Task: Open a Modern Writer Template save the file as budget.epub Remove the following  from template: 'Address' Change the date  '20 May, 2023' change Dear Ms Reader to   Hello. Add body to the letter "I hope this letter finds you in good health and high spirits. I wanted to express my gratitude for your kind assistance during my recent visit. Your hospitality and warmth made my stay truly memorable. I look forward to returning the favor someday. Take care and stay well."Add Name  'Jim'. Insert watermark  Confidential  Apply Font Style in watermark Arial; font size  111and place the watermark  Diagonally 
Action: Mouse moved to (933, 125)
Screenshot: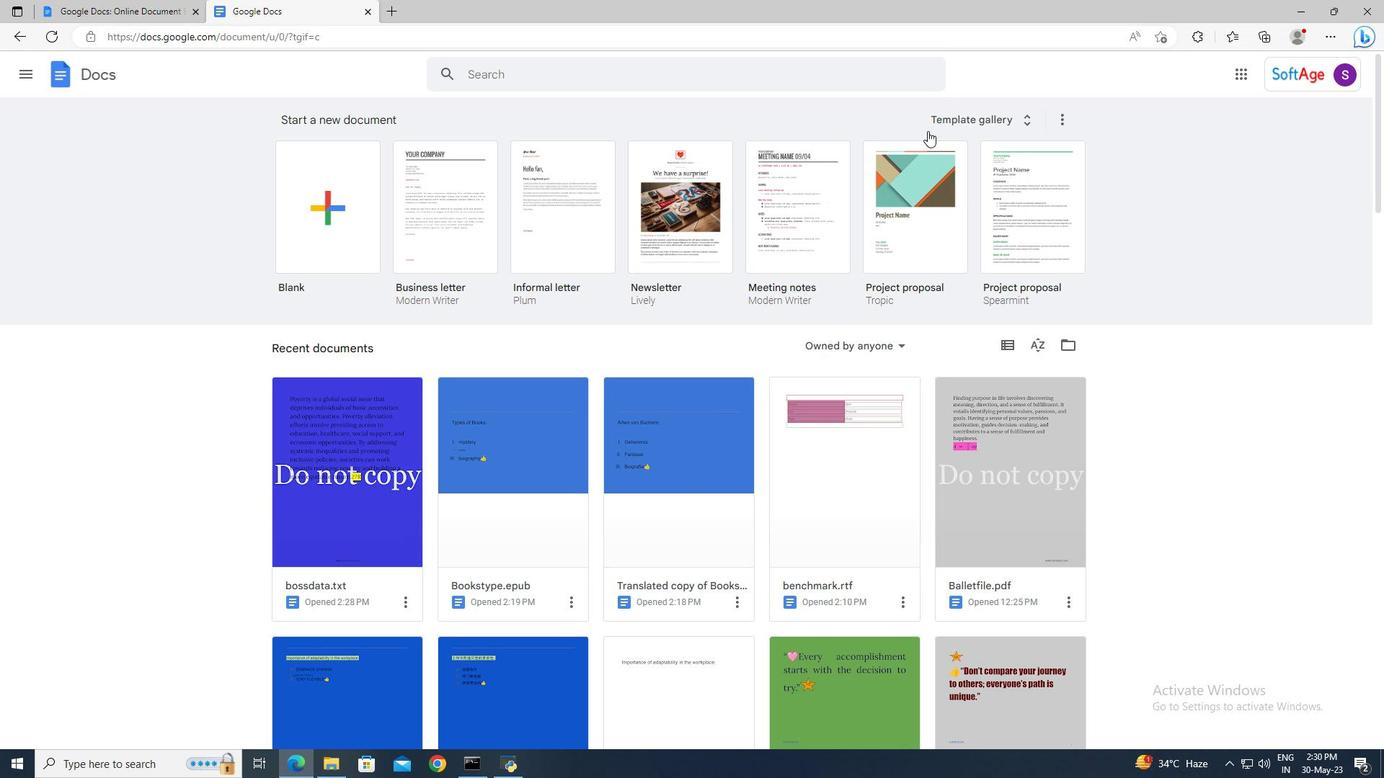 
Action: Mouse pressed left at (933, 125)
Screenshot: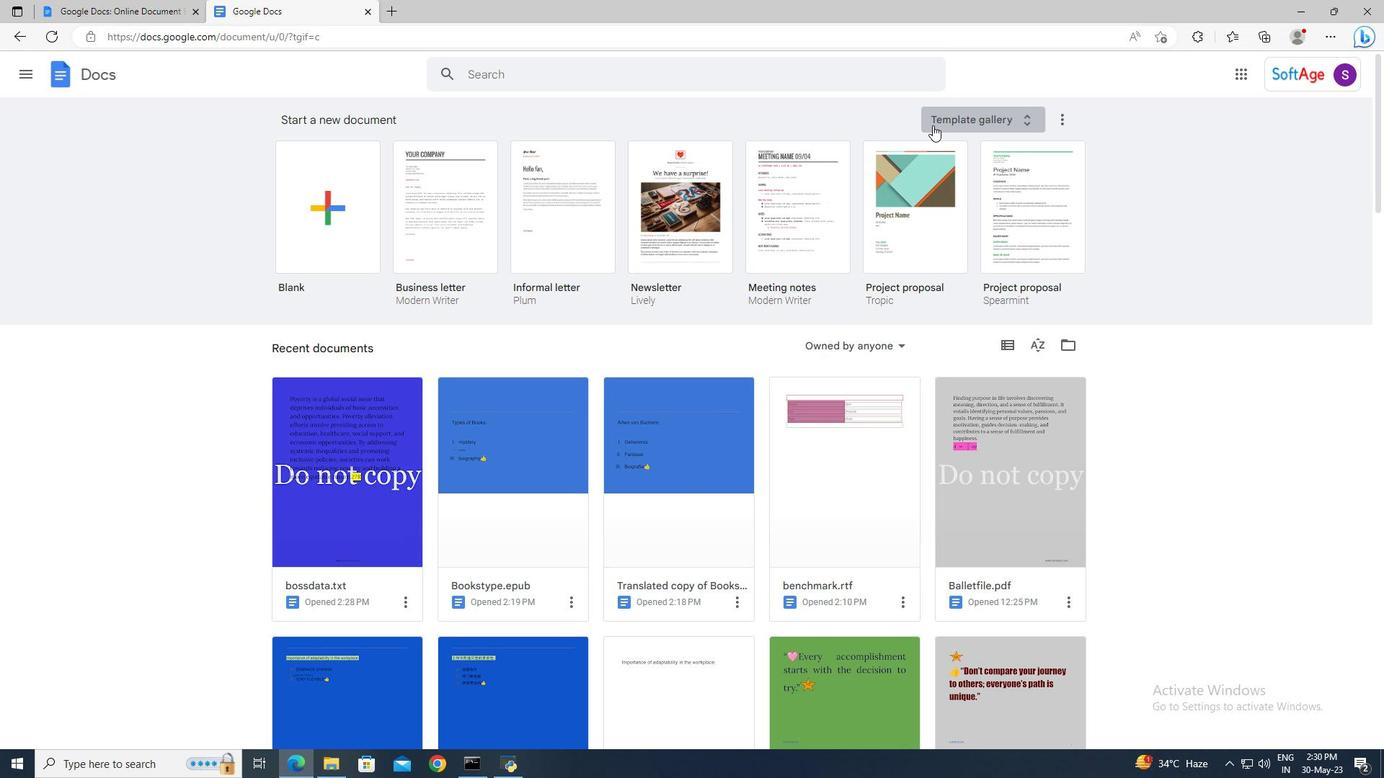 
Action: Mouse moved to (823, 250)
Screenshot: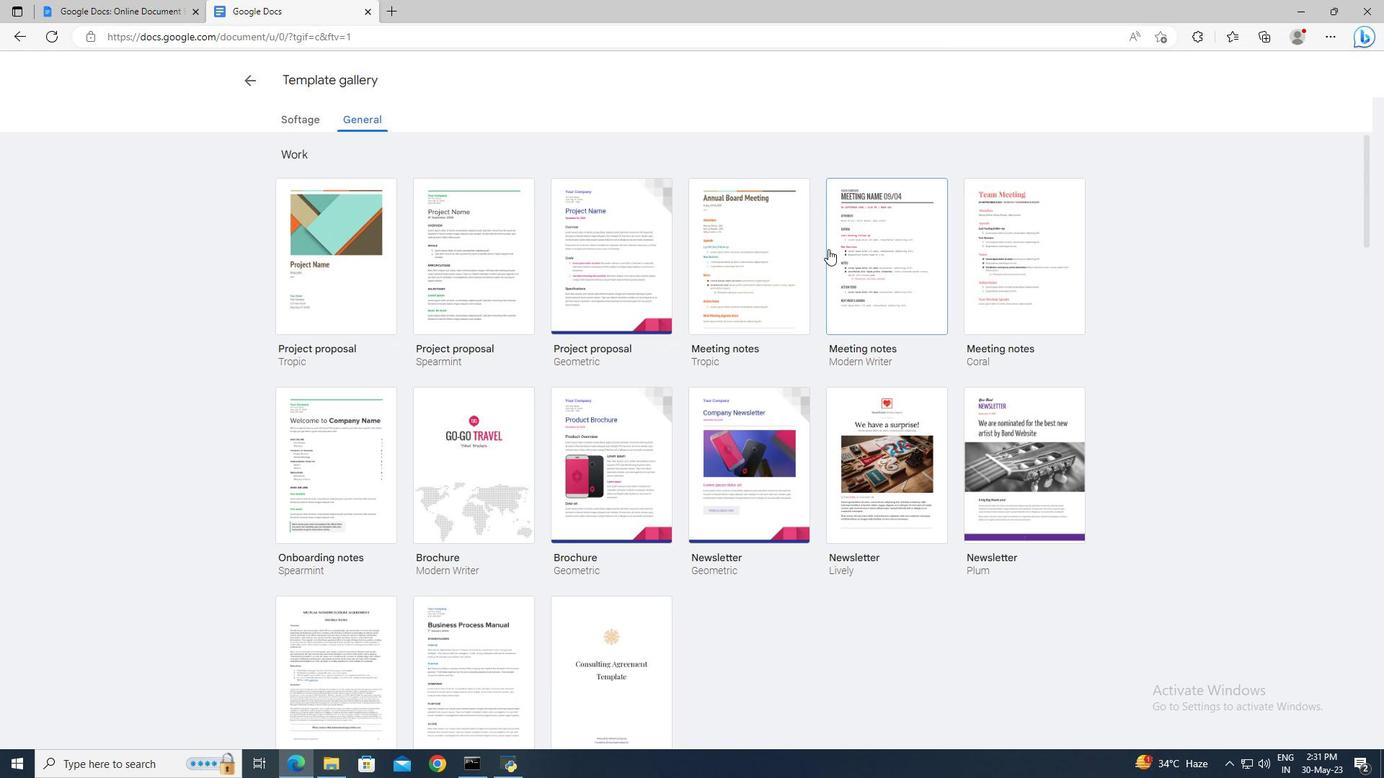 
Action: Mouse scrolled (823, 250) with delta (0, 0)
Screenshot: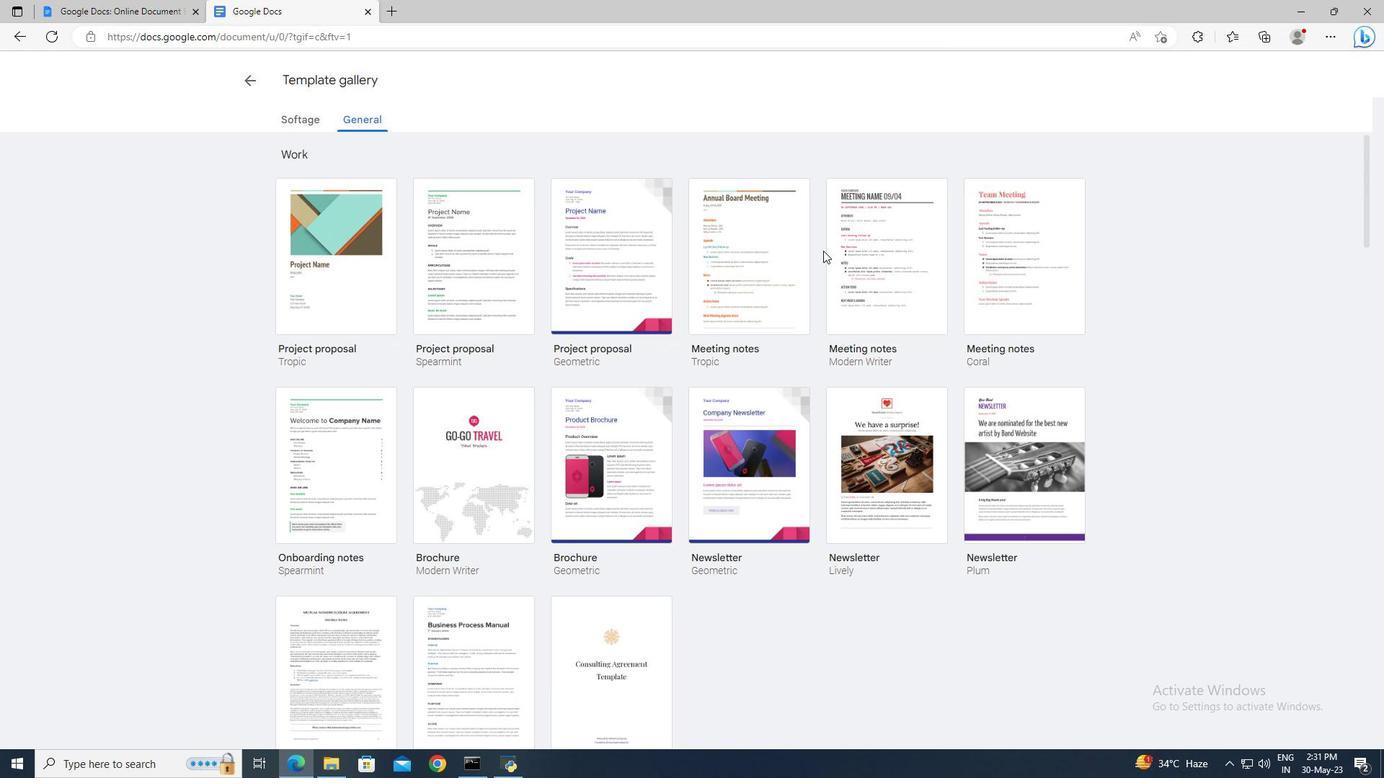 
Action: Mouse scrolled (823, 250) with delta (0, 0)
Screenshot: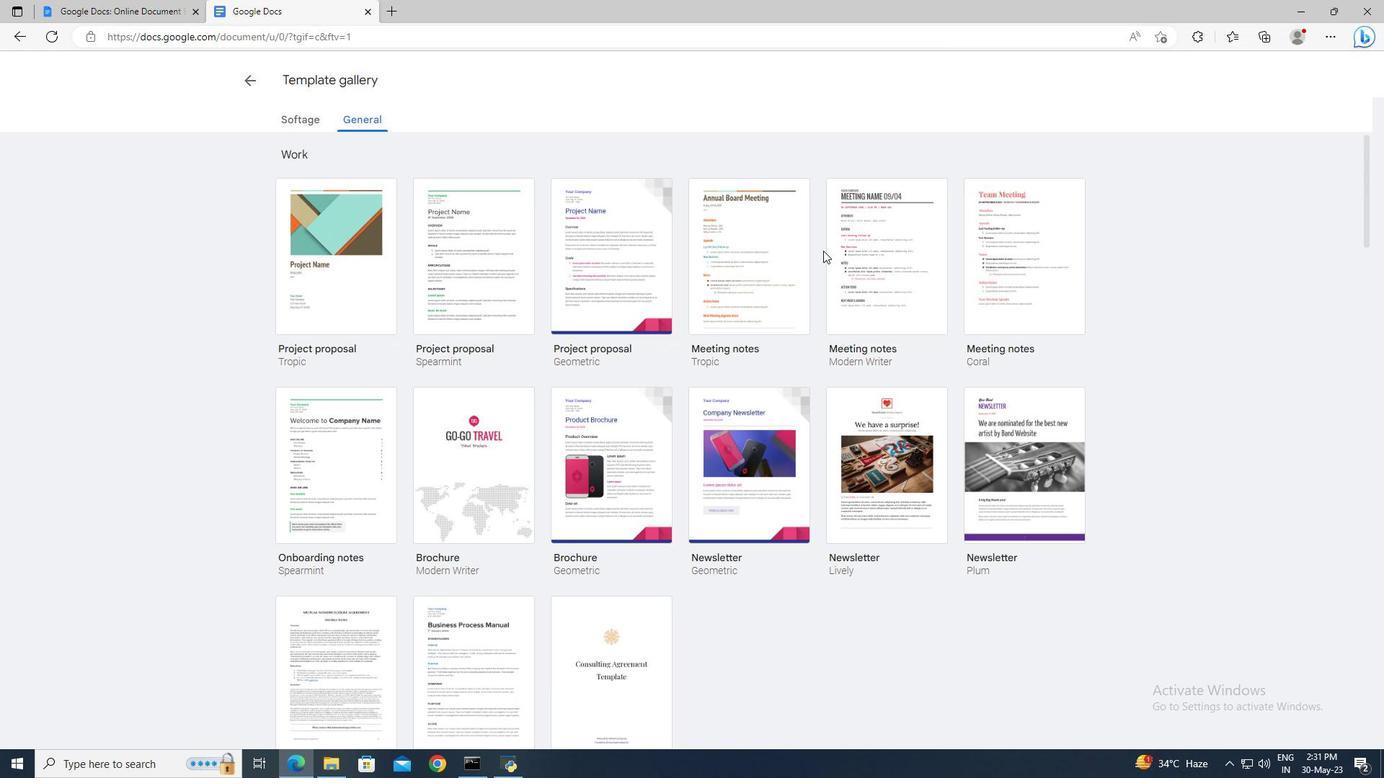
Action: Mouse scrolled (823, 250) with delta (0, 0)
Screenshot: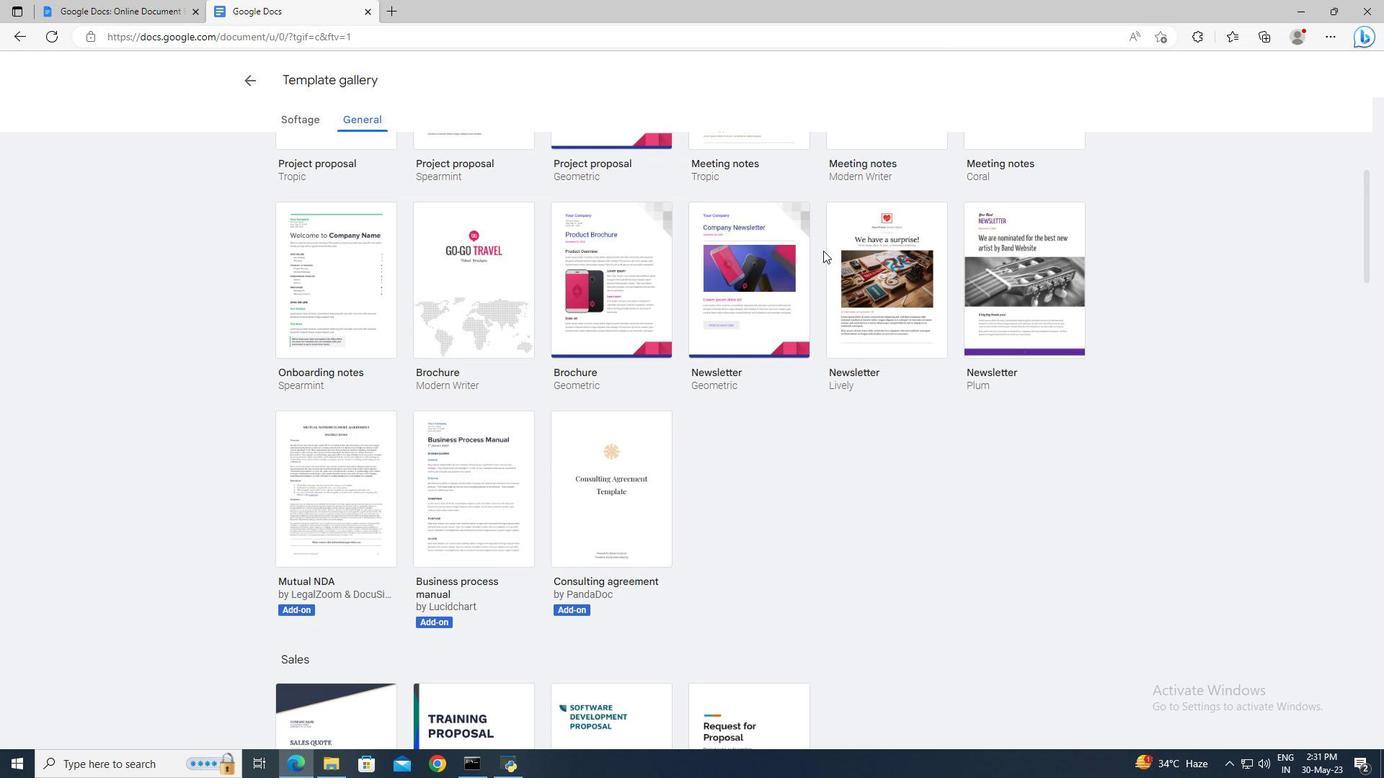 
Action: Mouse scrolled (823, 250) with delta (0, 0)
Screenshot: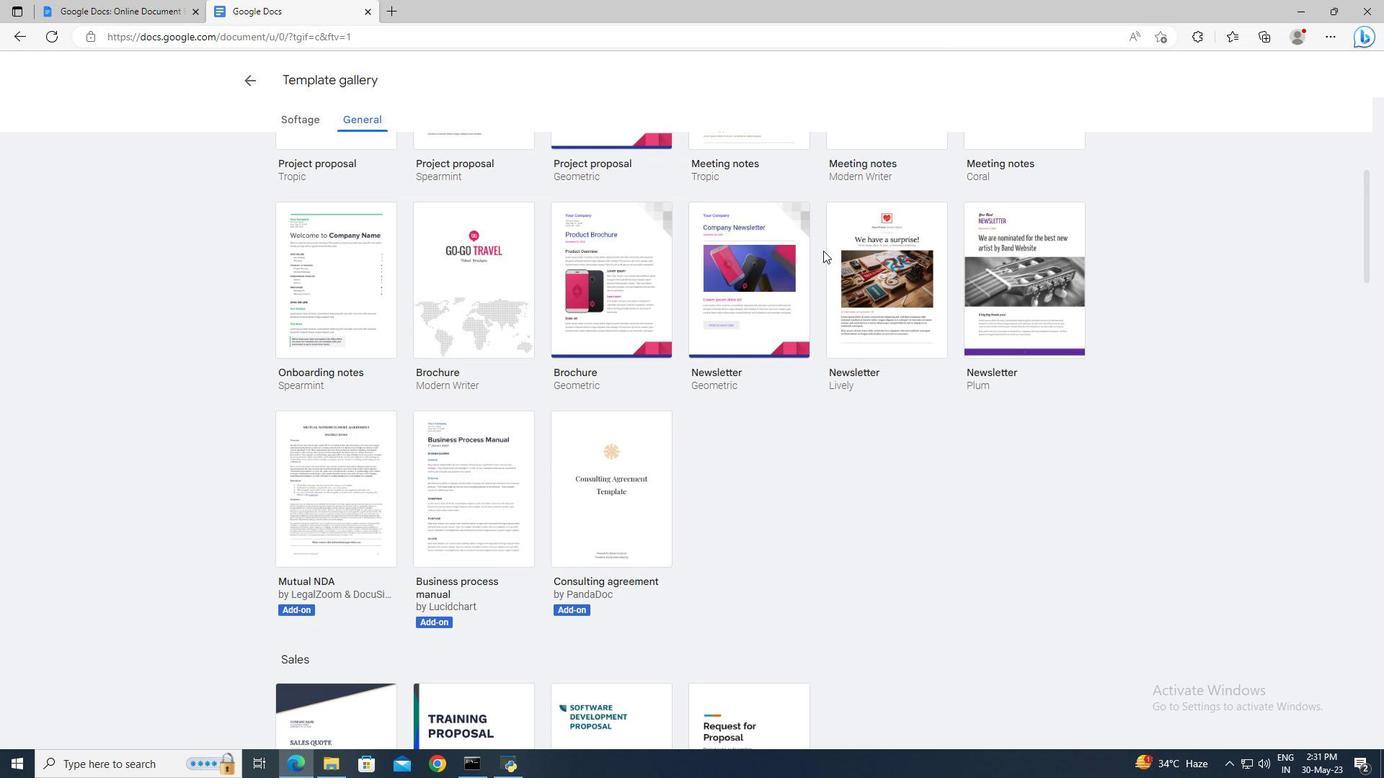 
Action: Mouse scrolled (823, 250) with delta (0, 0)
Screenshot: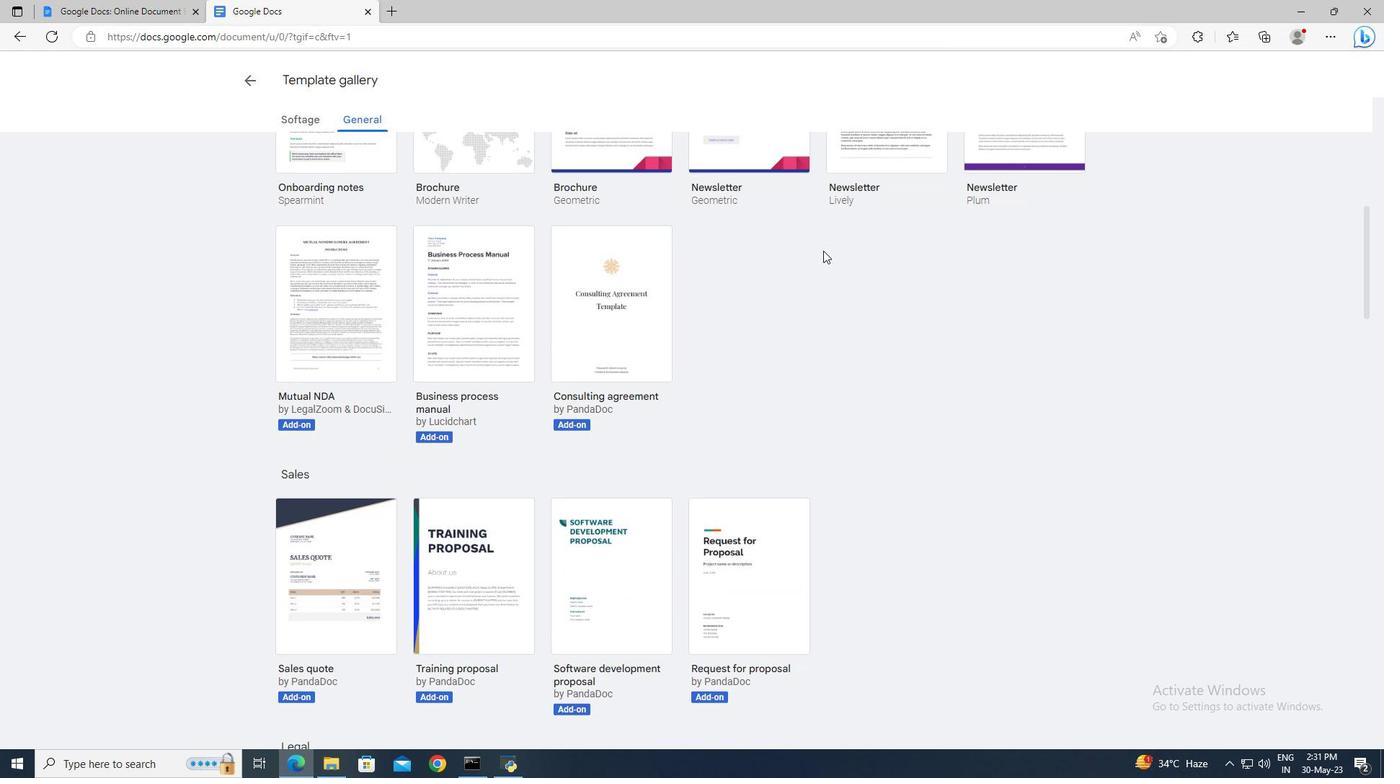 
Action: Mouse scrolled (823, 250) with delta (0, 0)
Screenshot: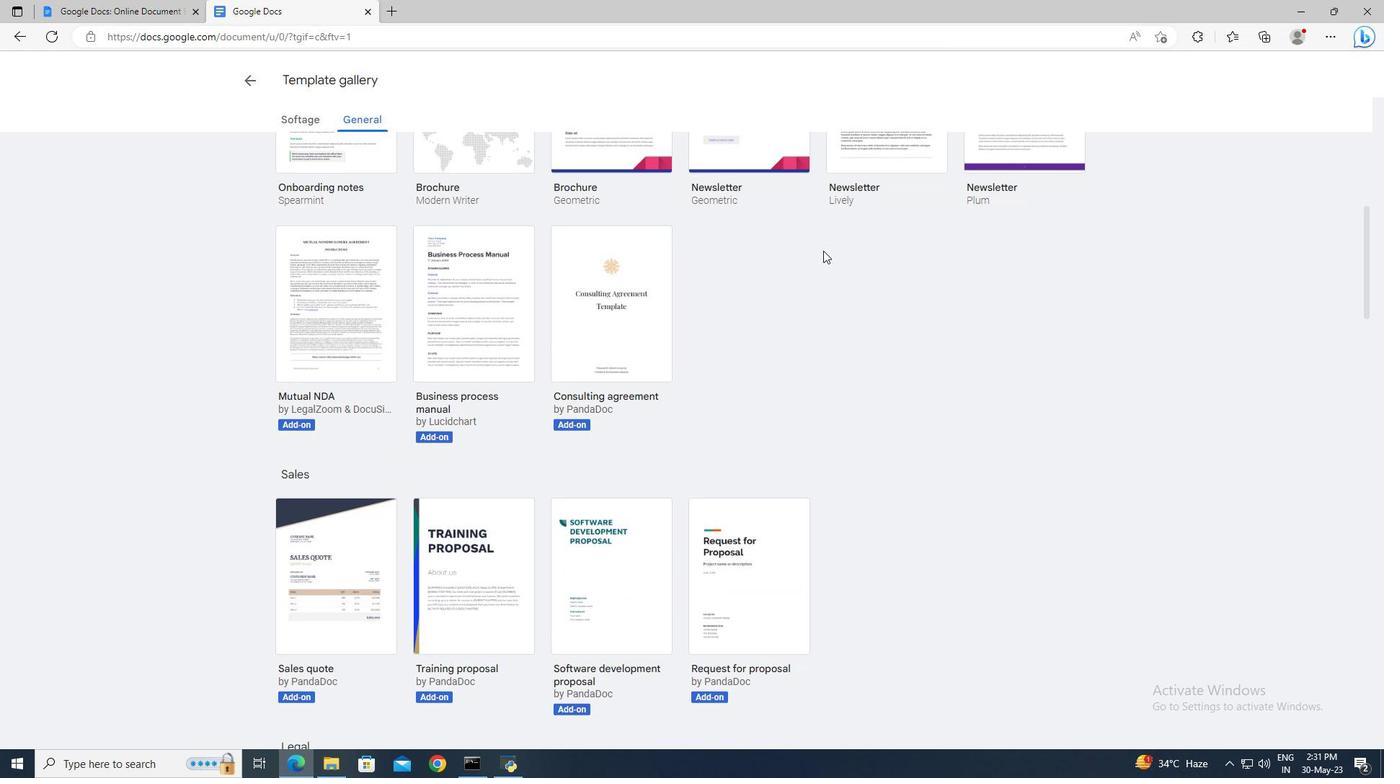 
Action: Mouse scrolled (823, 250) with delta (0, 0)
Screenshot: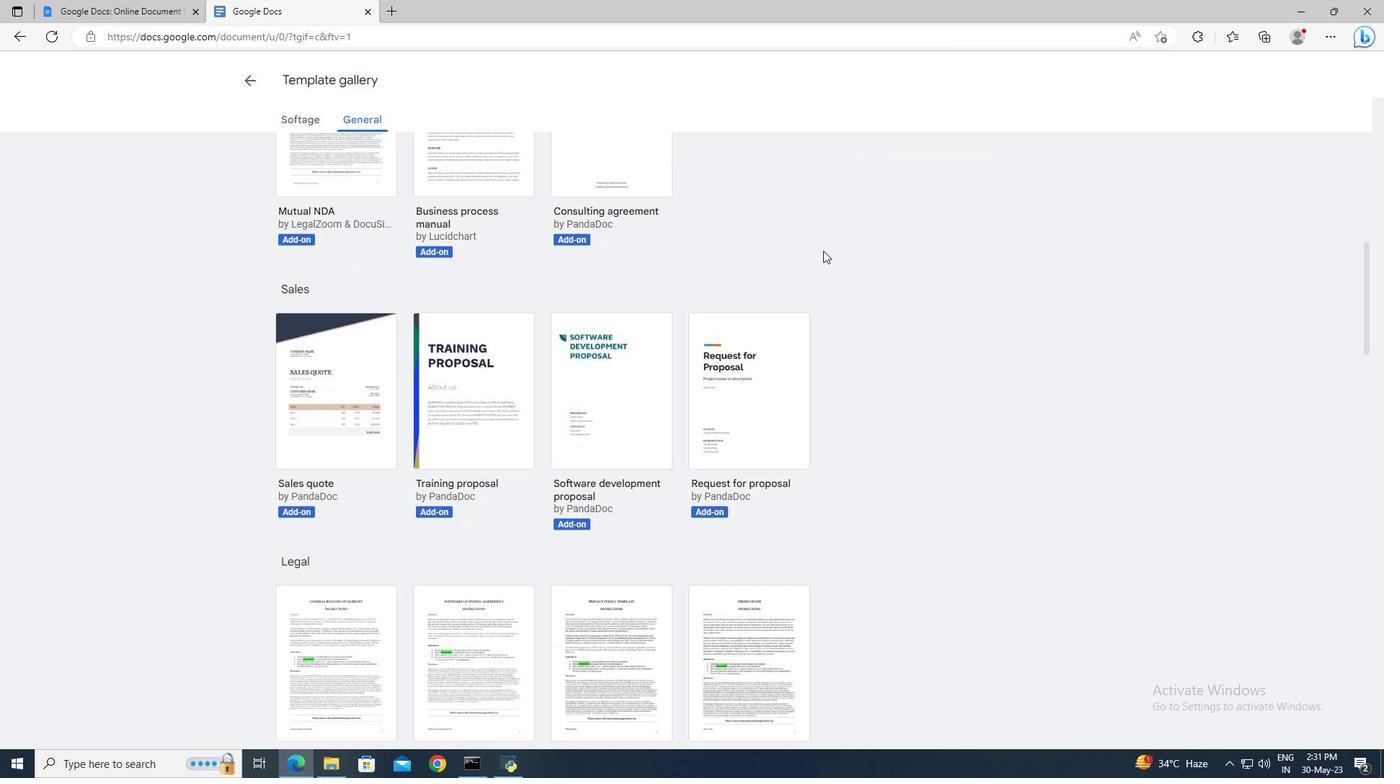 
Action: Mouse scrolled (823, 250) with delta (0, 0)
Screenshot: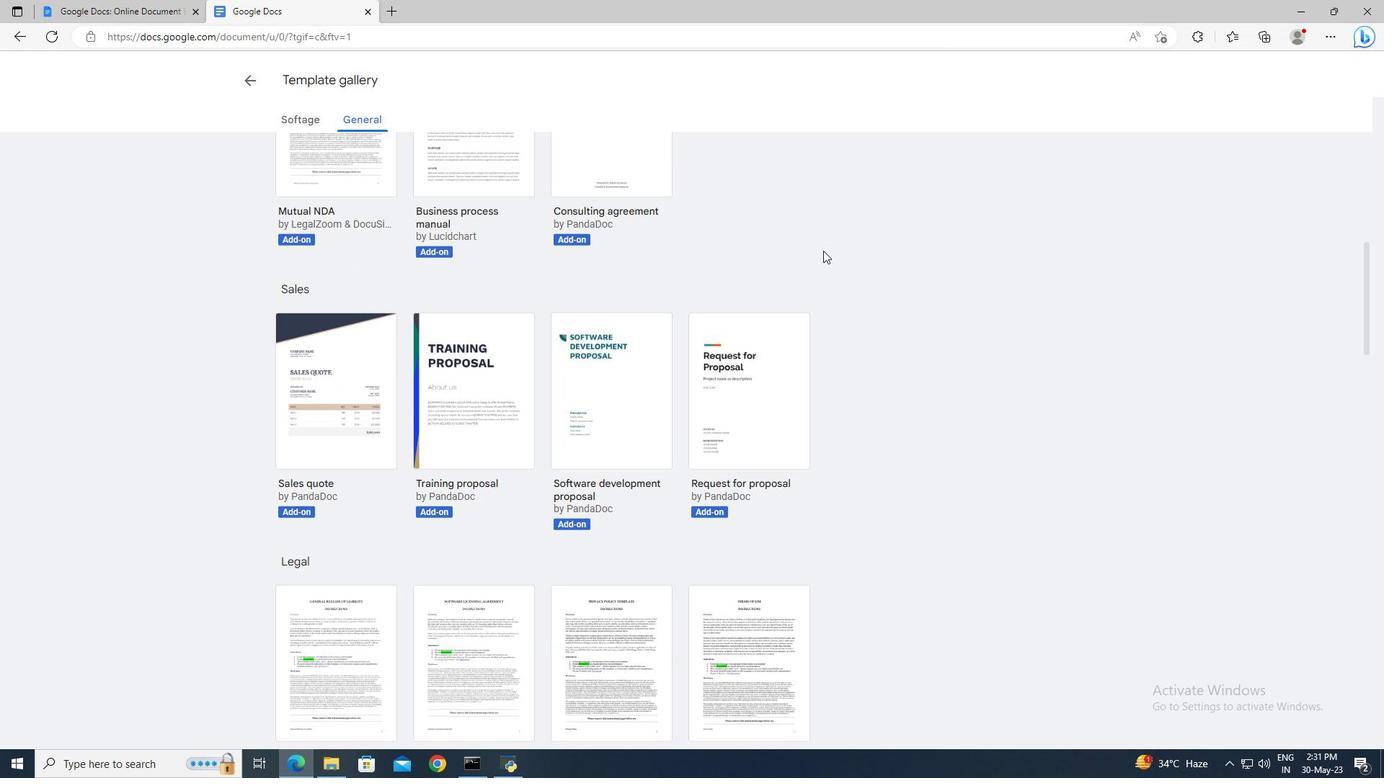 
Action: Mouse scrolled (823, 250) with delta (0, 0)
Screenshot: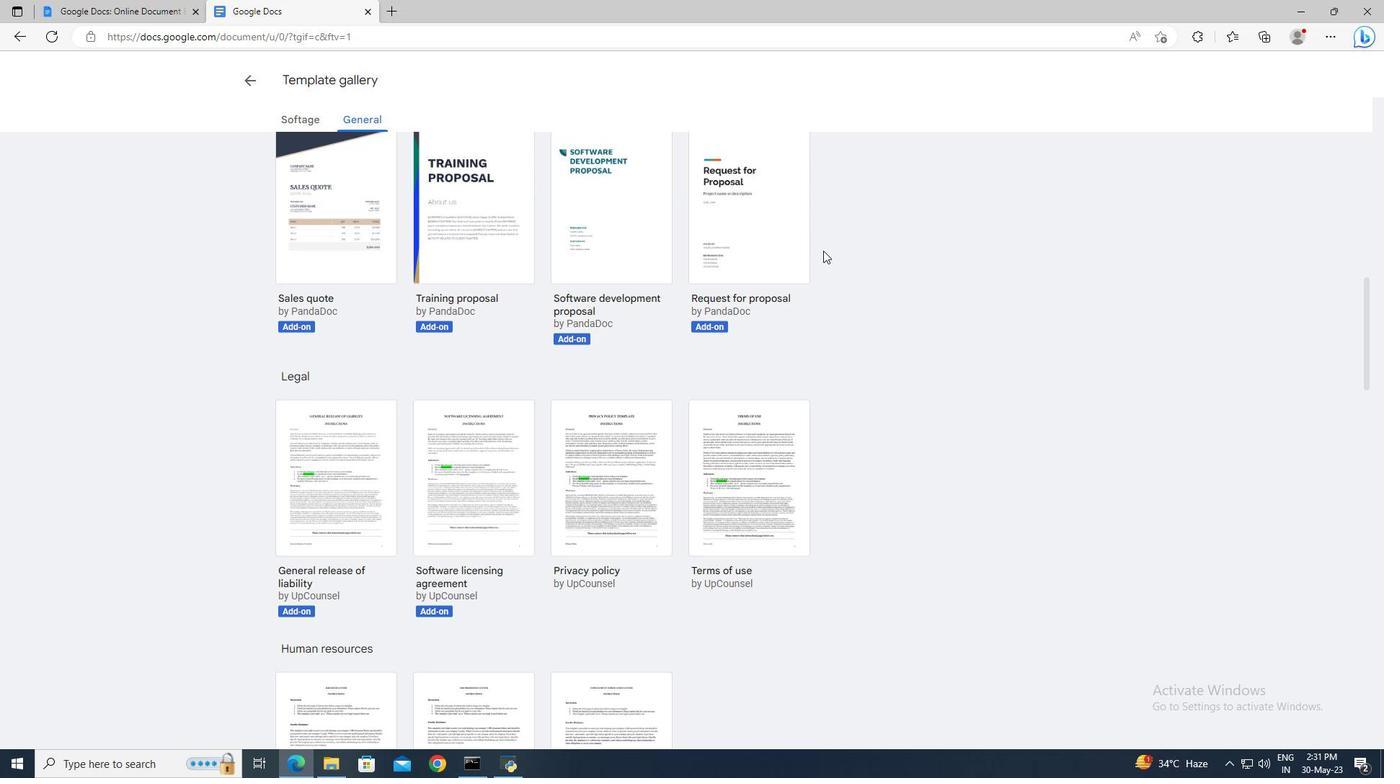 
Action: Mouse scrolled (823, 250) with delta (0, 0)
Screenshot: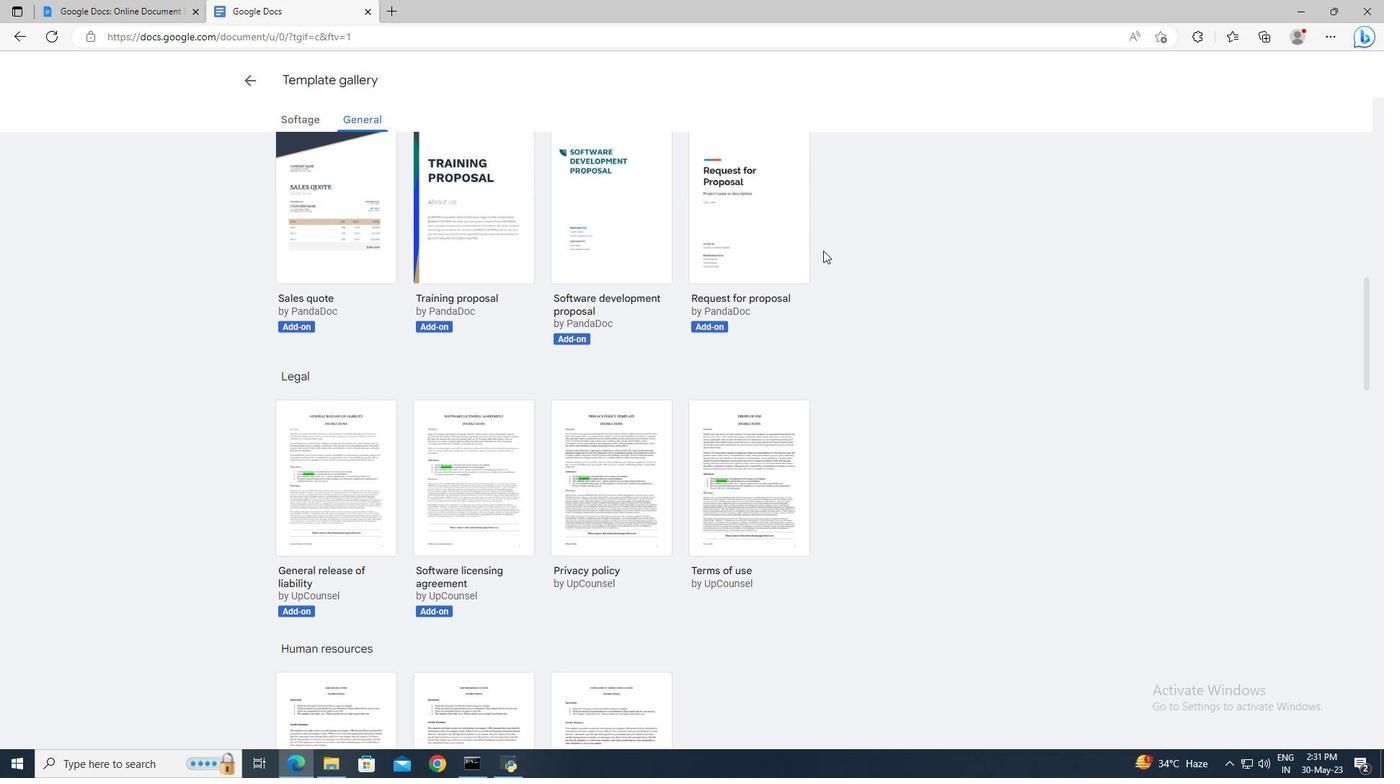 
Action: Mouse scrolled (823, 250) with delta (0, 0)
Screenshot: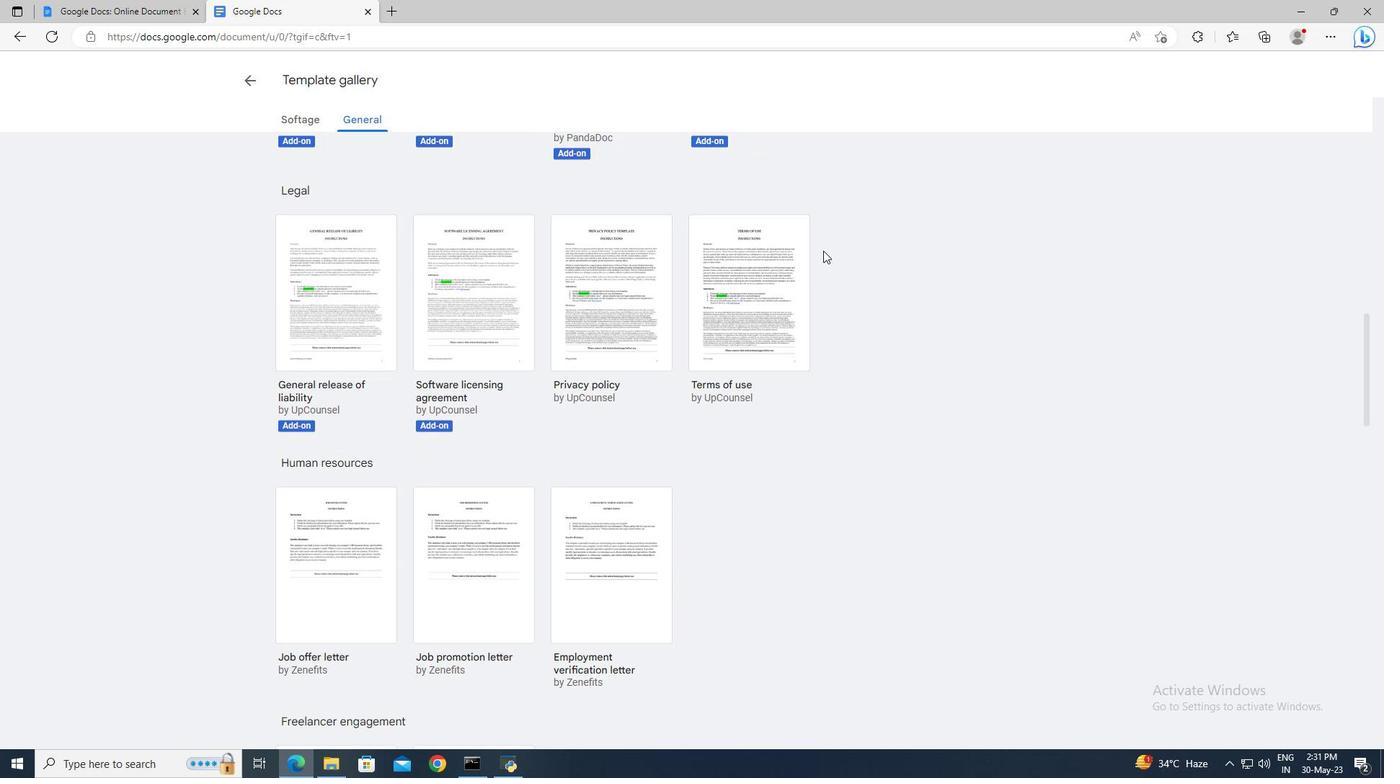 
Action: Mouse scrolled (823, 250) with delta (0, 0)
Screenshot: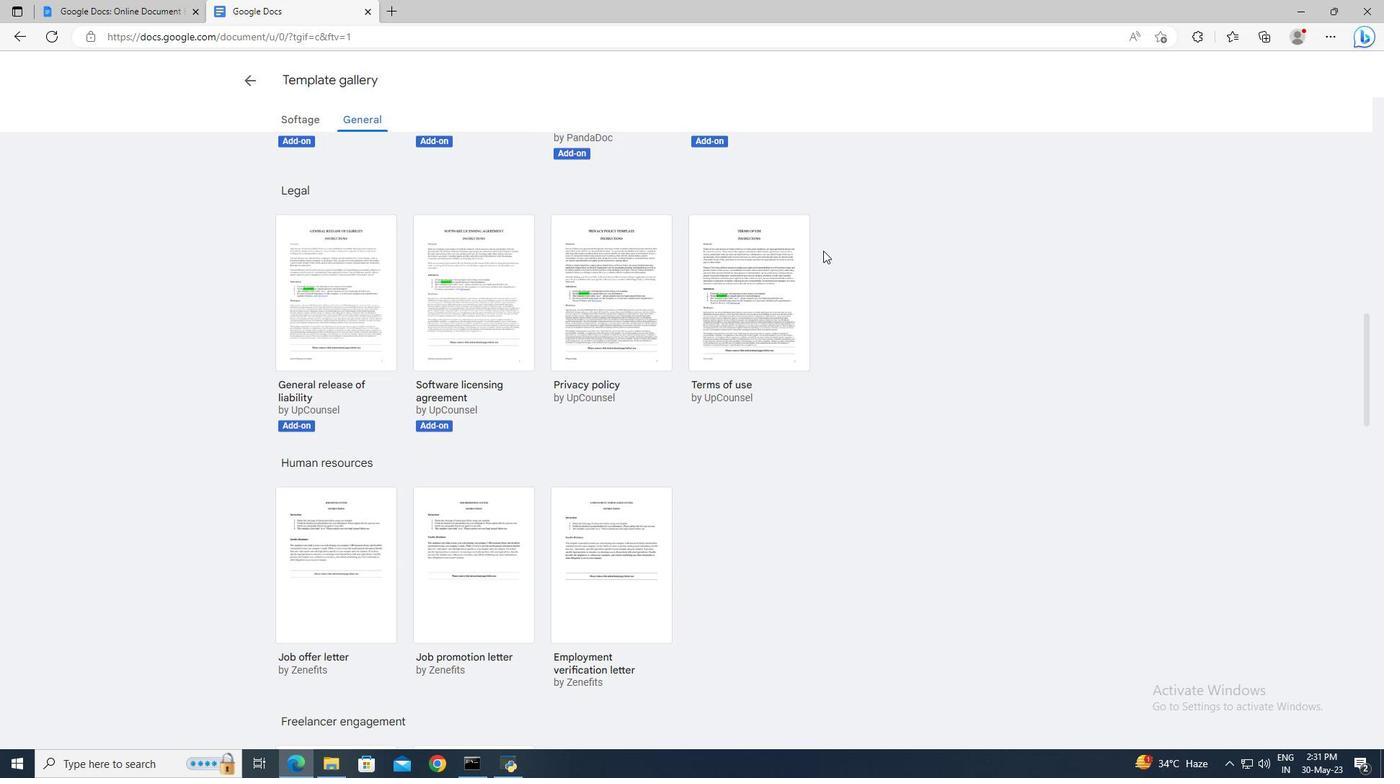 
Action: Mouse scrolled (823, 250) with delta (0, 0)
Screenshot: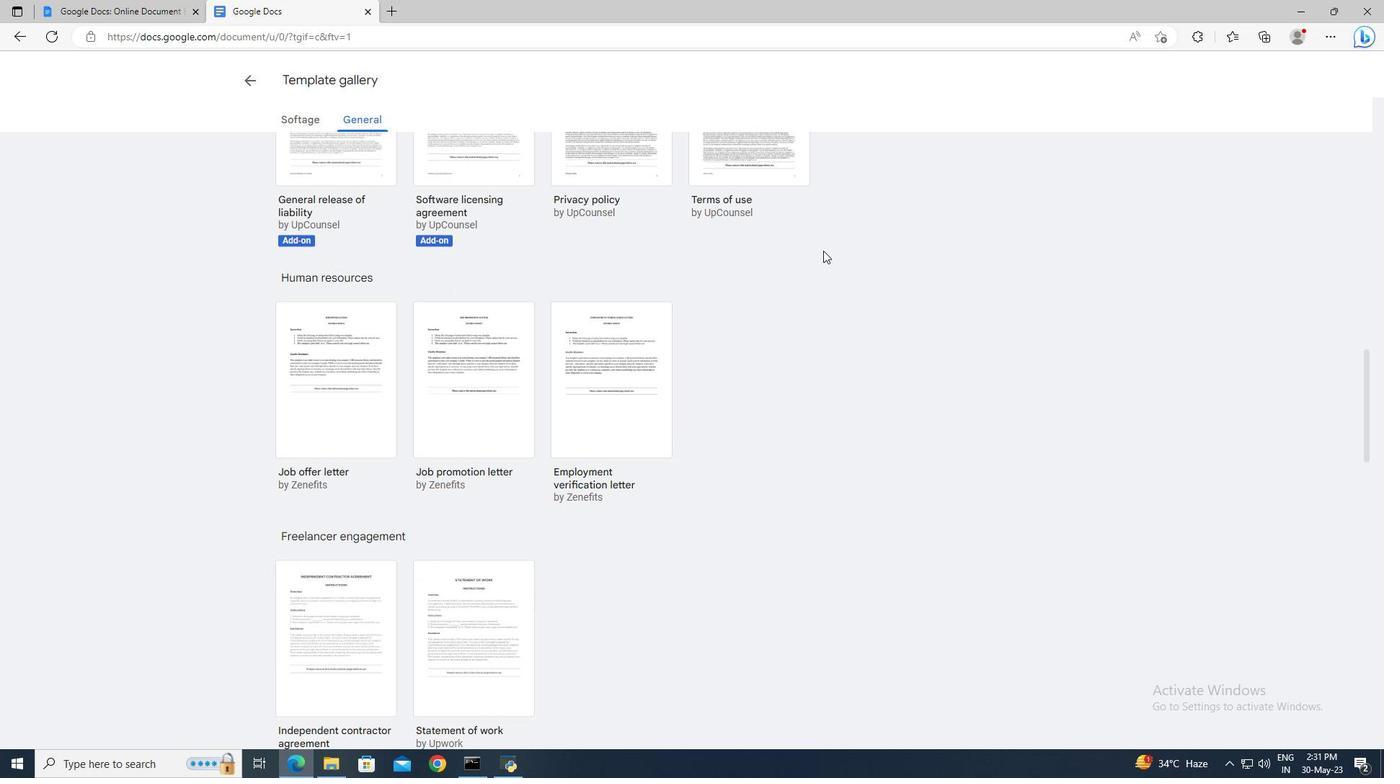 
Action: Mouse scrolled (823, 250) with delta (0, 0)
Screenshot: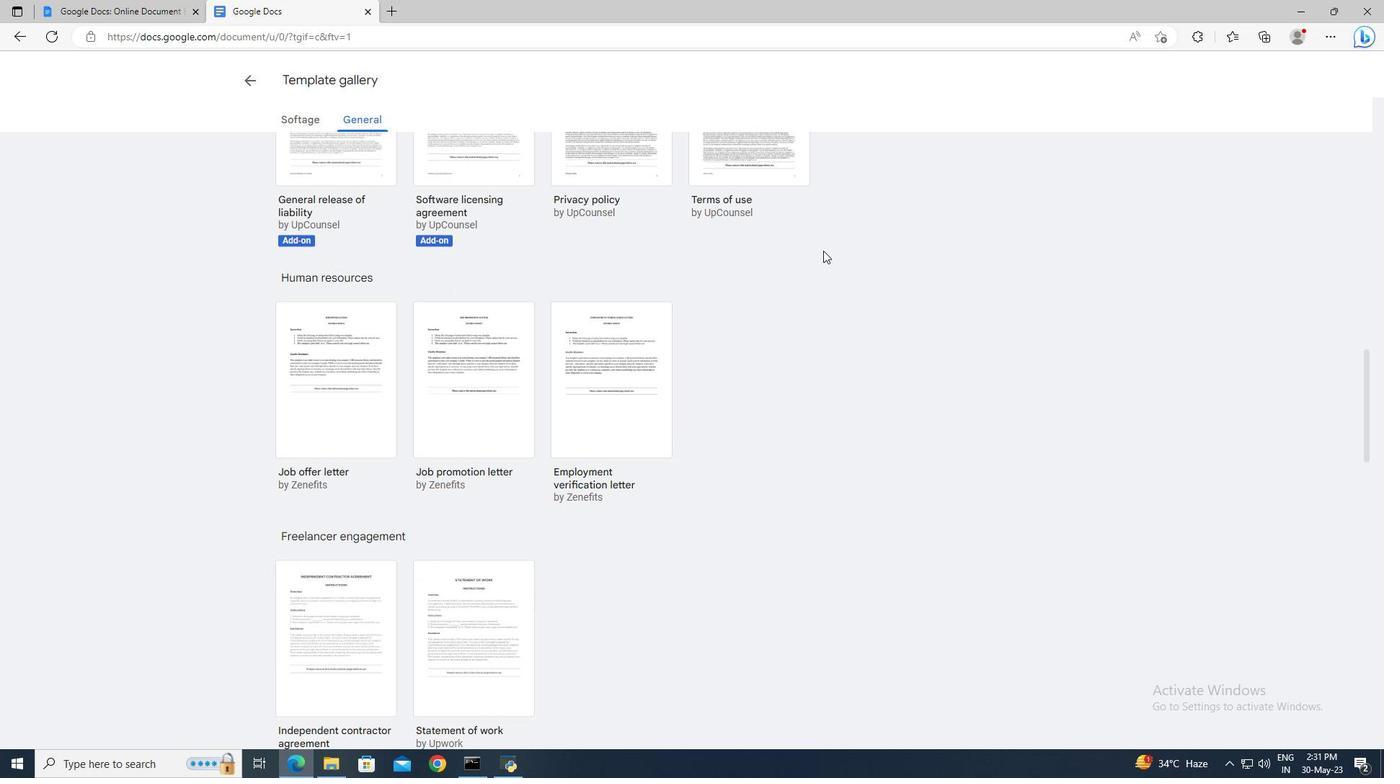 
Action: Mouse scrolled (823, 250) with delta (0, 0)
Screenshot: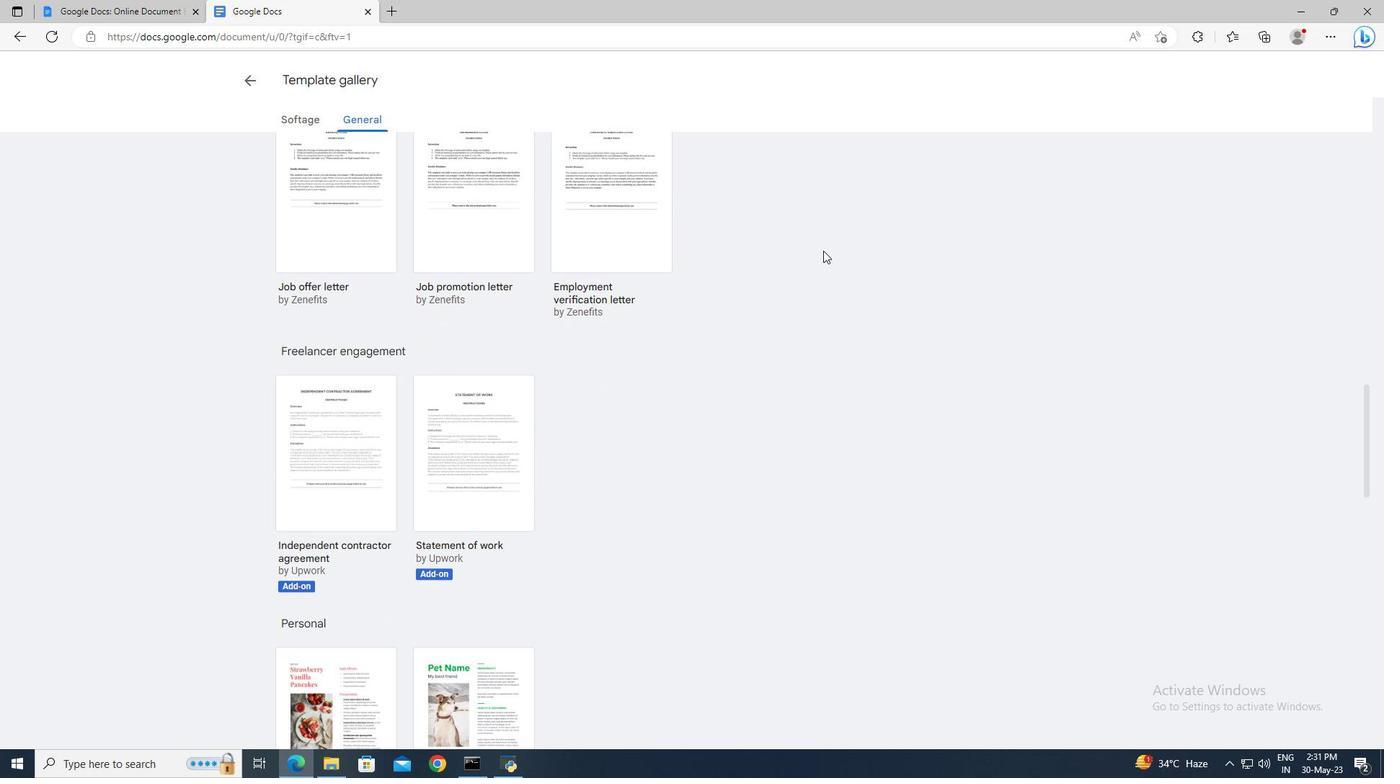 
Action: Mouse scrolled (823, 250) with delta (0, 0)
Screenshot: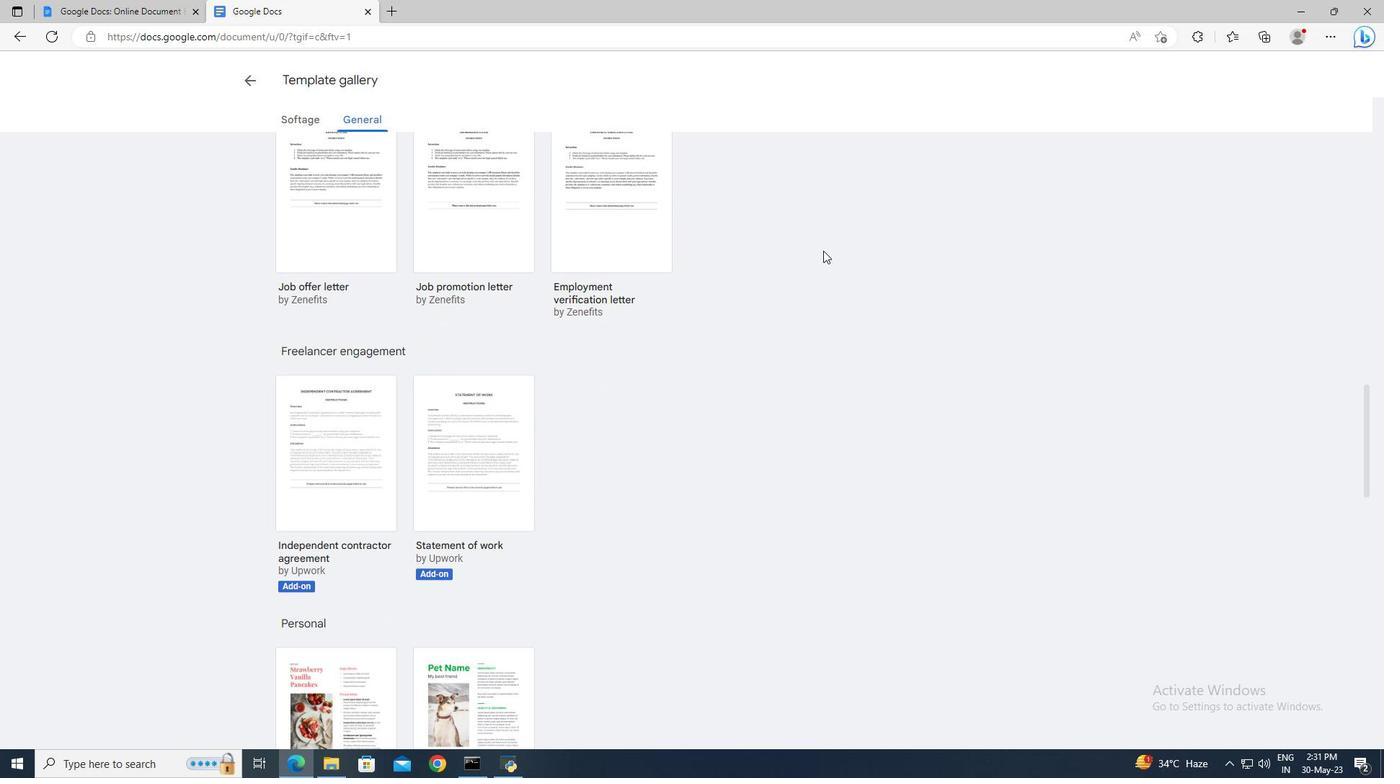 
Action: Mouse scrolled (823, 250) with delta (0, 0)
Screenshot: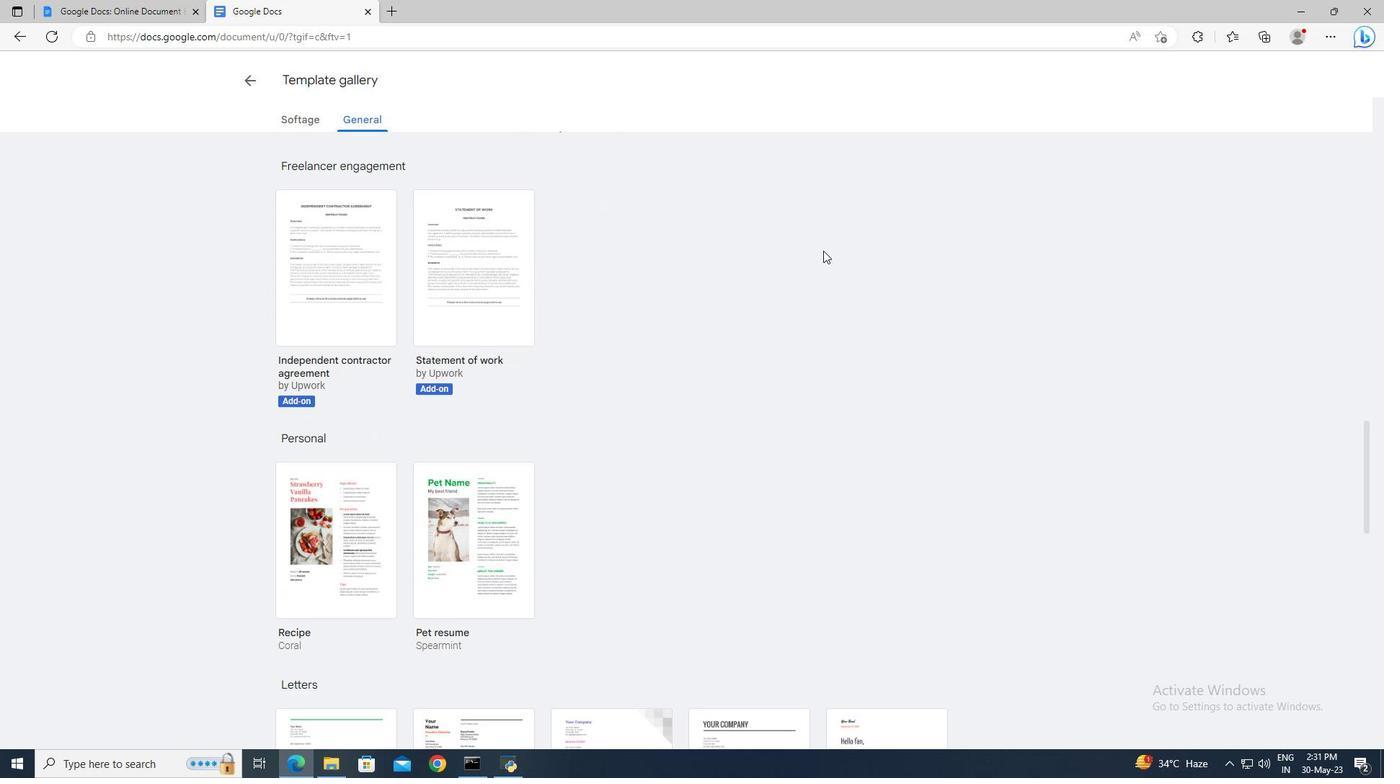 
Action: Mouse scrolled (823, 250) with delta (0, 0)
Screenshot: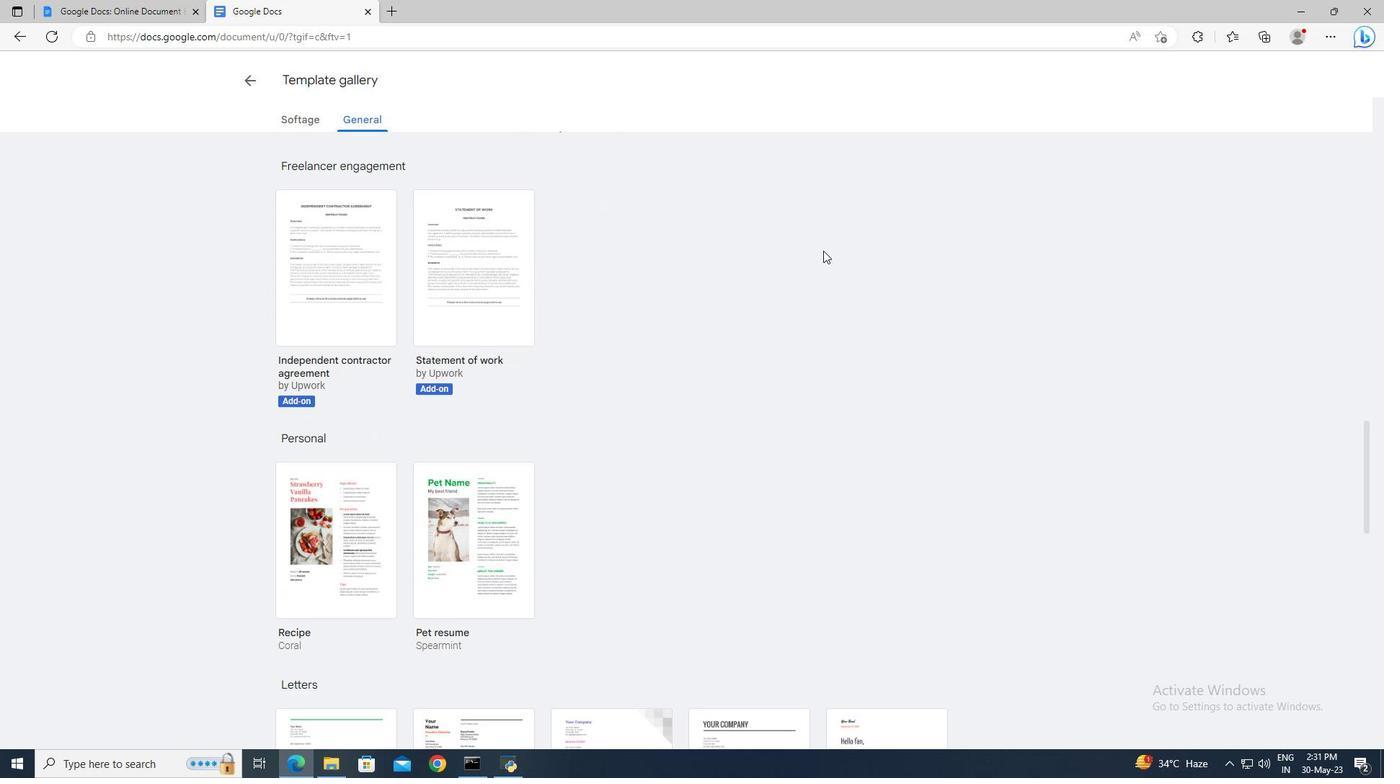 
Action: Mouse scrolled (823, 250) with delta (0, 0)
Screenshot: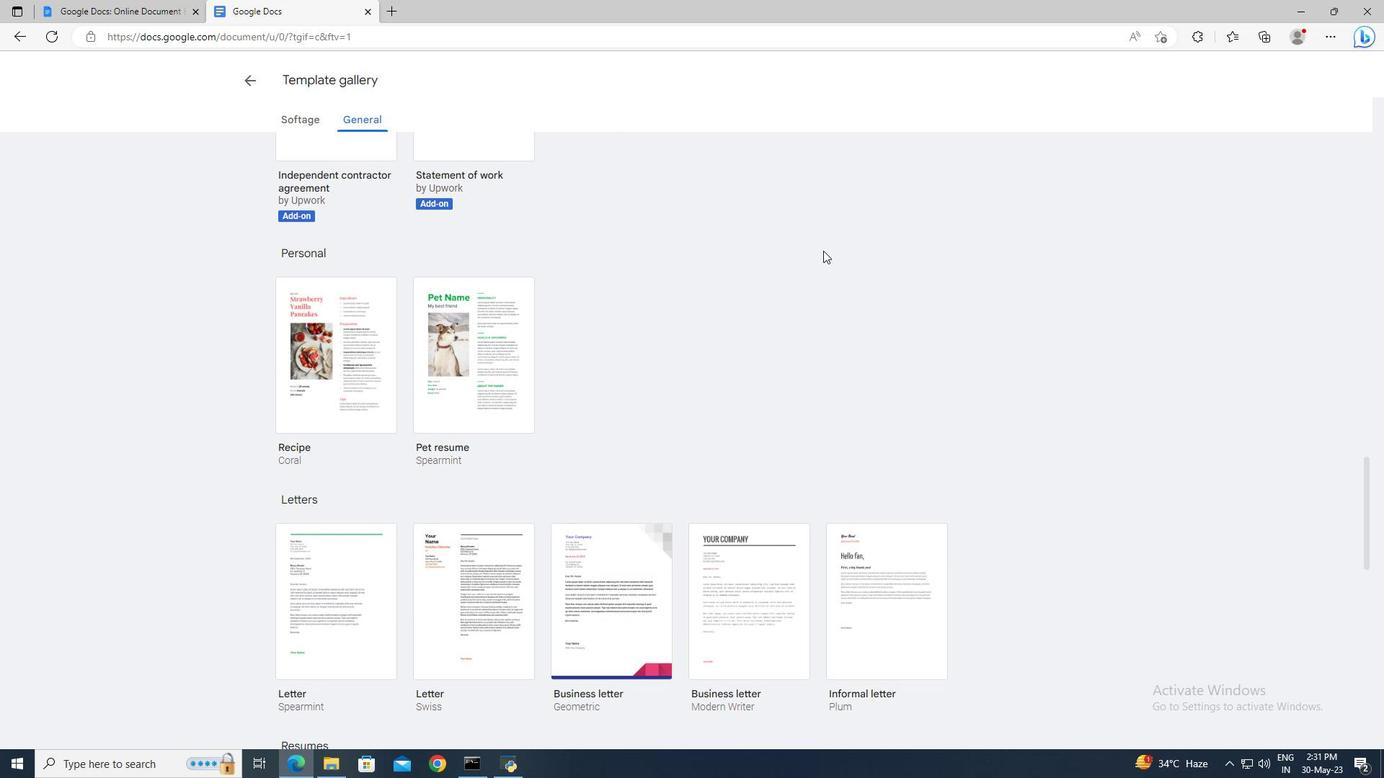 
Action: Mouse moved to (756, 504)
Screenshot: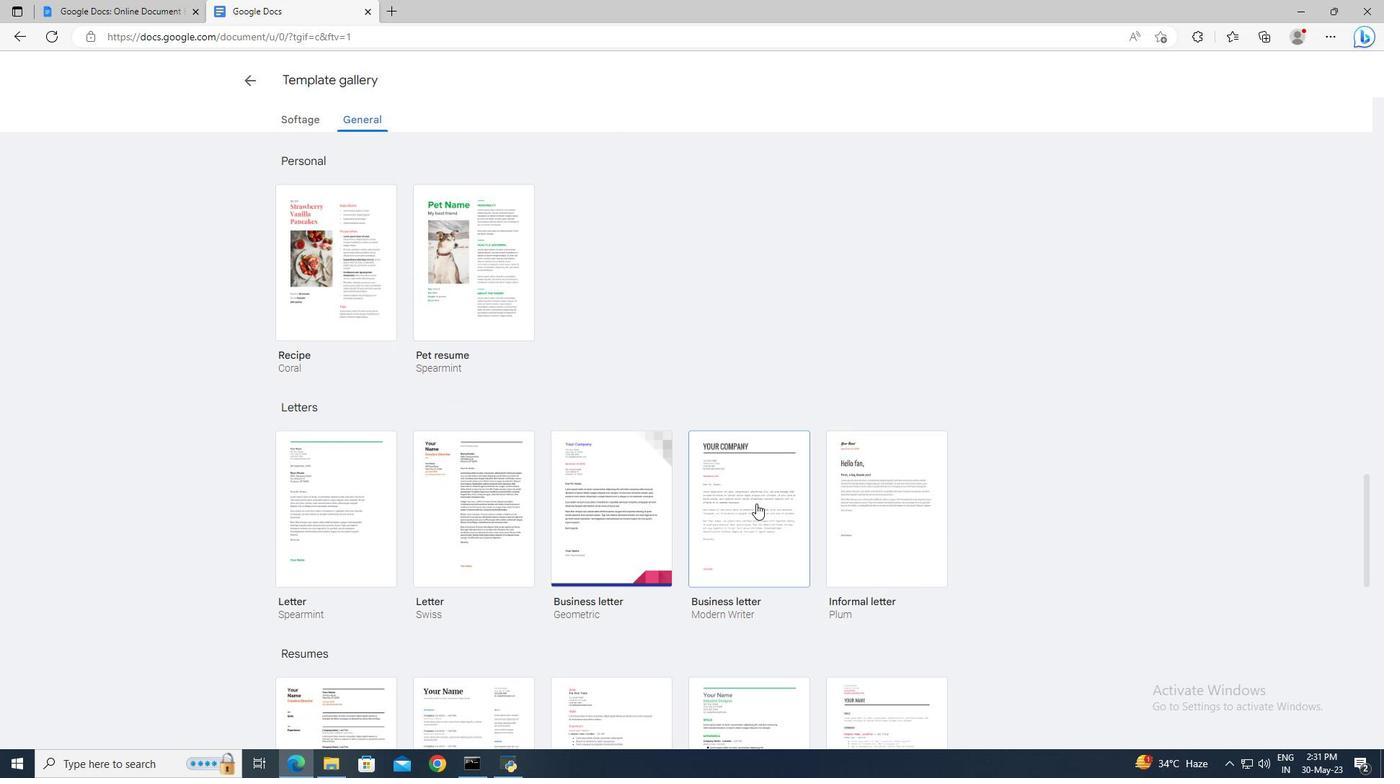 
Action: Mouse pressed left at (756, 504)
Screenshot: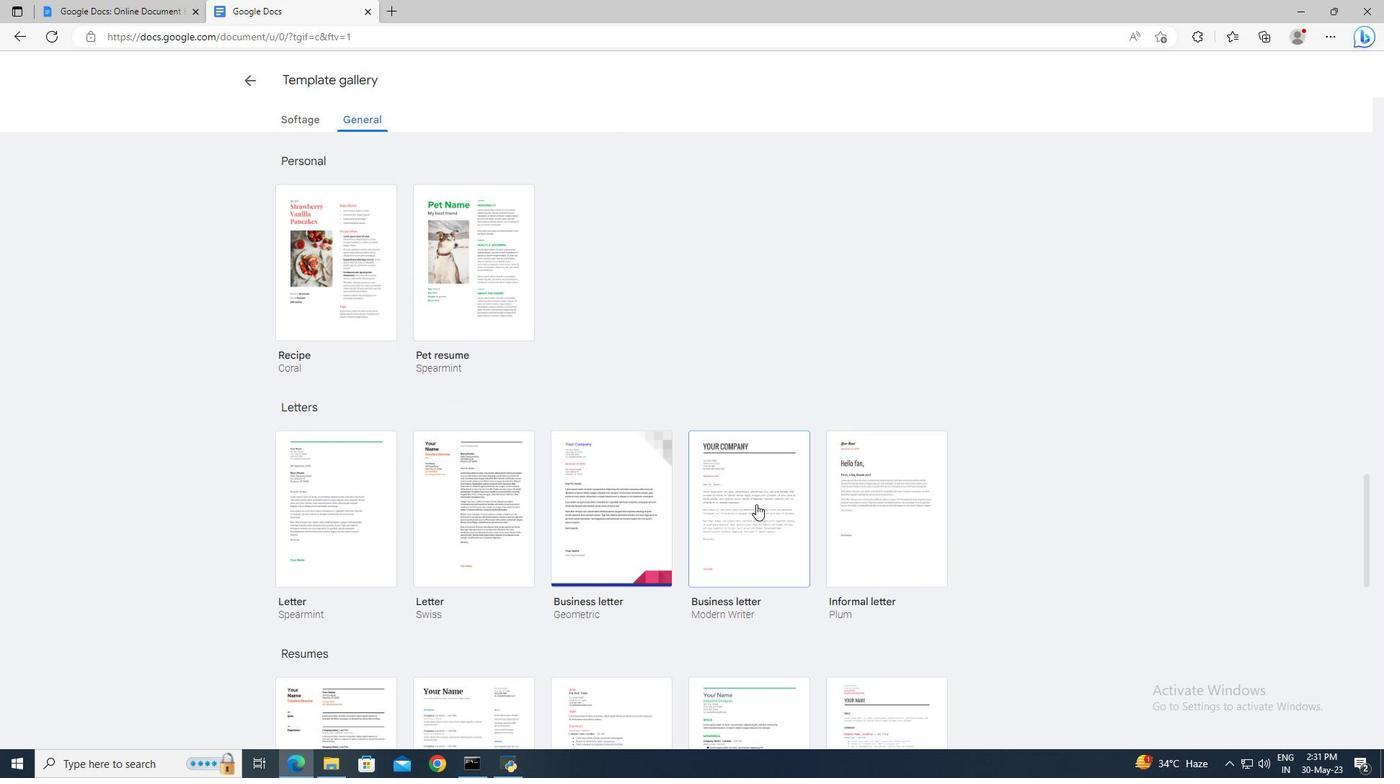 
Action: Mouse moved to (114, 62)
Screenshot: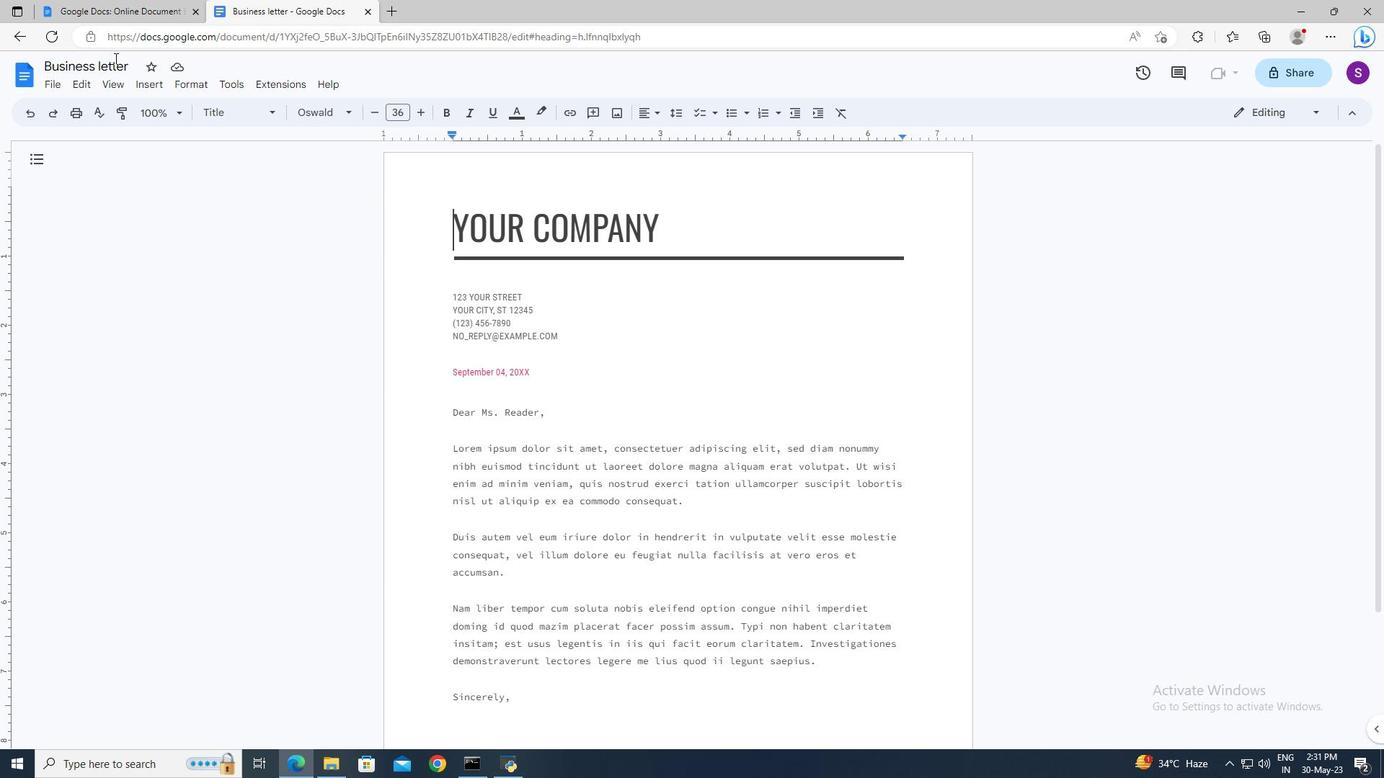 
Action: Mouse pressed left at (114, 62)
Screenshot: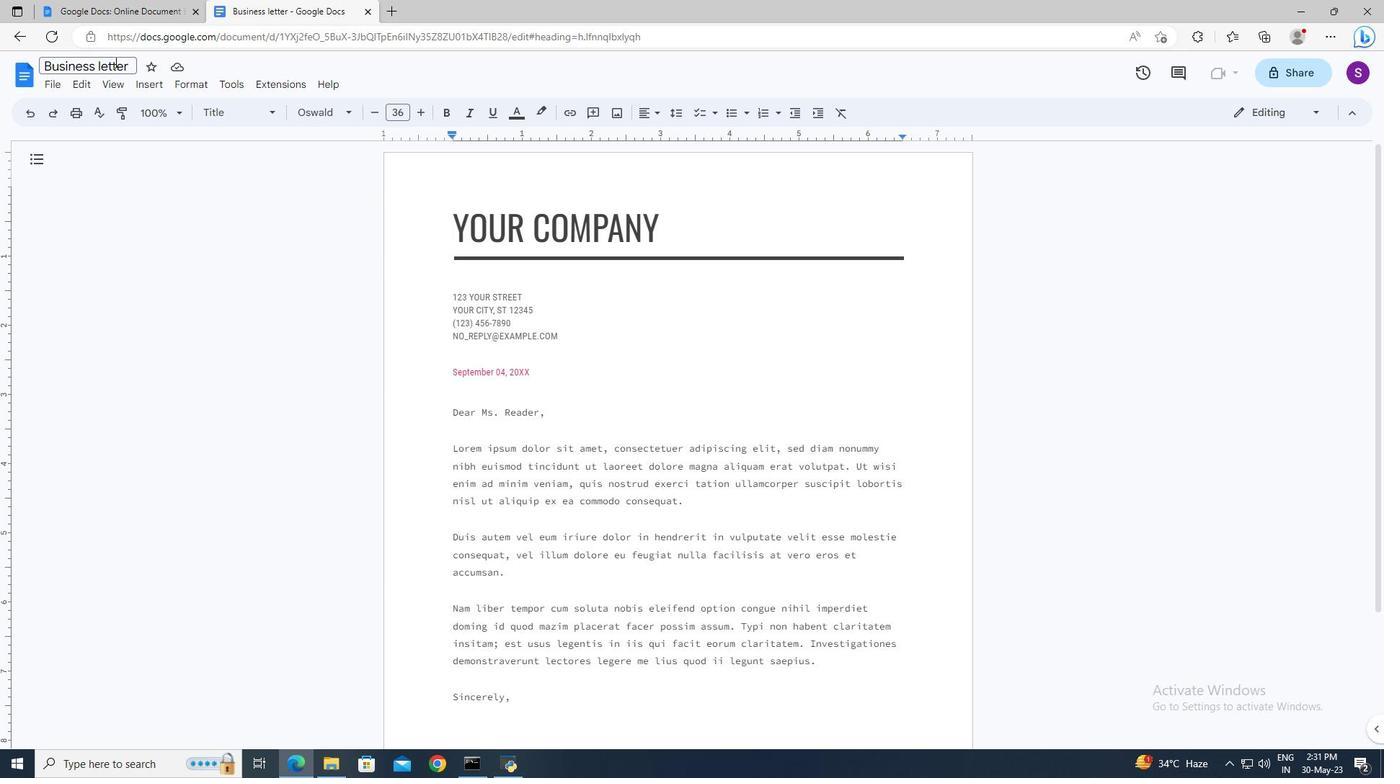 
Action: Key pressed ctrl+A<Key.delete>budget.epub<Key.enter>
Screenshot: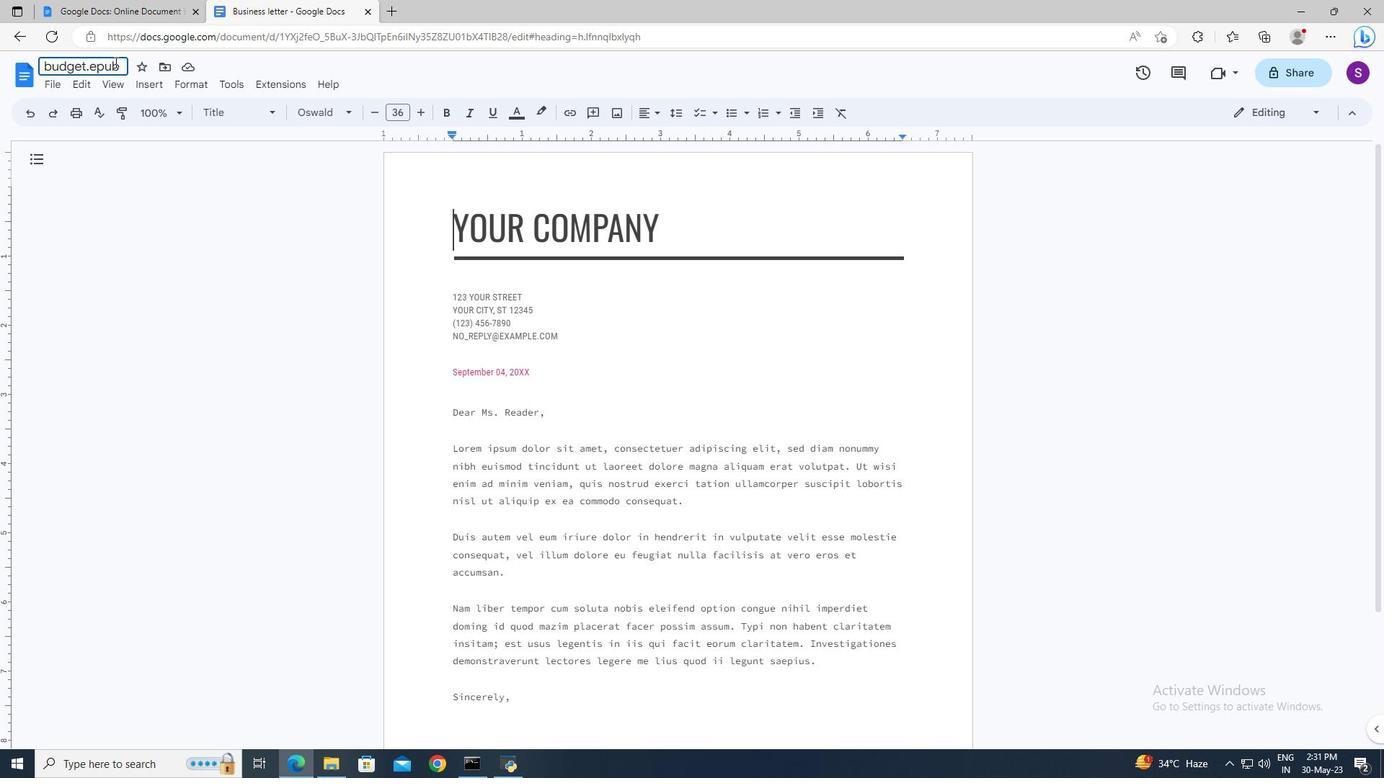 
Action: Mouse moved to (450, 307)
Screenshot: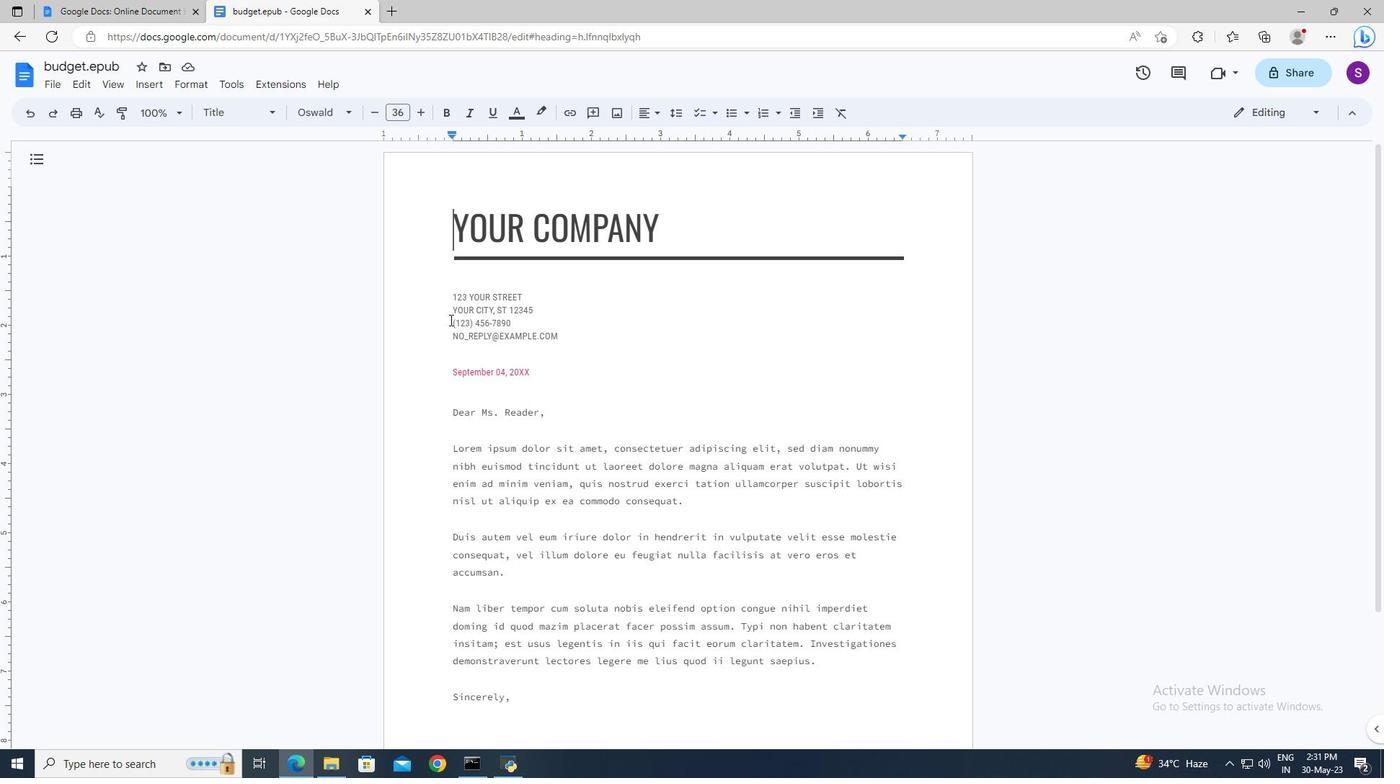 
Action: Mouse pressed left at (450, 307)
Screenshot: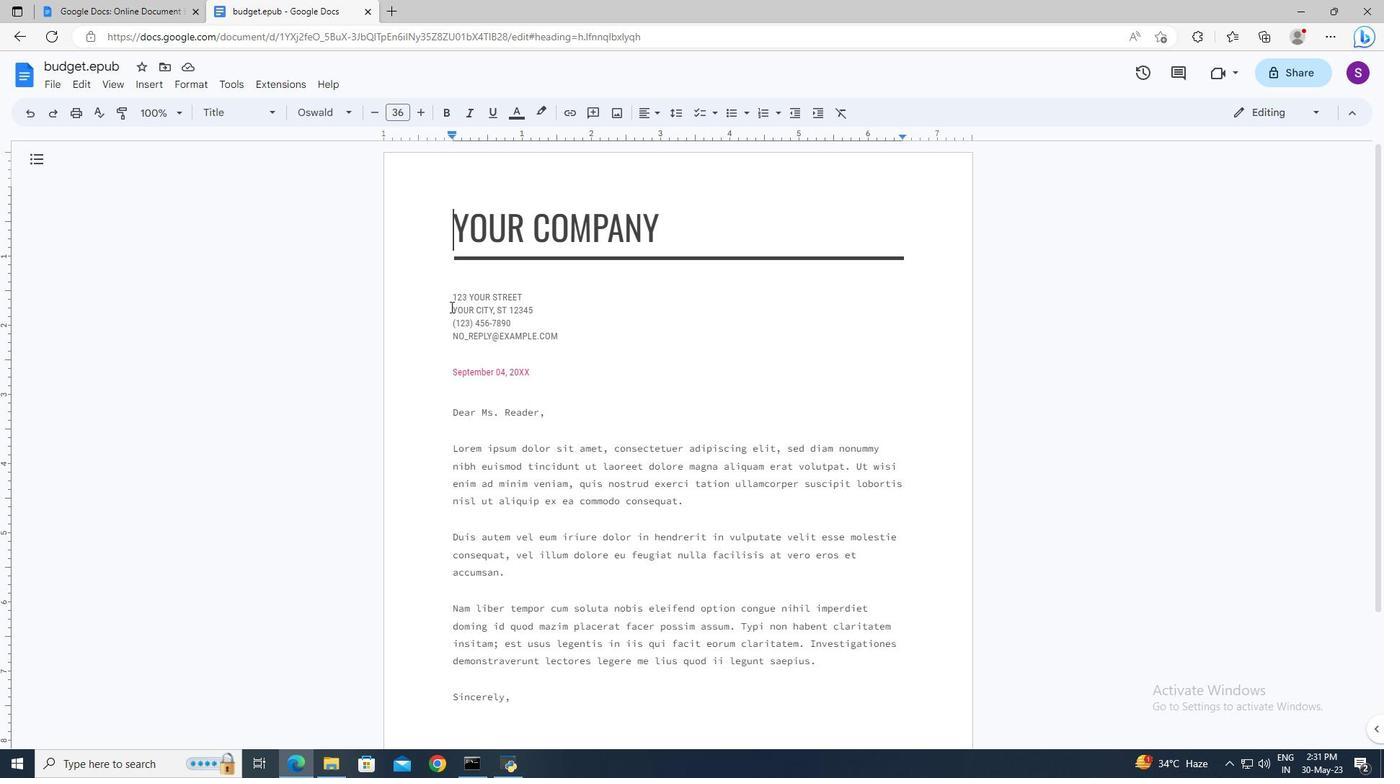 
Action: Mouse moved to (450, 307)
Screenshot: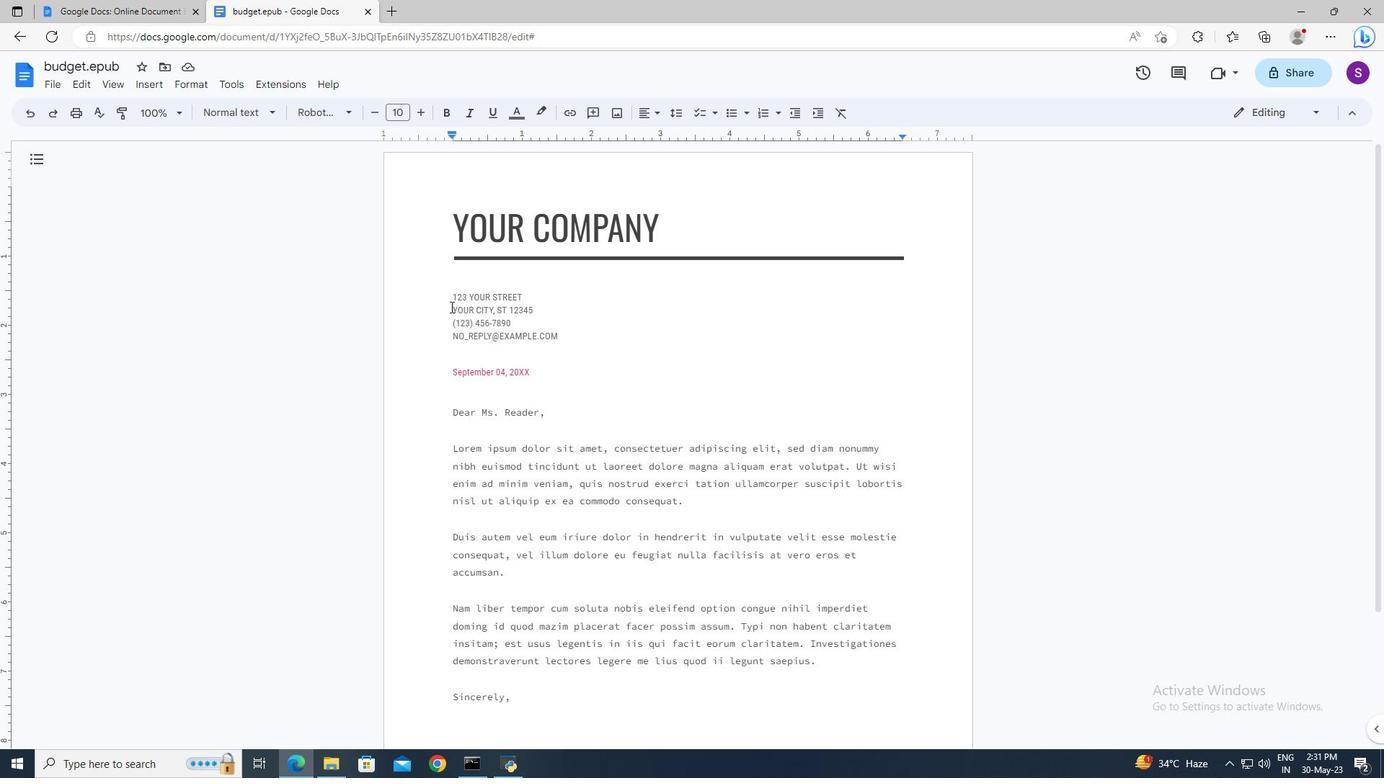 
Action: Key pressed <Key.up><Key.shift><Key.down><Key.down><Key.down><Key.down><Key.delete>
Screenshot: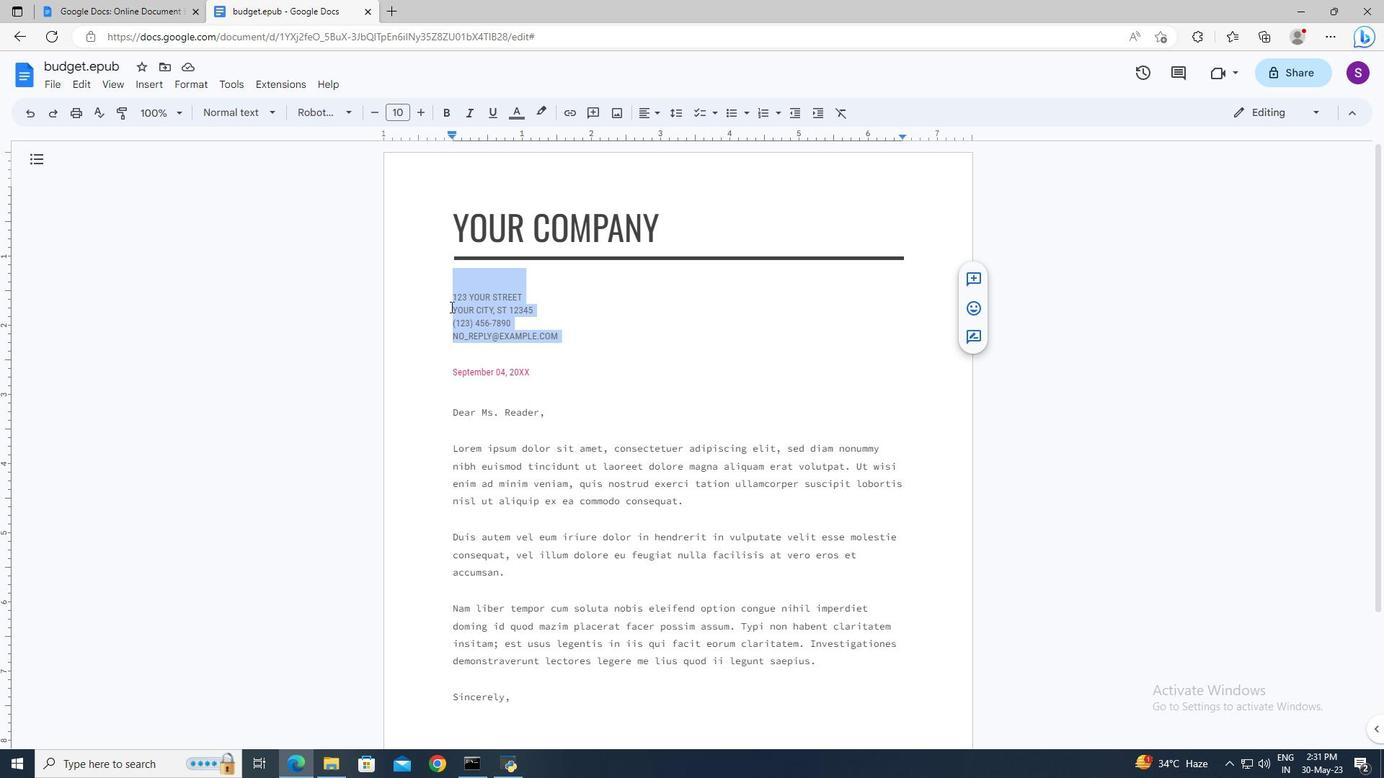 
Action: Mouse moved to (450, 302)
Screenshot: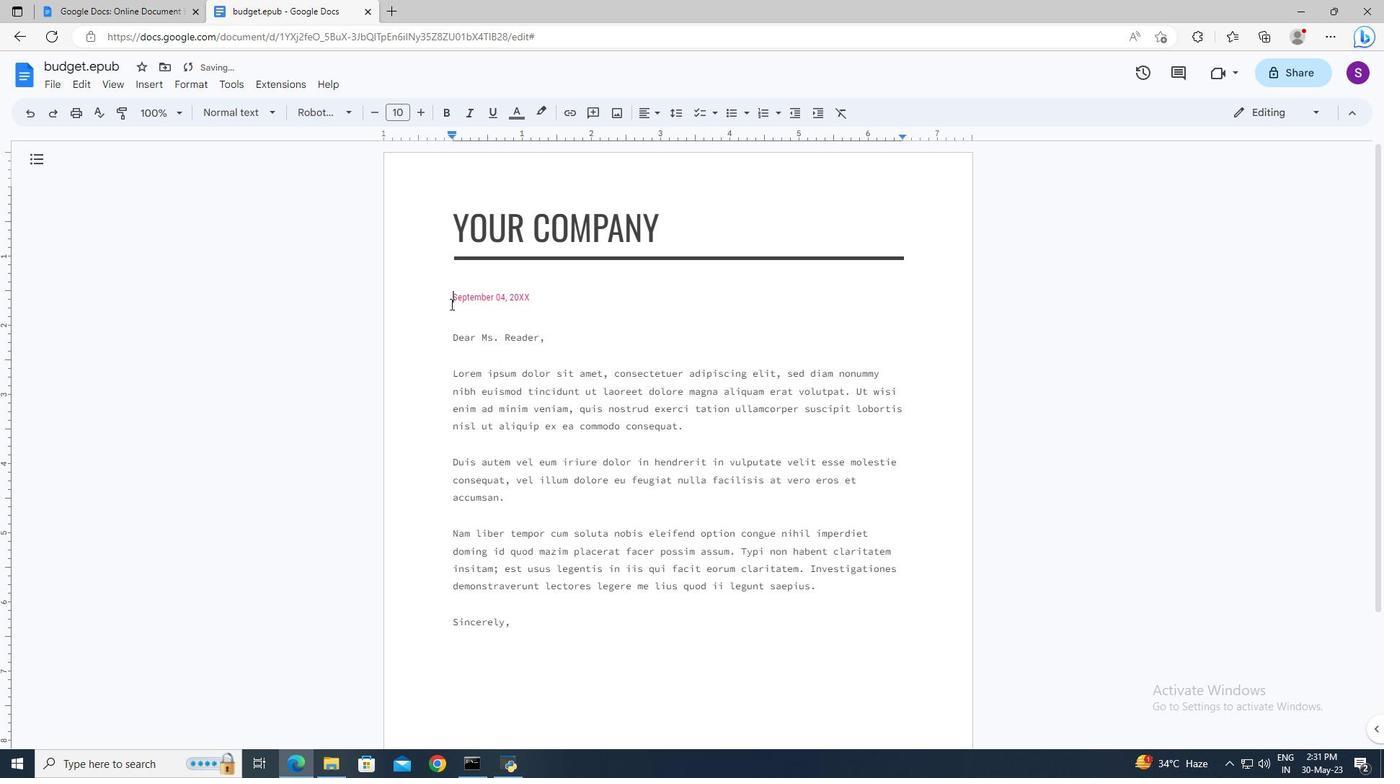 
Action: Mouse pressed left at (450, 302)
Screenshot: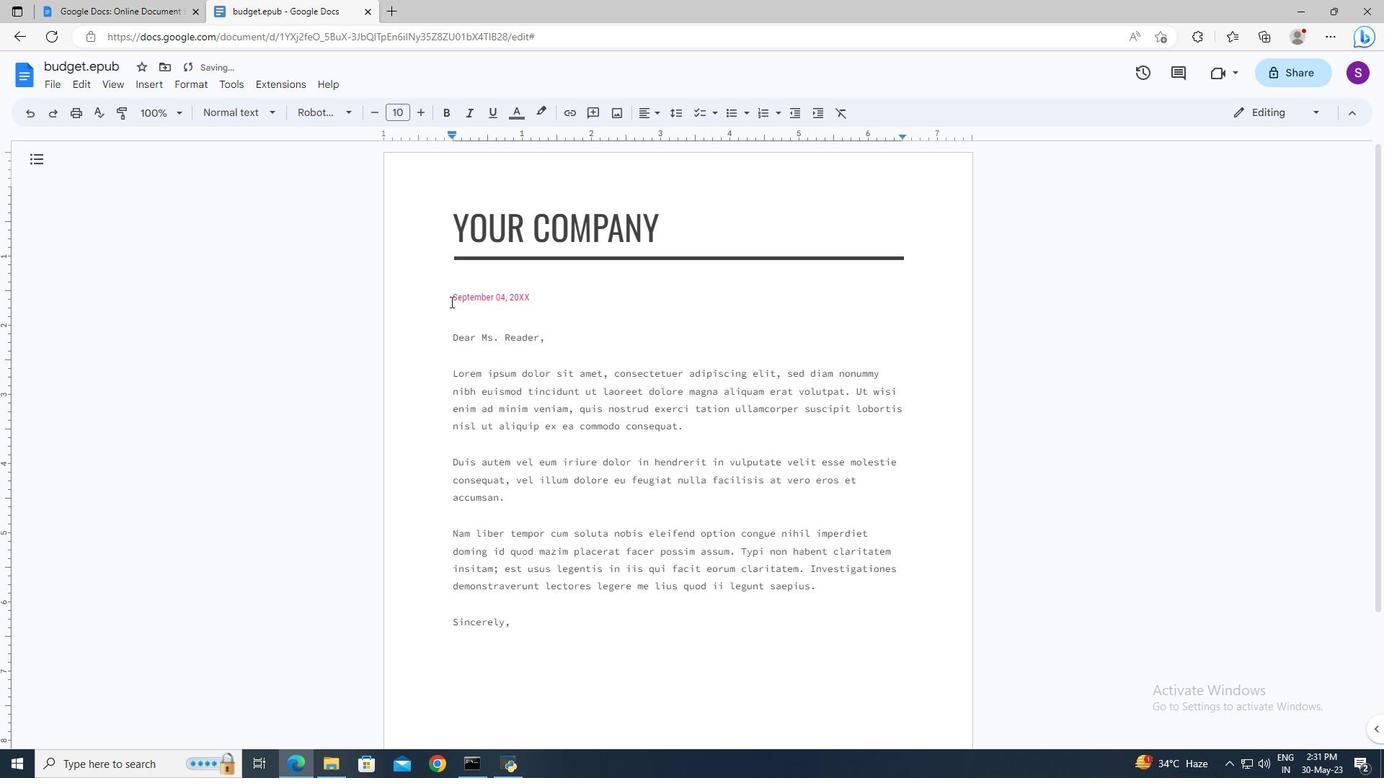 
Action: Key pressed <Key.shift><Key.right><Key.right><Key.right><Key.right>20<Key.space><Key.shift>May,<Key.space>2023
Screenshot: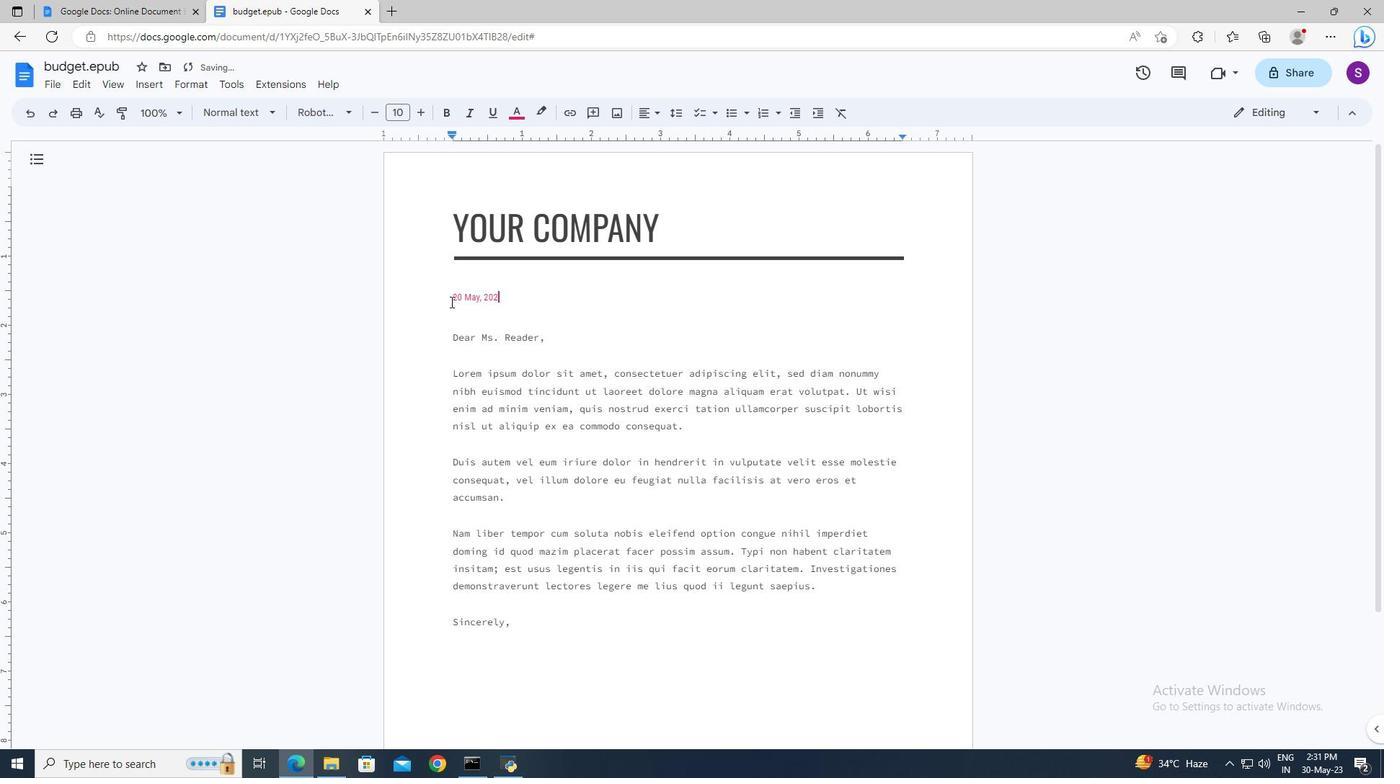 
Action: Mouse moved to (449, 338)
Screenshot: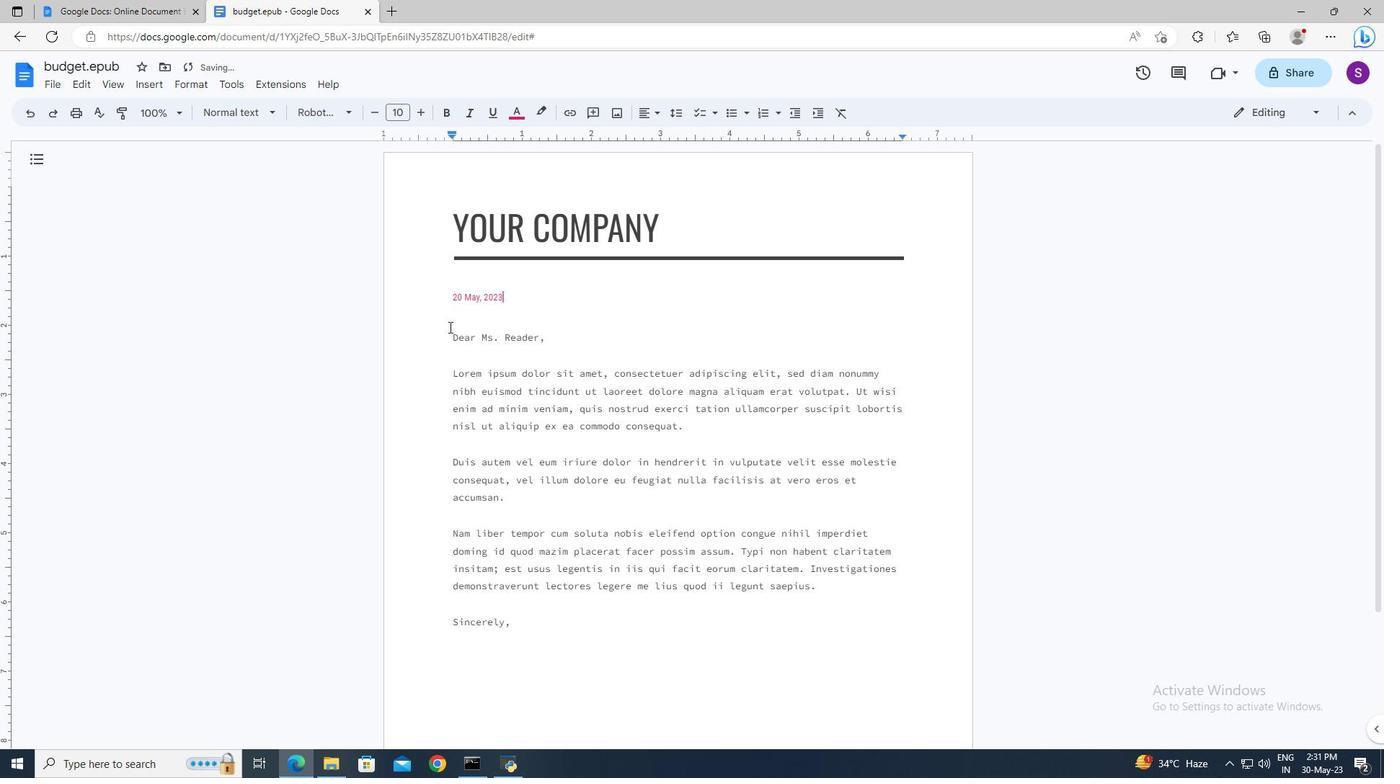 
Action: Mouse pressed left at (449, 338)
Screenshot: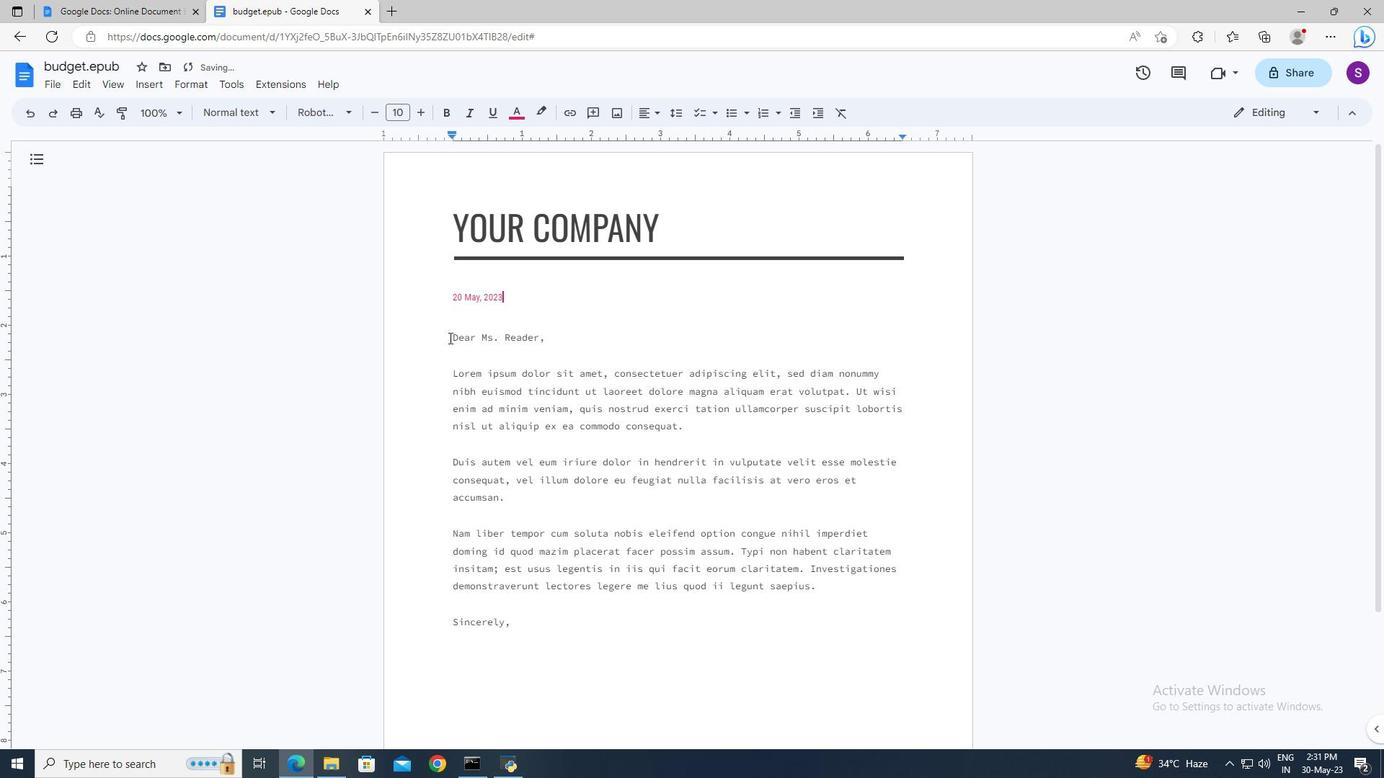 
Action: Key pressed <Key.shift><Key.right><Key.right><Key.right><Key.right><Key.delete><Key.shift>Hello
Screenshot: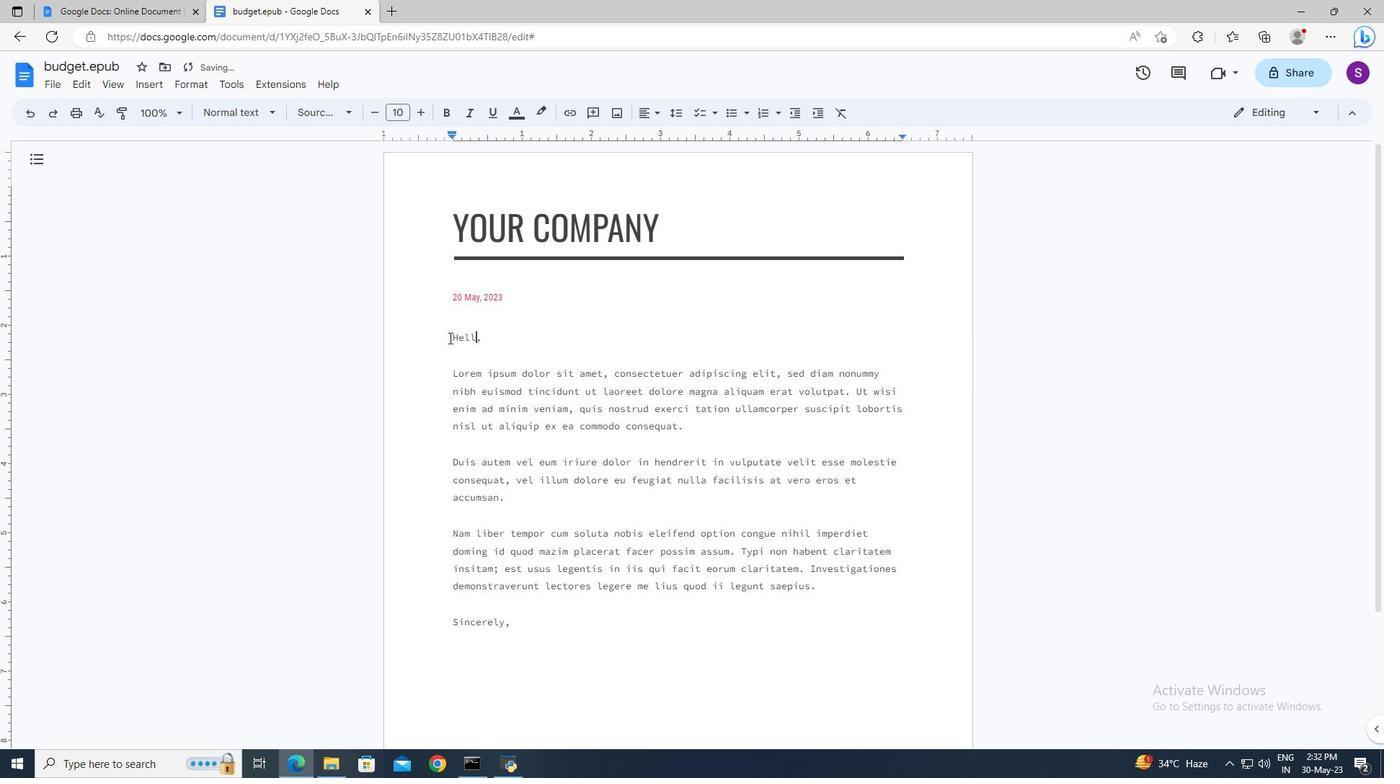 
Action: Mouse moved to (454, 377)
Screenshot: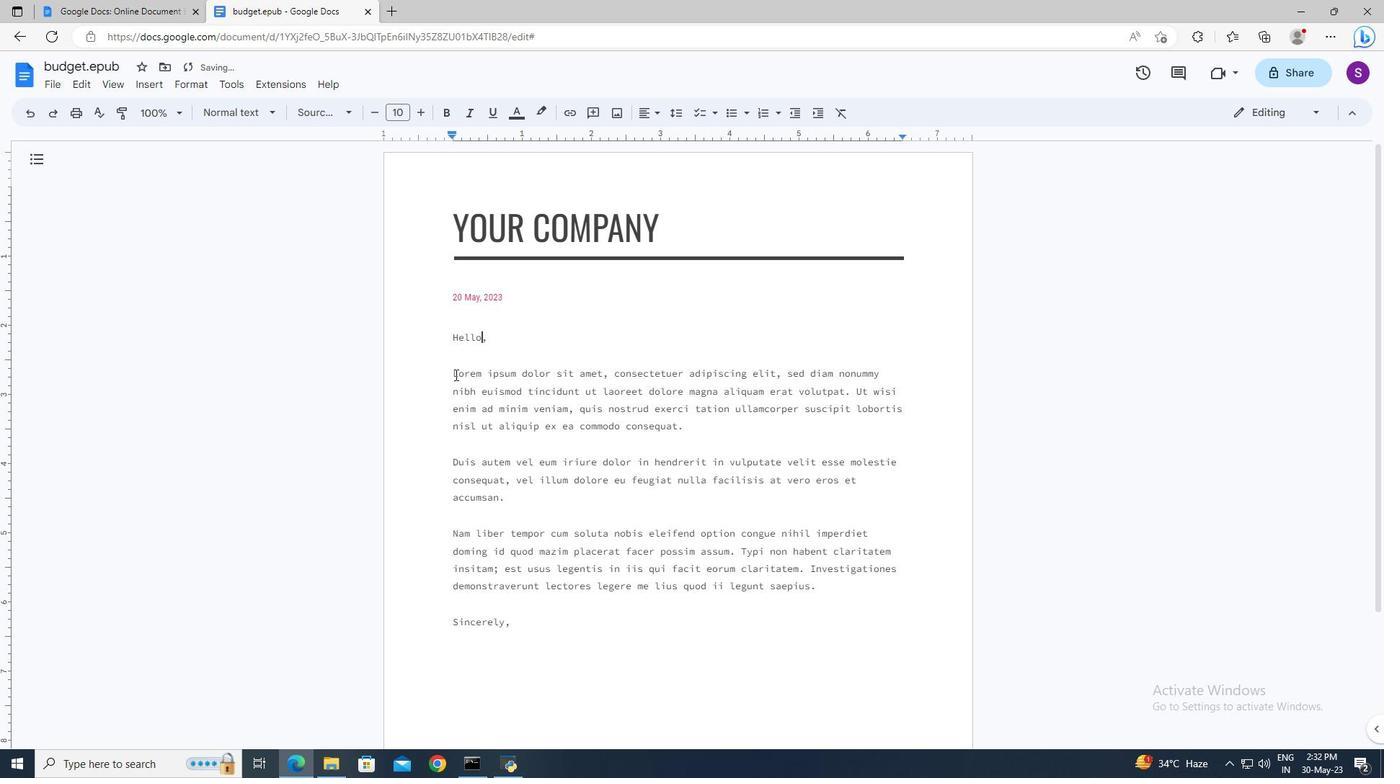 
Action: Mouse pressed left at (454, 377)
Screenshot: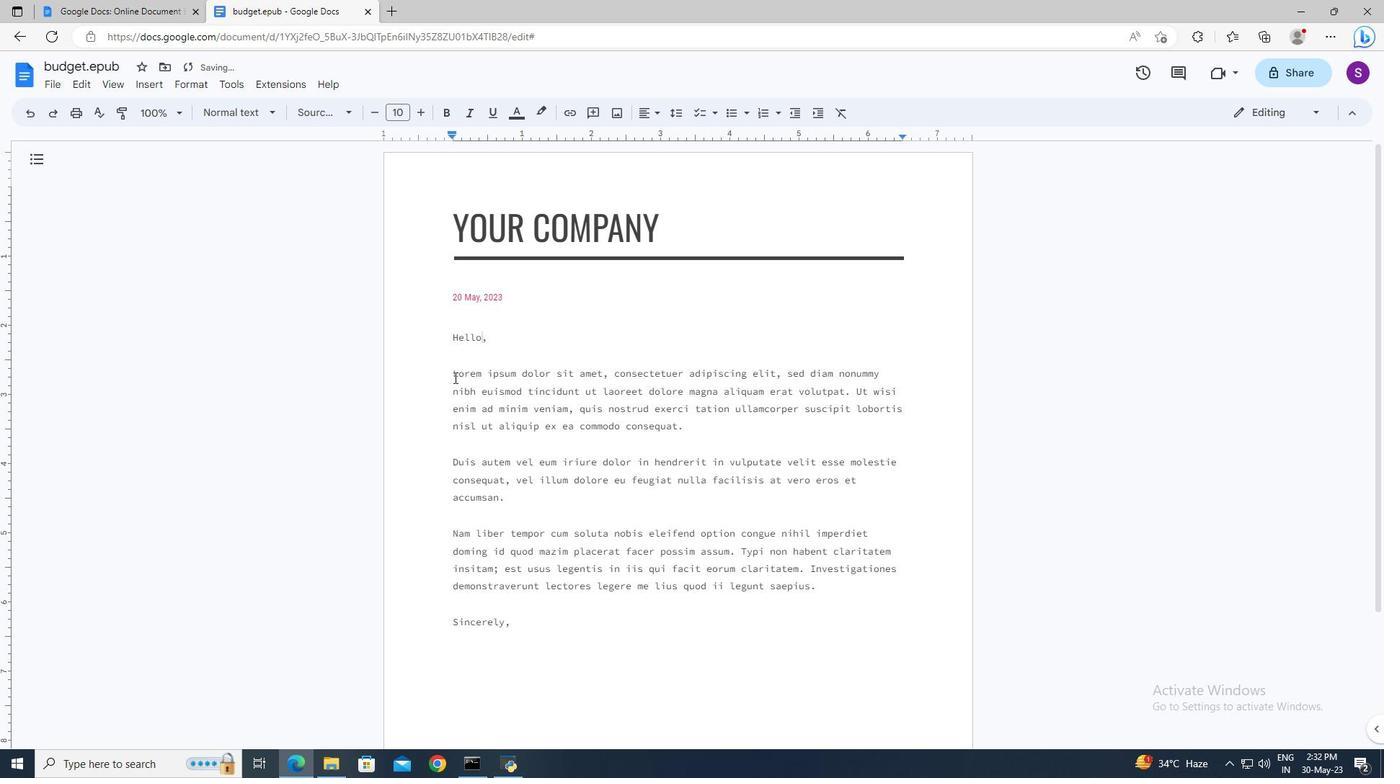 
Action: Key pressed <Key.shift><Key.down><Key.down><Key.down><Key.delete><Key.up><Key.down><Key.enter><Key.up><Key.shift>I<Key.space>
Screenshot: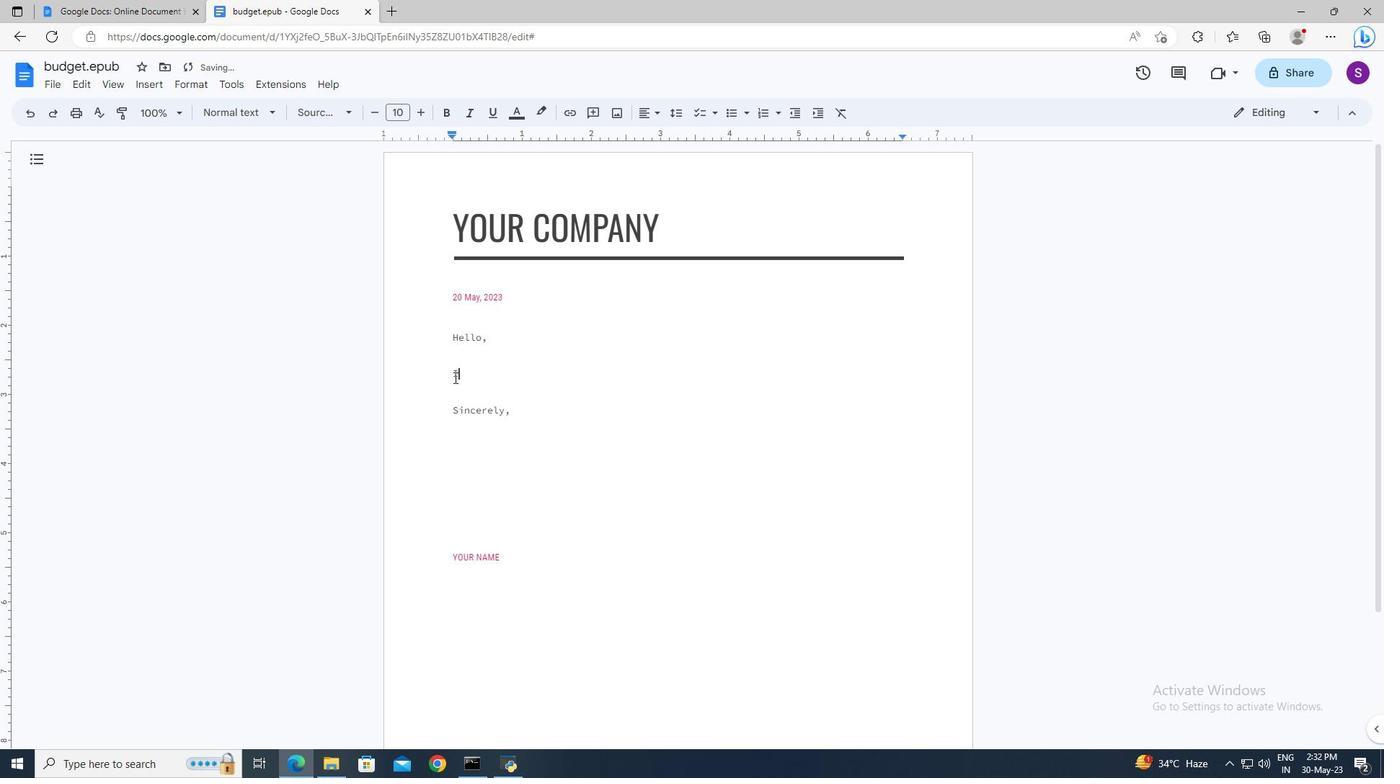 
Action: Mouse moved to (686, 405)
Screenshot: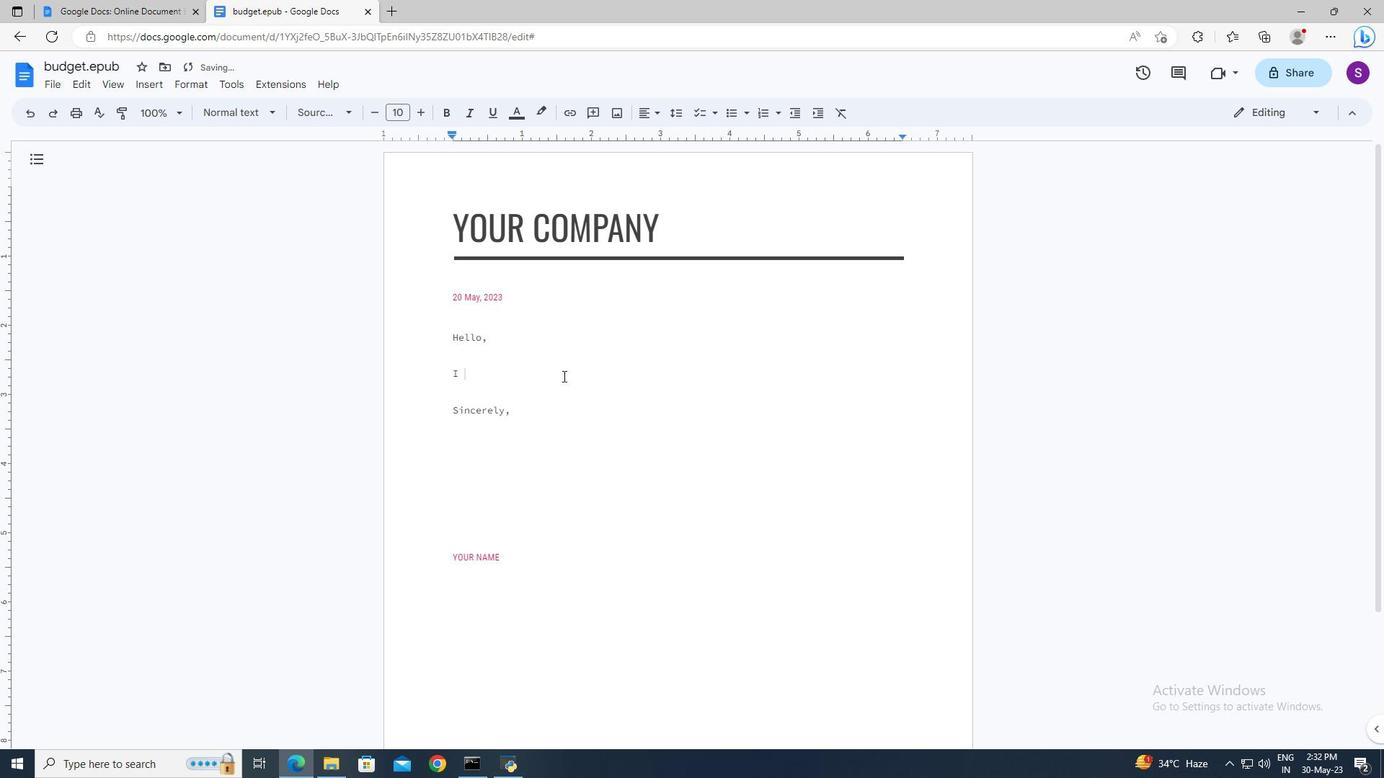 
Action: Key pressed hope<Key.space>this<Key.space>letter<Key.space>finds<Key.space>you<Key.space>in<Key.space>good<Key.space>health<Key.space>and<Key.space>high<Key.space>ss<Key.backspace>pirits.<Key.space><Key.shift>I<Key.space>wanted<Key.space>to<Key.space>express<Key.space>my<Key.space>gratitude<Key.space>for<Key.space>your<Key.space>kind<Key.space>assistance<Key.space>during<Key.space>my<Key.space>recent<Key.space>visit.<Key.space><Key.shift>Yourho<Key.backspace><Key.backspace><Key.space>hospitality<Key.space>and<Key.space><Key.space>\<Key.backspace><Key.backspace>warmth<Key.space>made<Key.space>my<Key.space>stay<Key.space>truly<Key.space>memorable.<Key.space><Key.shift>I<Key.space>look<Key.space>forward<Key.space>to<Key.space>returning<Key.space>the<Key.space>favour<Key.space>some<Key.backspace><Key.backspace><Key.backspace><Key.backspace><Key.backspace><Key.backspace><Key.backspace>r<Key.space>someday<Key.space><Key.backspace>.<Key.space><Key.shift>Take<Key.space>care<Key.space>and<Key.space>stay<Key.space>well.
Screenshot: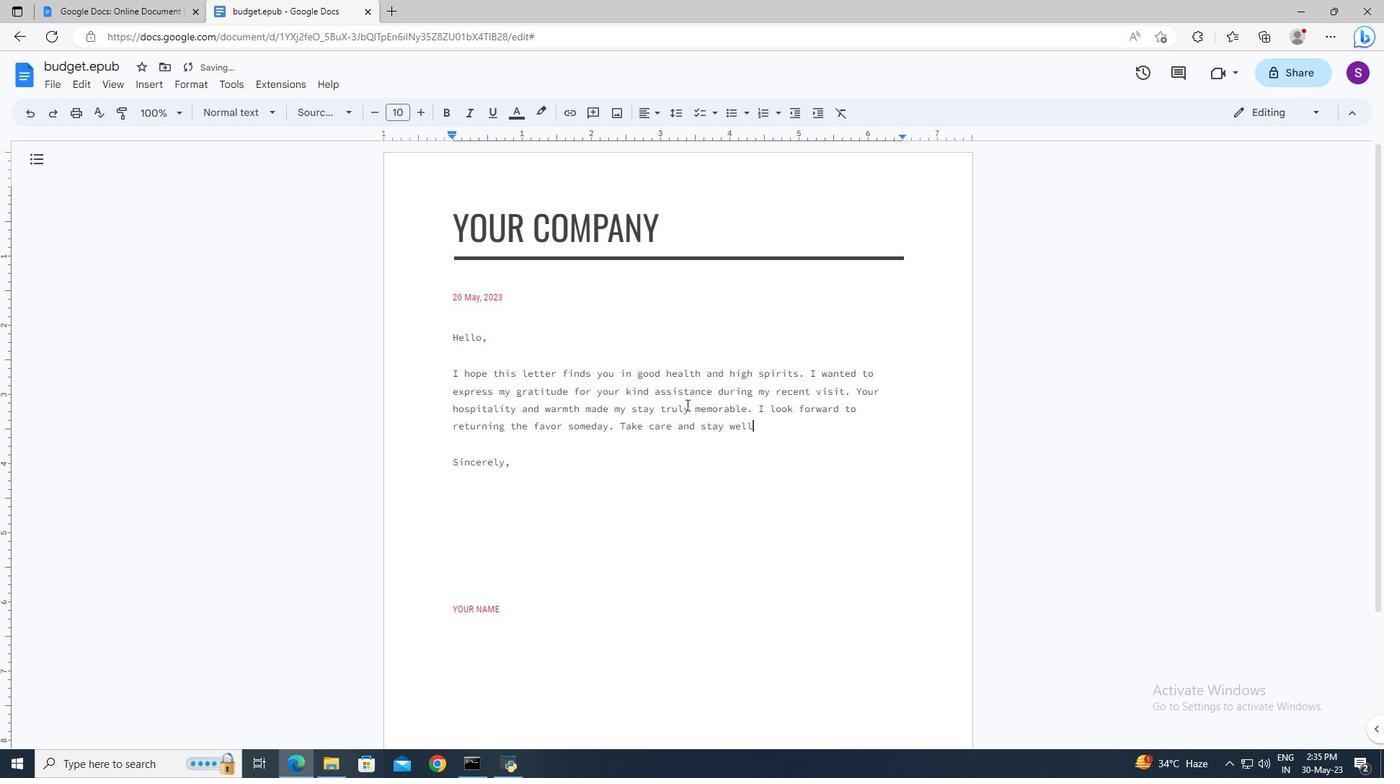 
Action: Mouse moved to (456, 604)
Screenshot: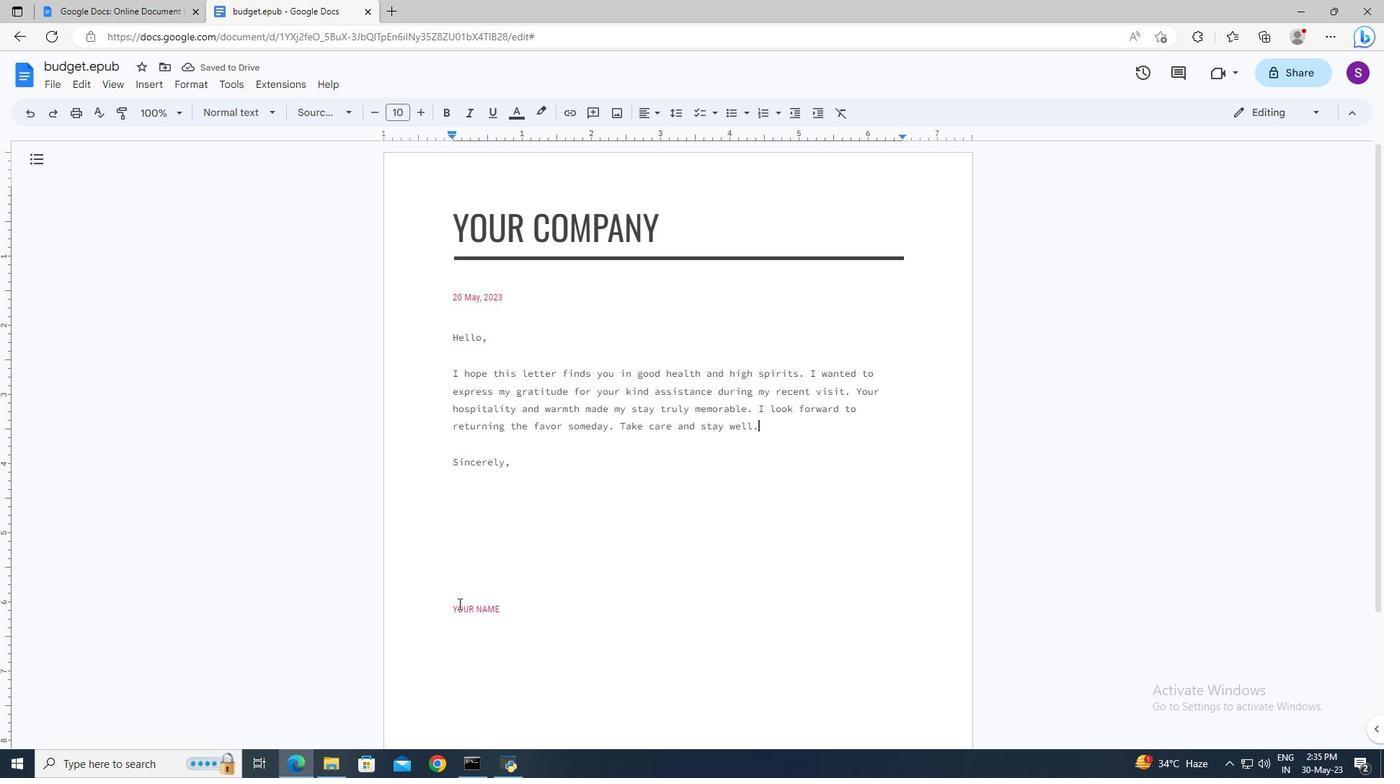 
Action: Mouse pressed left at (456, 604)
Screenshot: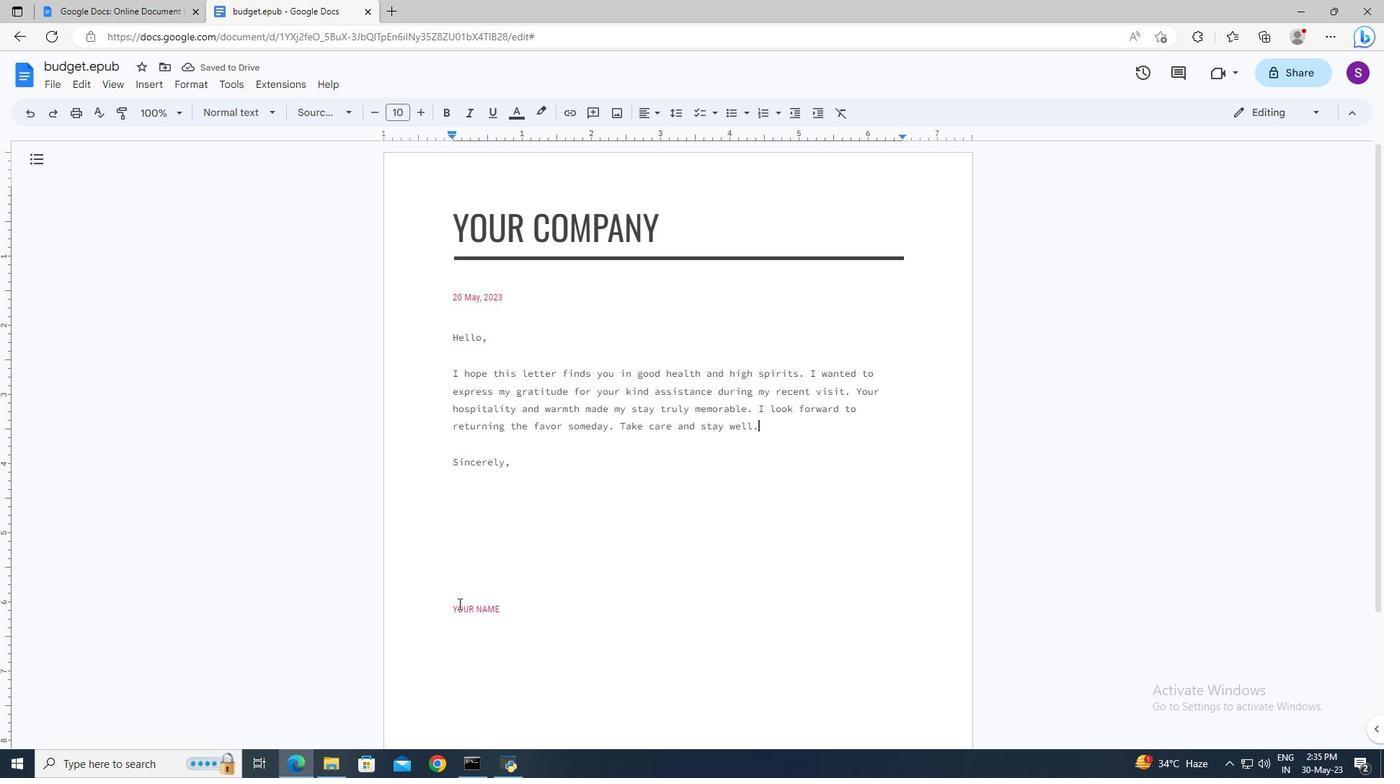 
Action: Key pressed <Key.left><Key.shift><Key.right><Key.right><Key.shift>Jim
Screenshot: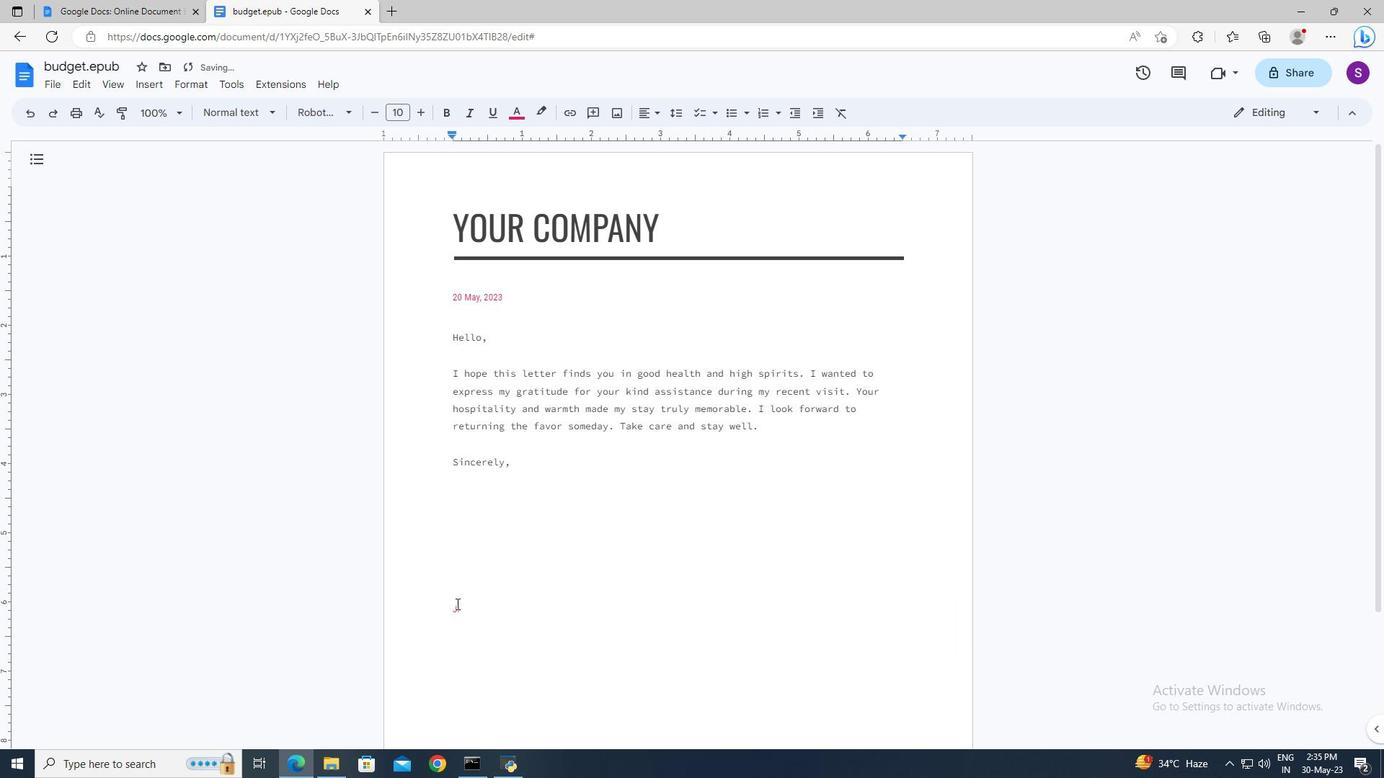 
Action: Mouse moved to (157, 85)
Screenshot: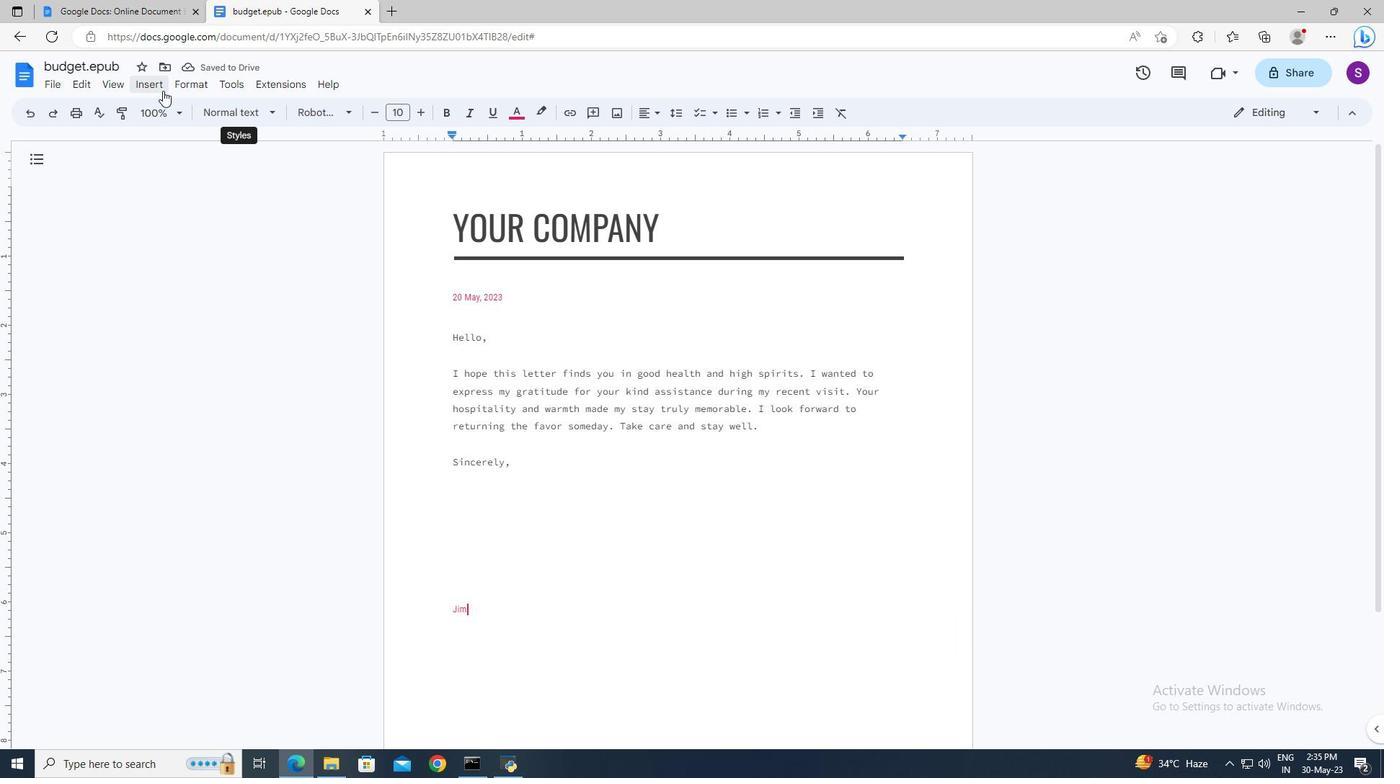 
Action: Mouse pressed left at (157, 85)
Screenshot: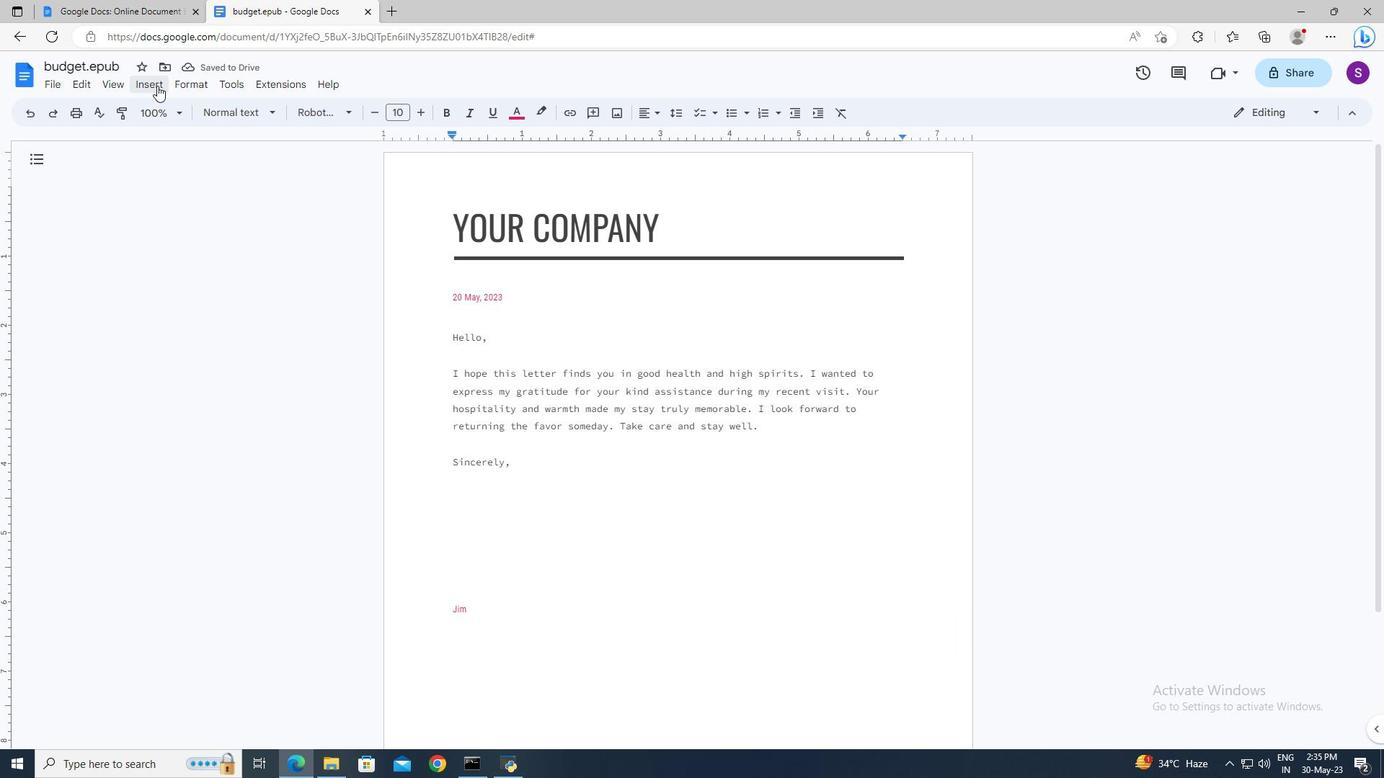 
Action: Mouse moved to (183, 415)
Screenshot: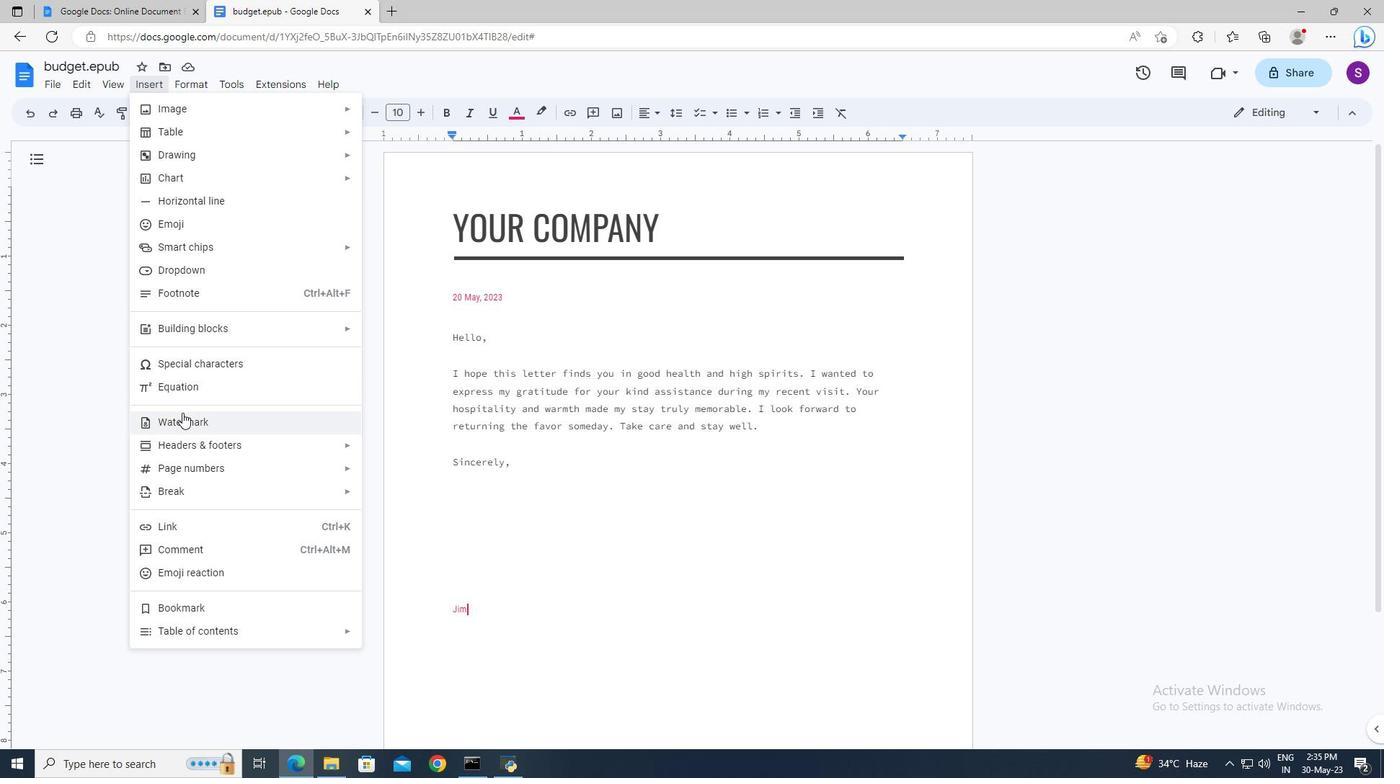 
Action: Mouse pressed left at (183, 415)
Screenshot: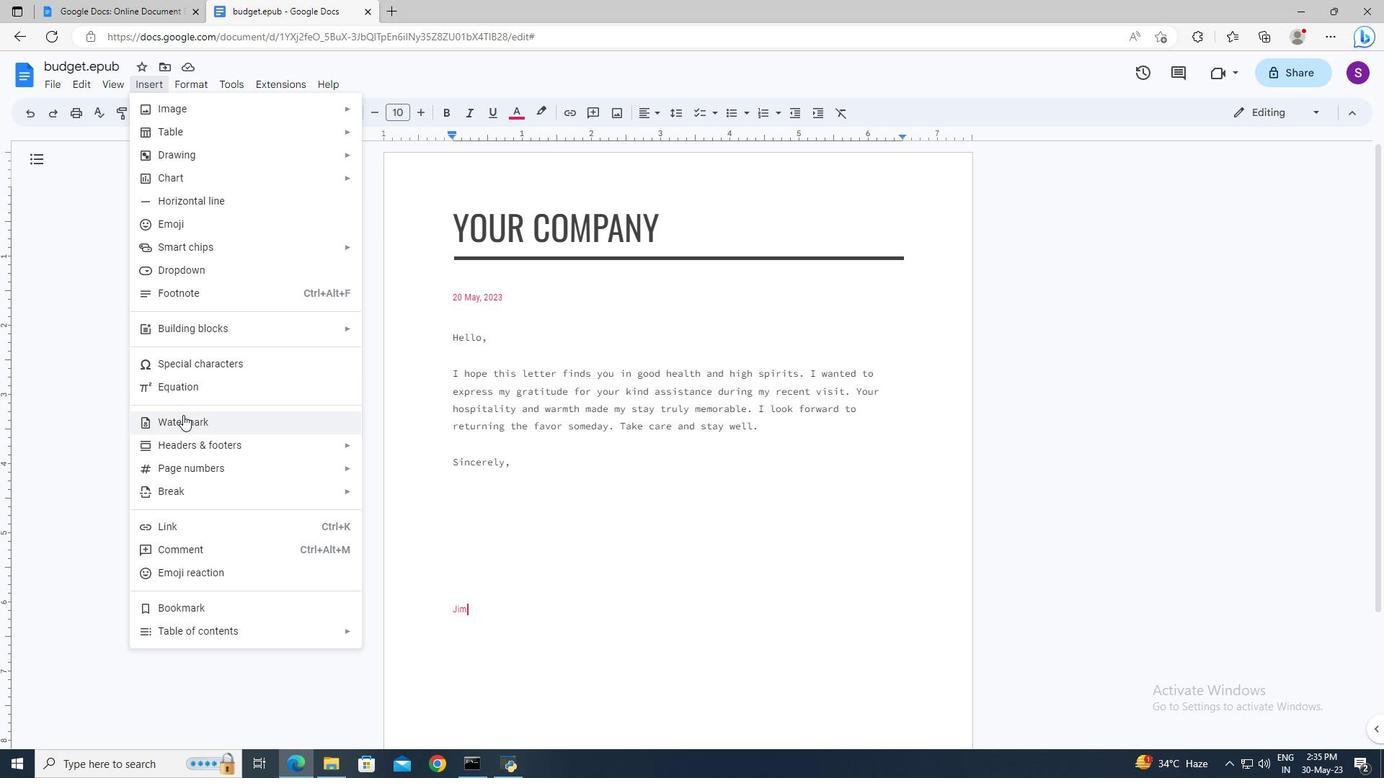 
Action: Mouse moved to (1327, 171)
Screenshot: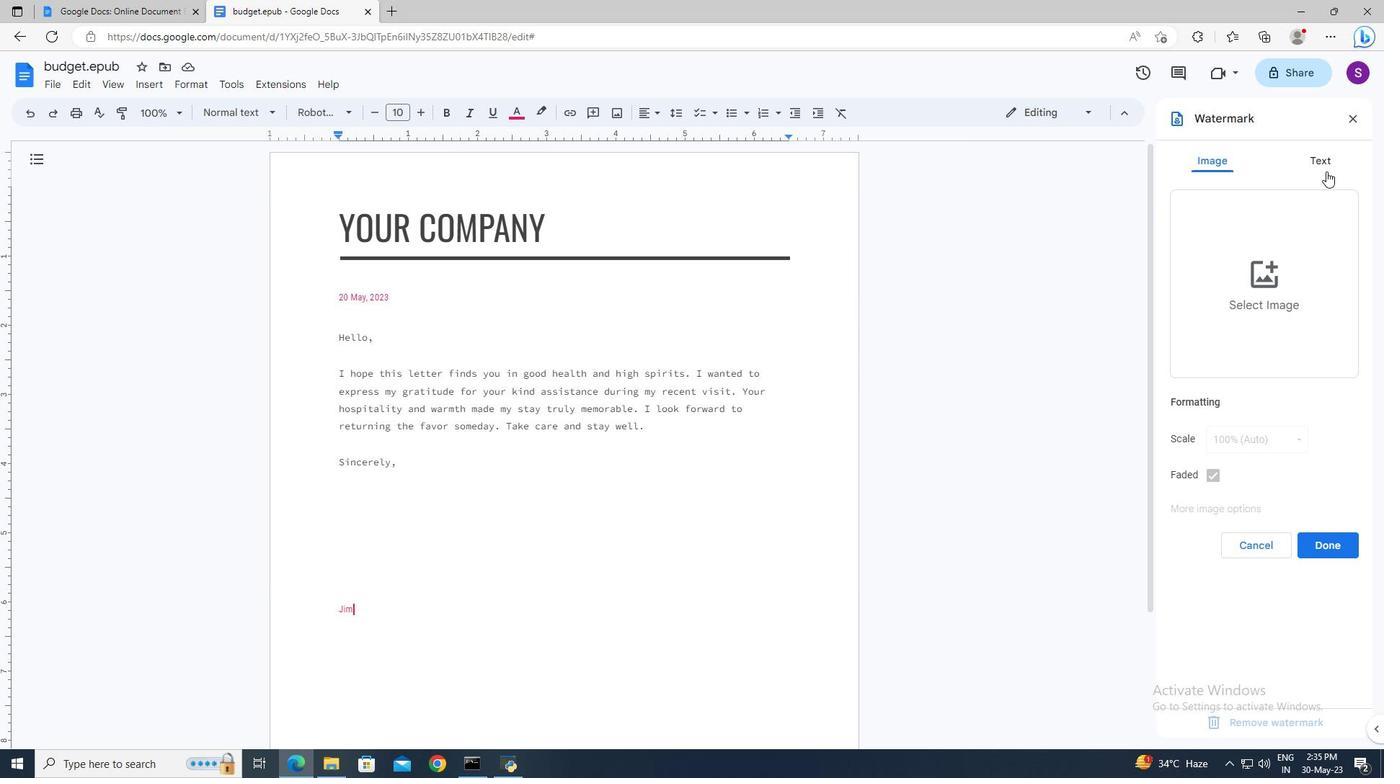 
Action: Mouse pressed left at (1327, 171)
Screenshot: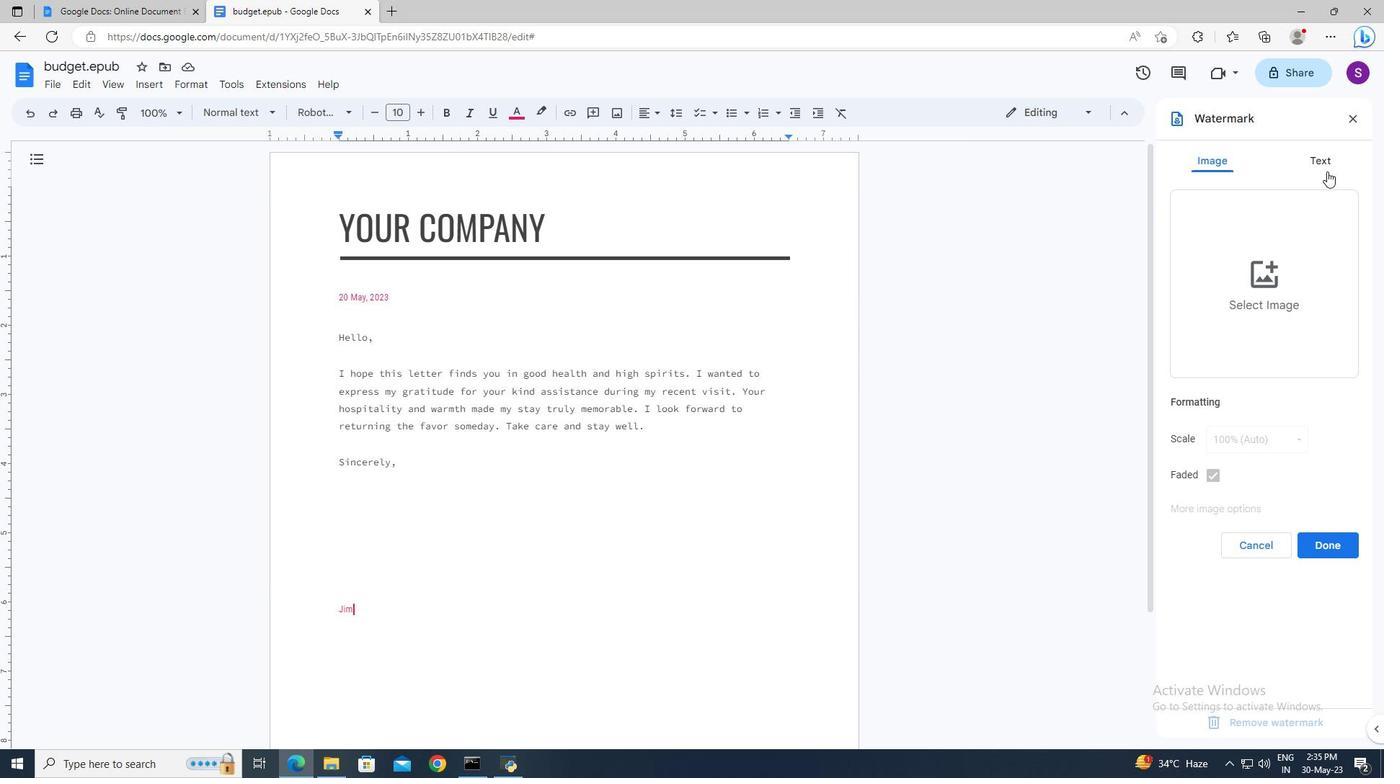 
Action: Mouse moved to (1246, 201)
Screenshot: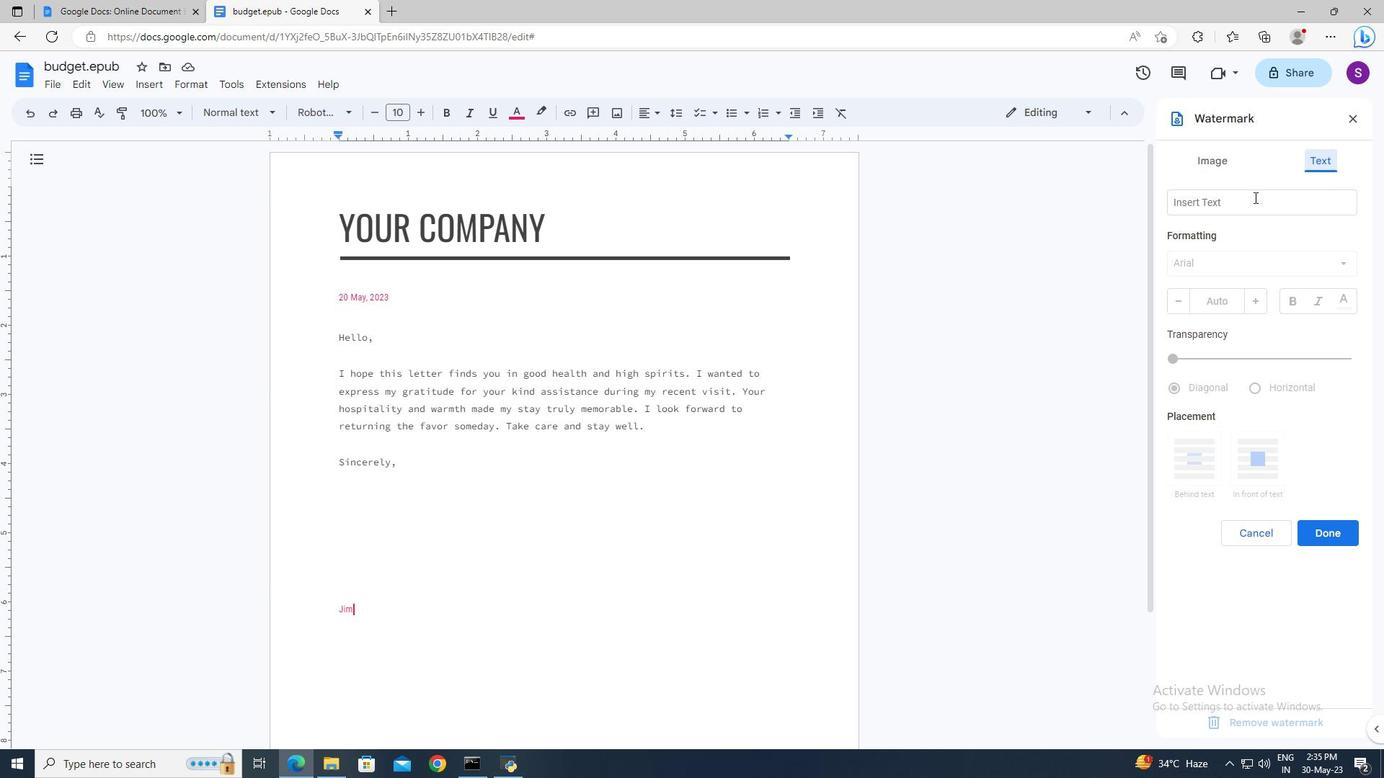 
Action: Mouse pressed left at (1246, 201)
Screenshot: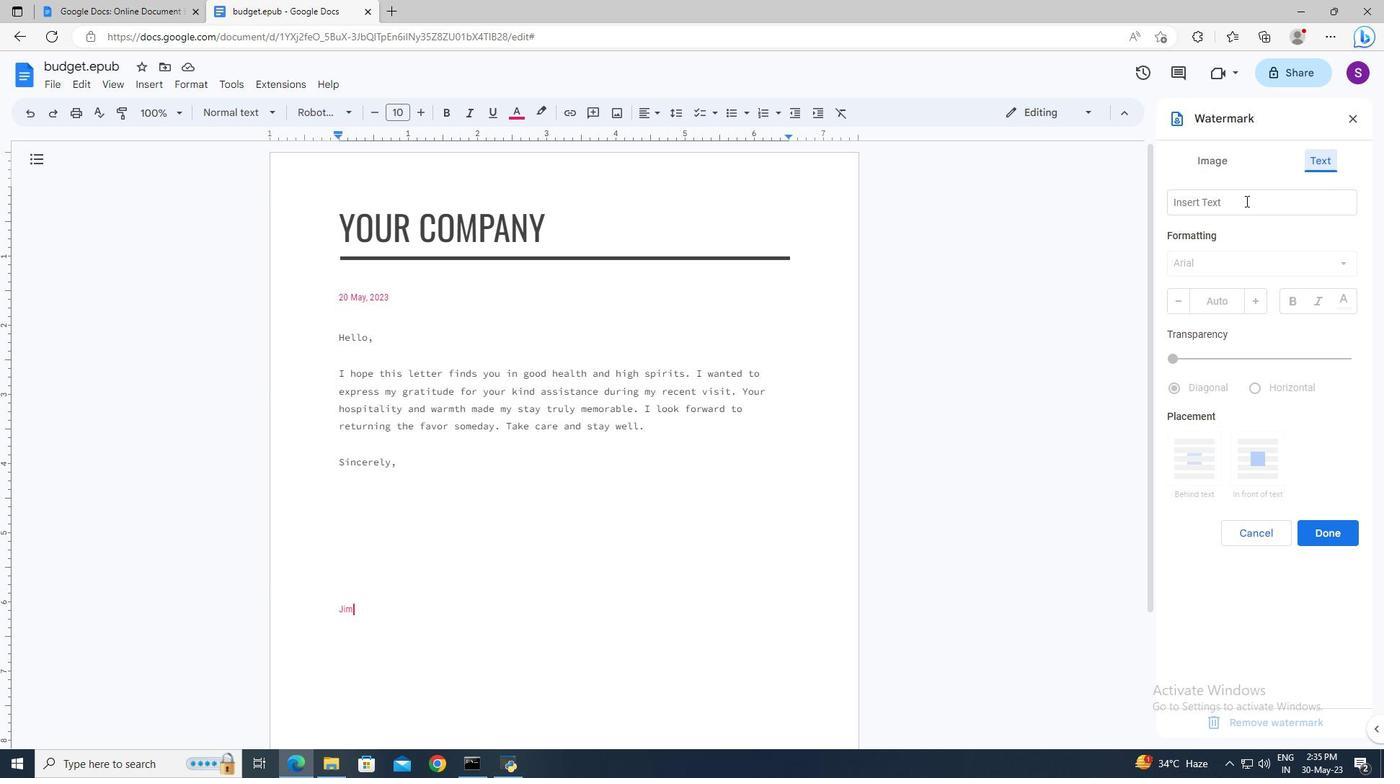 
Action: Key pressed <Key.shift>Confidential<Key.enter>
Screenshot: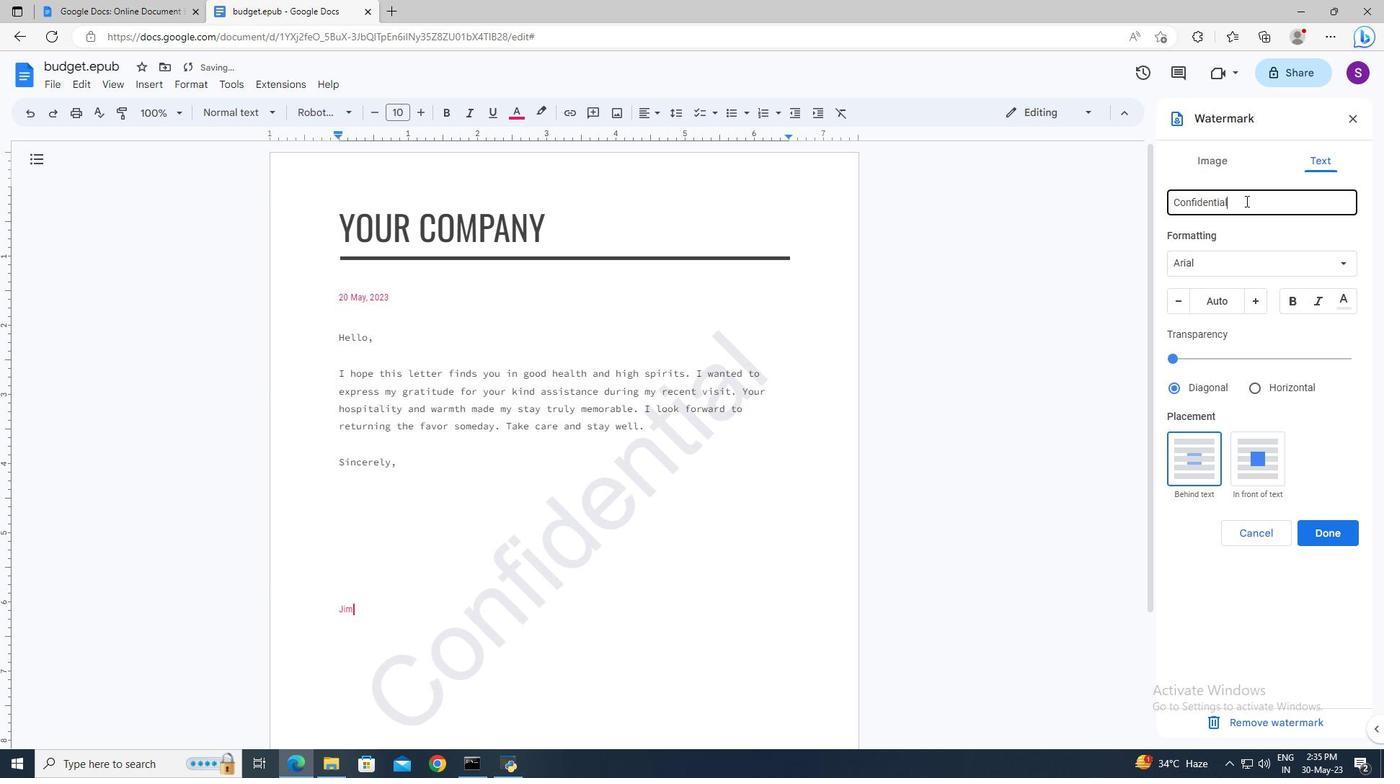 
Action: Mouse moved to (1254, 259)
Screenshot: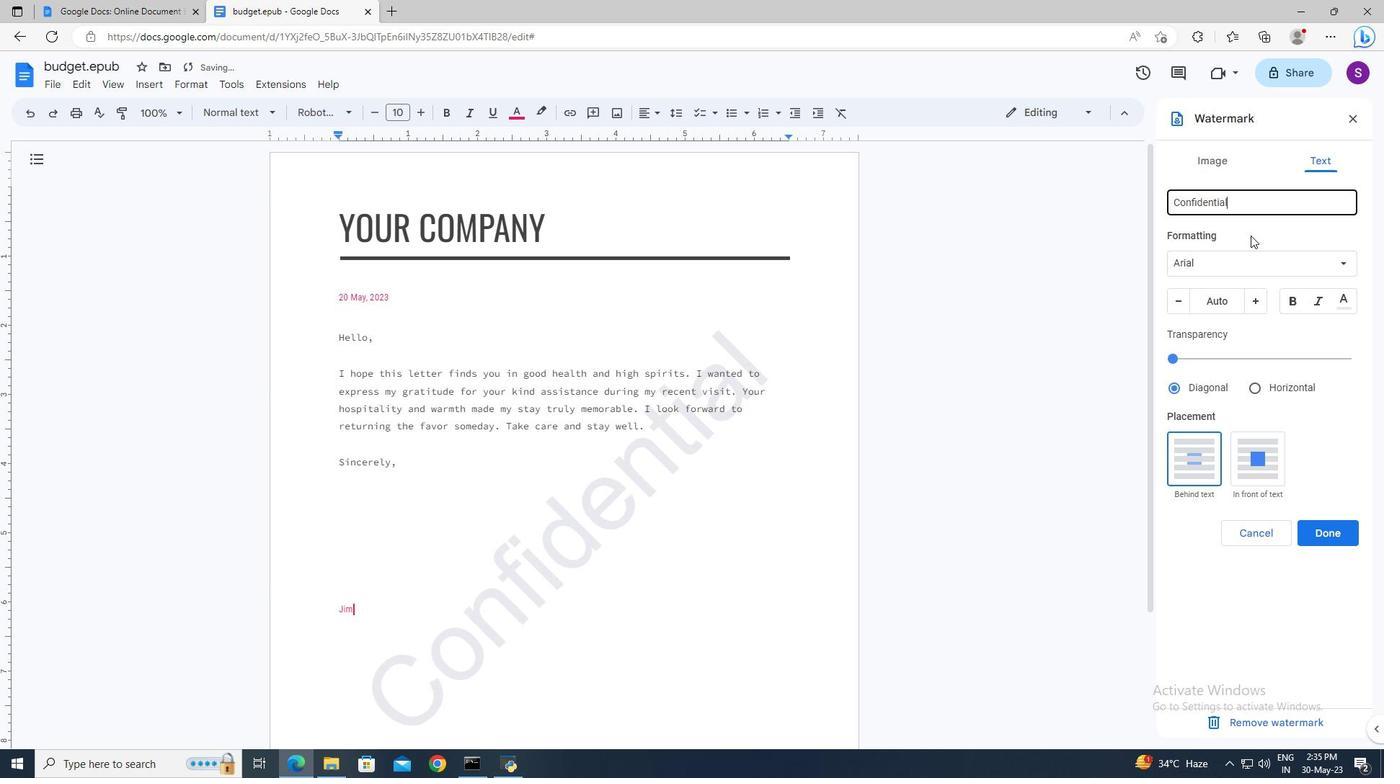 
Action: Mouse pressed left at (1254, 259)
Screenshot: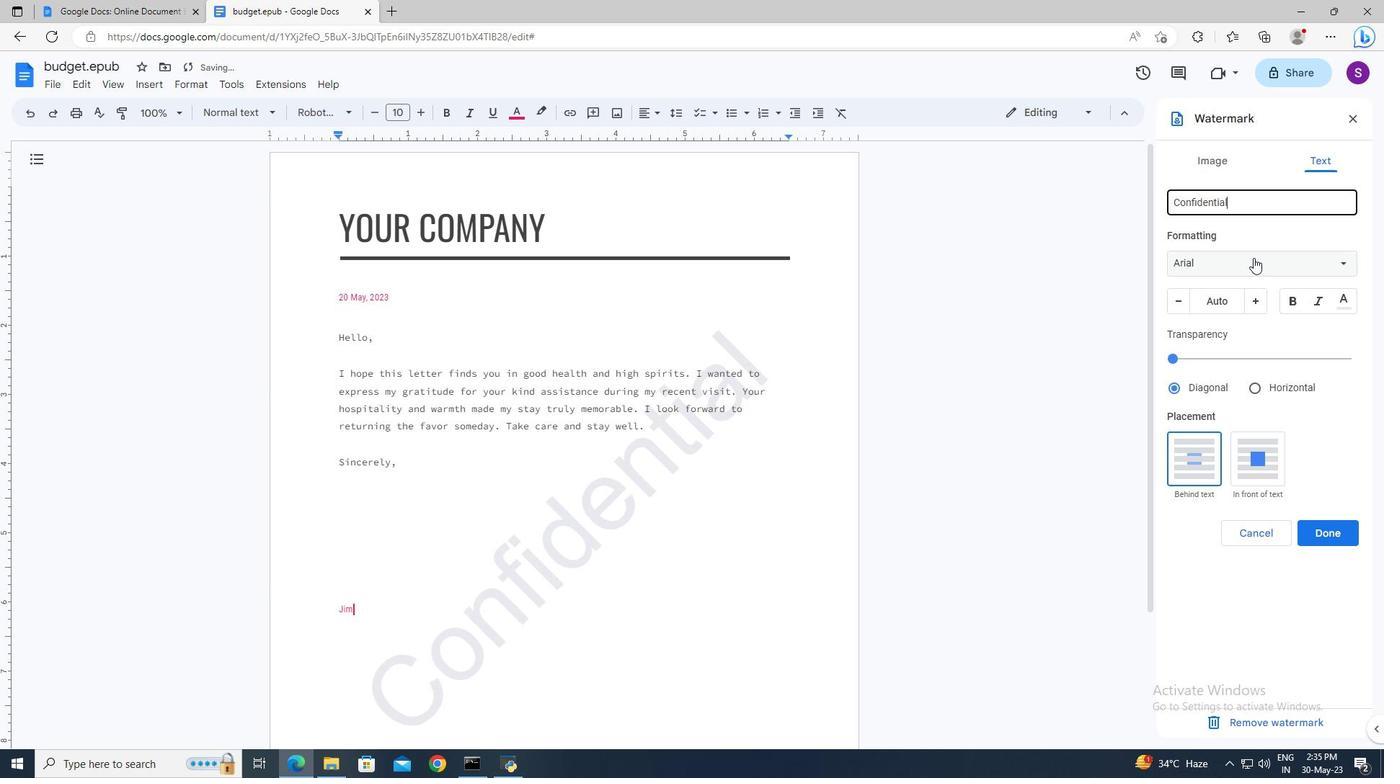 
Action: Mouse moved to (1221, 499)
Screenshot: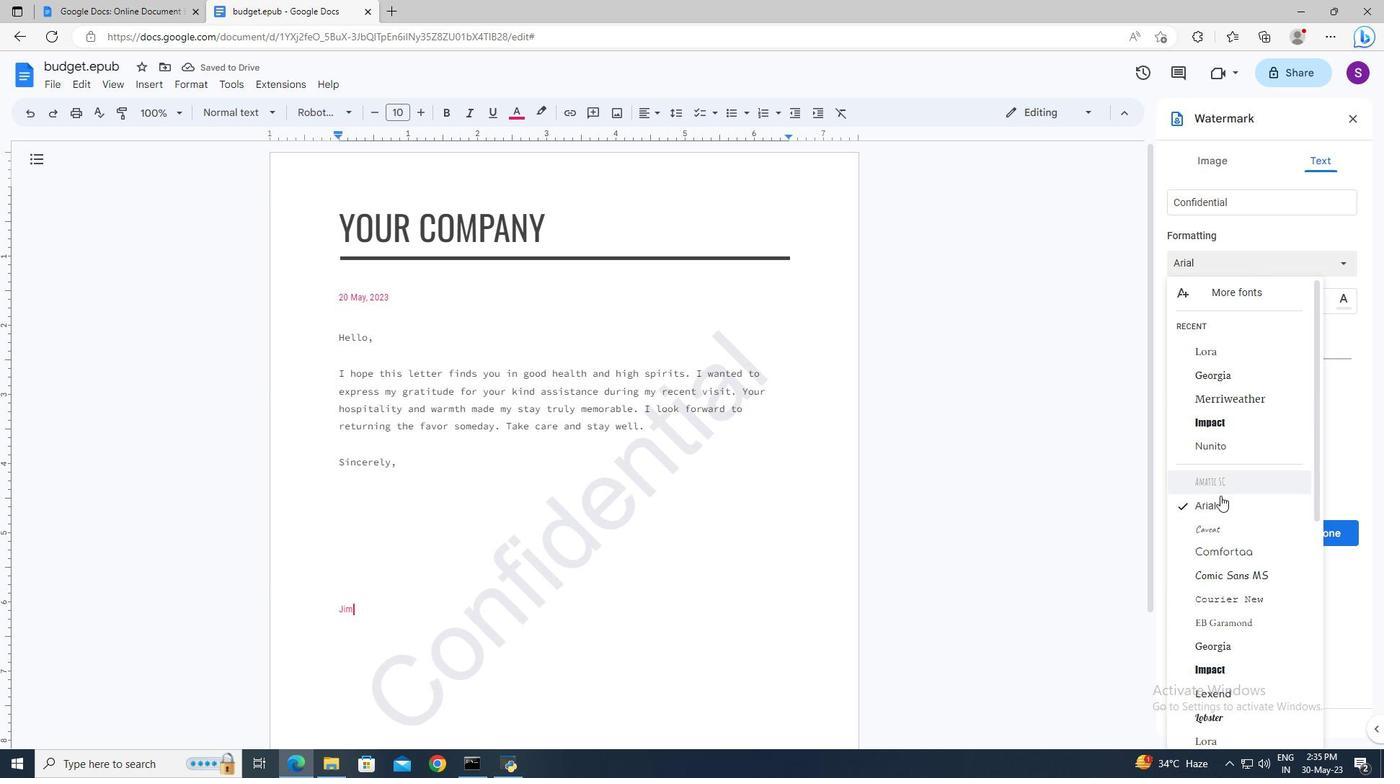 
Action: Mouse pressed left at (1221, 499)
Screenshot: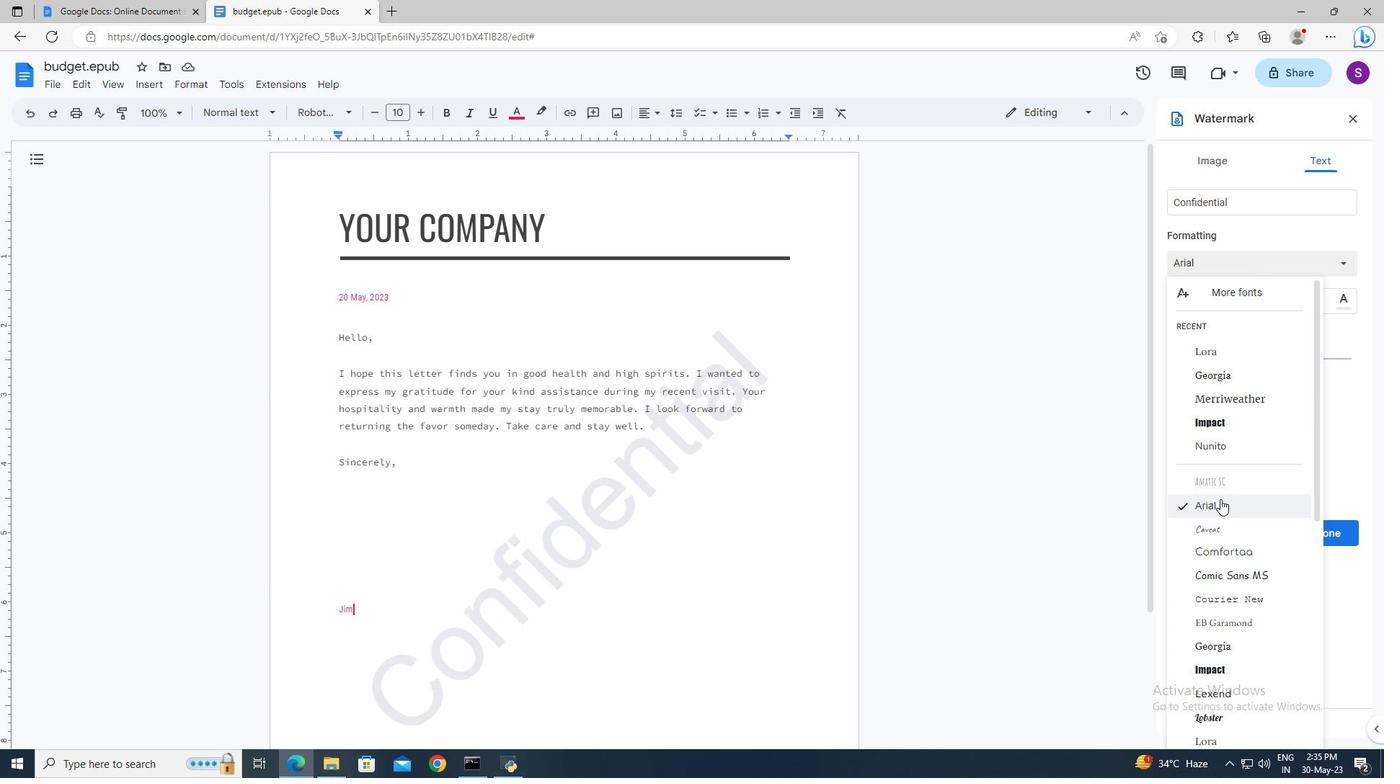 
Action: Mouse moved to (1219, 307)
Screenshot: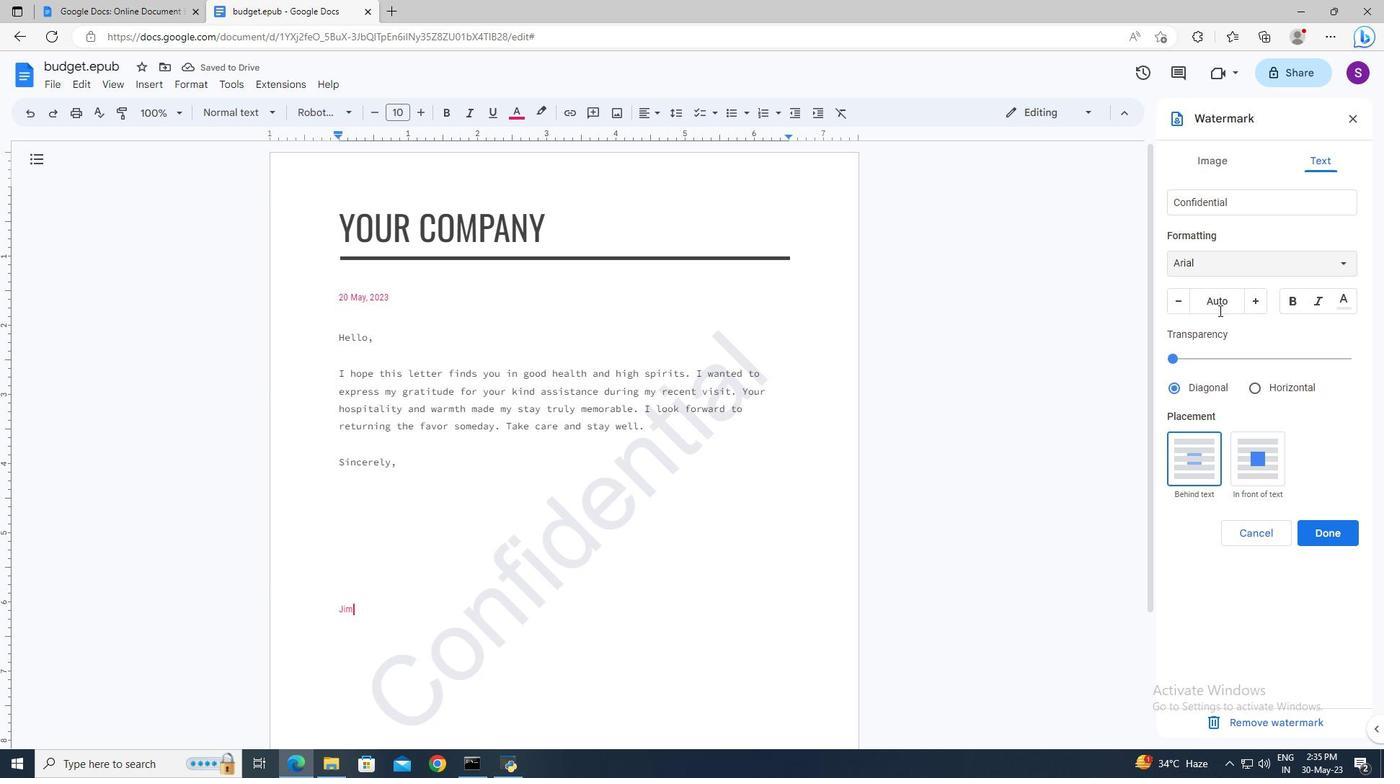 
Action: Mouse pressed left at (1219, 307)
Screenshot: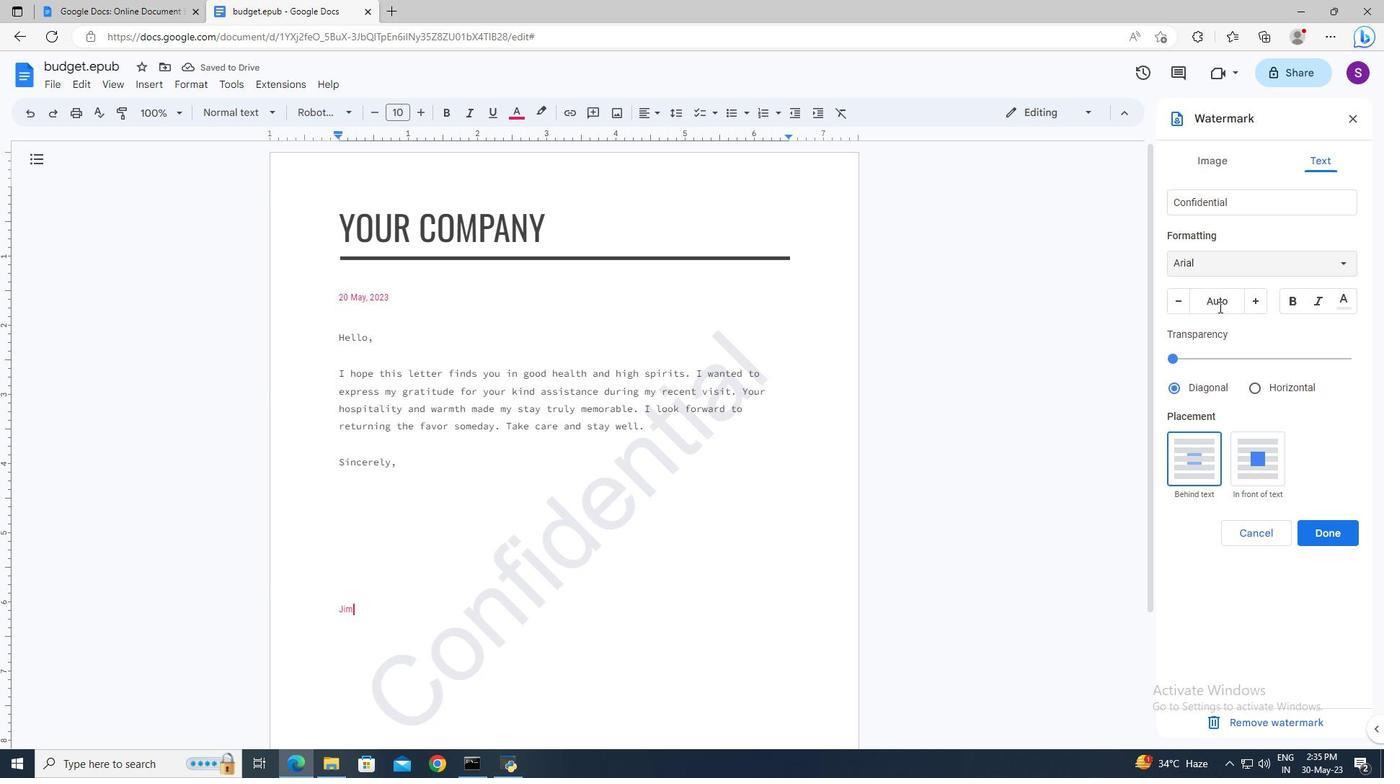 
Action: Key pressed 111<Key.enter>
Screenshot: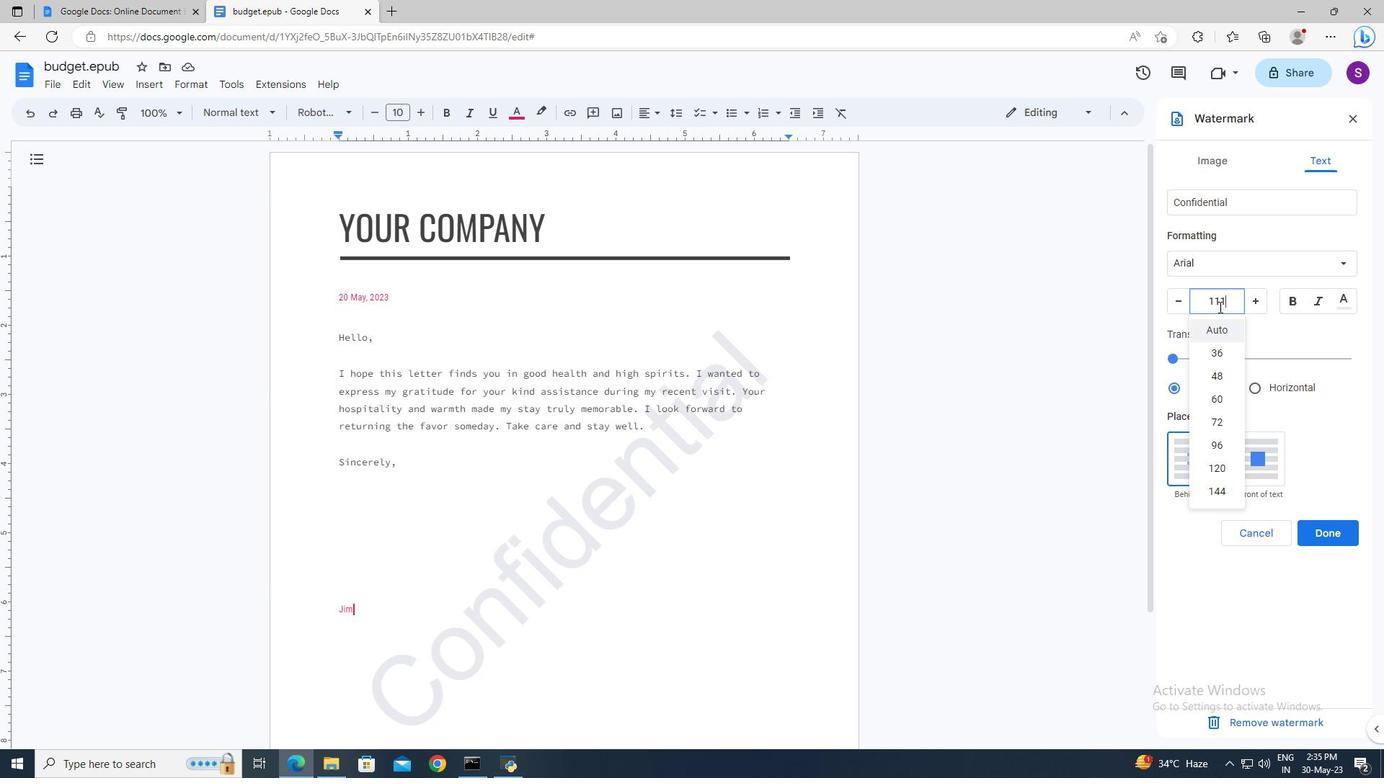 
Action: Mouse moved to (1179, 390)
Screenshot: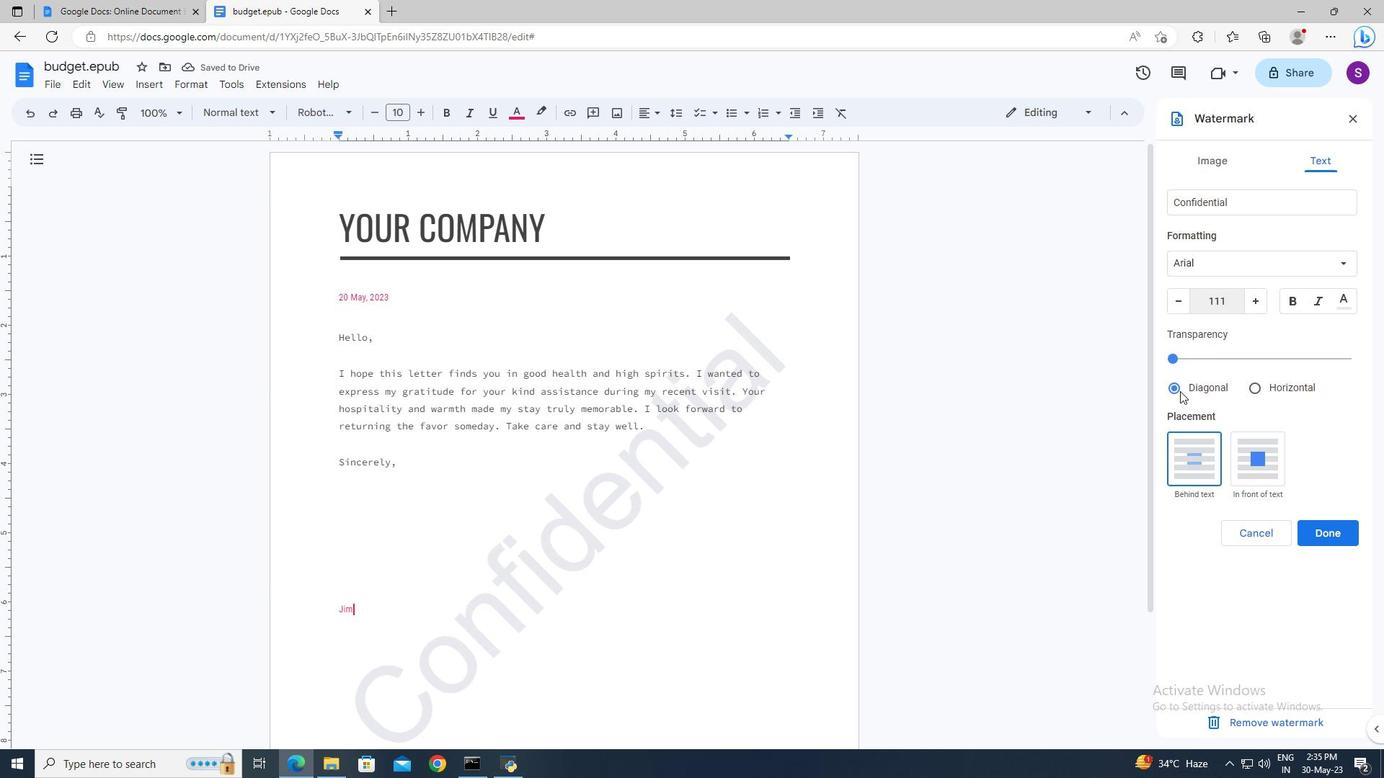 
Action: Mouse pressed left at (1179, 390)
Screenshot: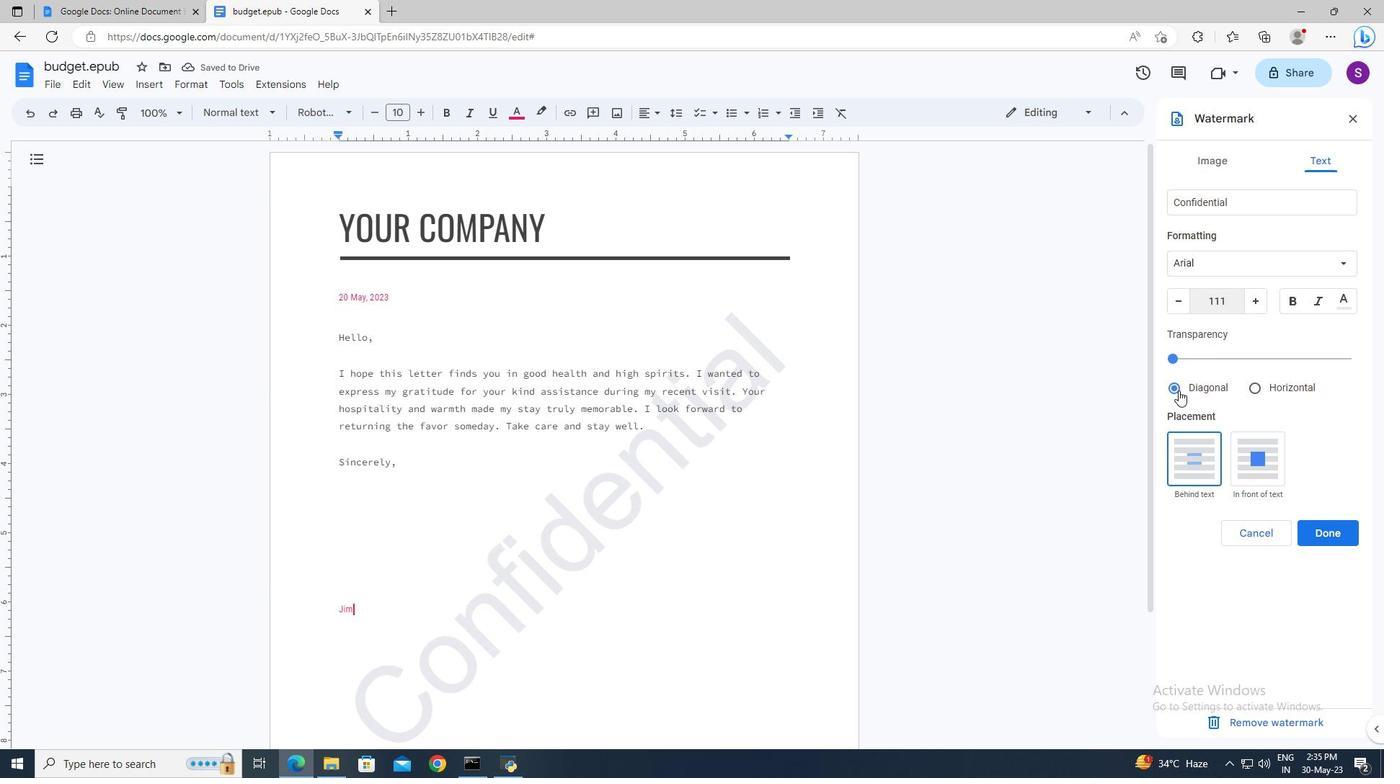 
Action: Mouse moved to (1326, 529)
Screenshot: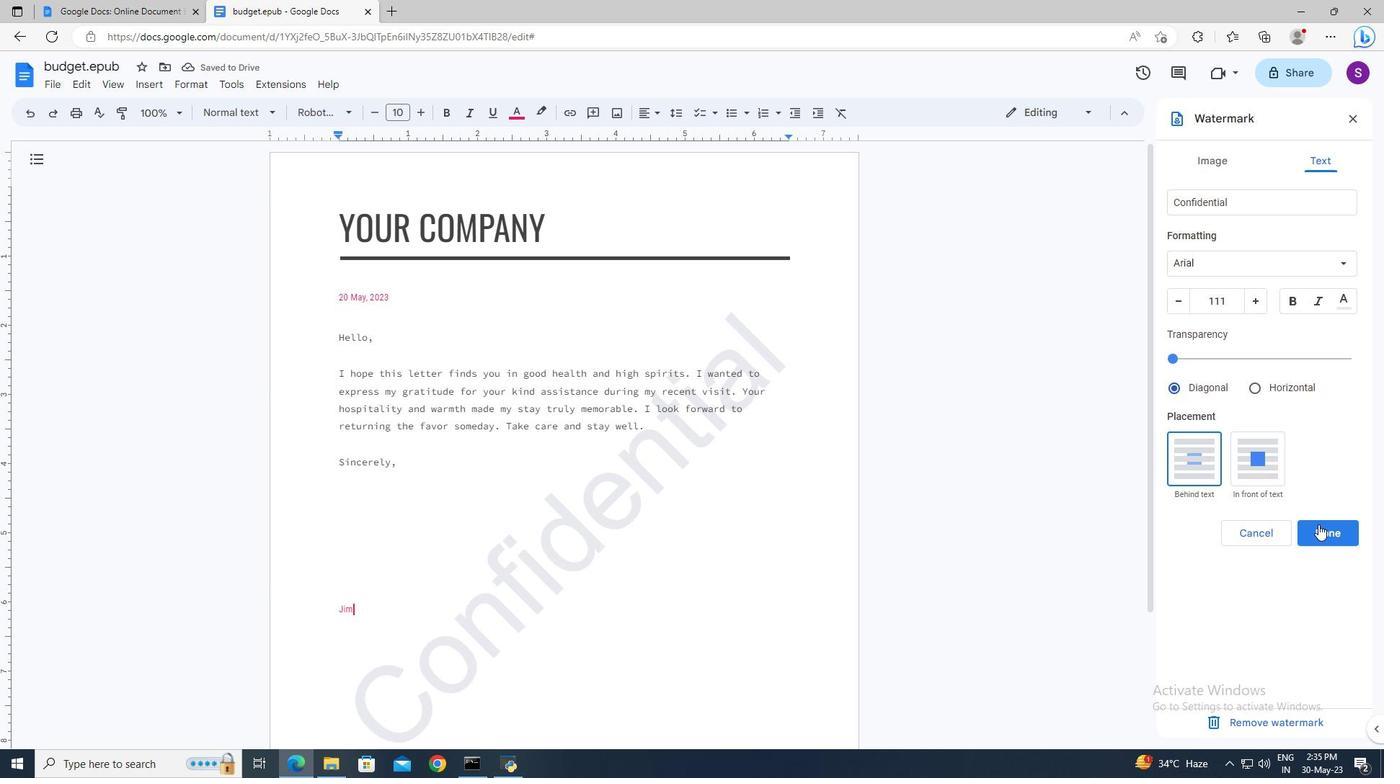 
Action: Mouse pressed left at (1326, 529)
Screenshot: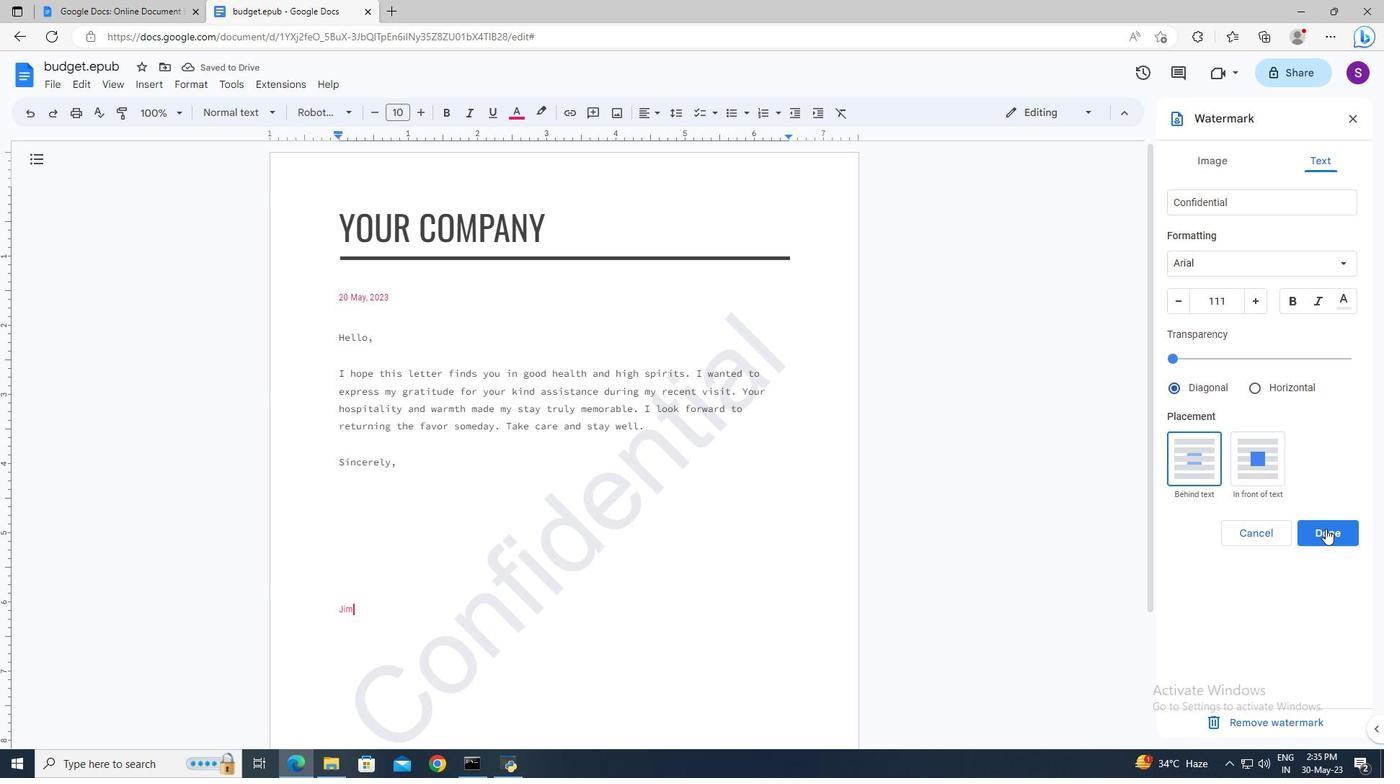
Action: Mouse moved to (900, 431)
Screenshot: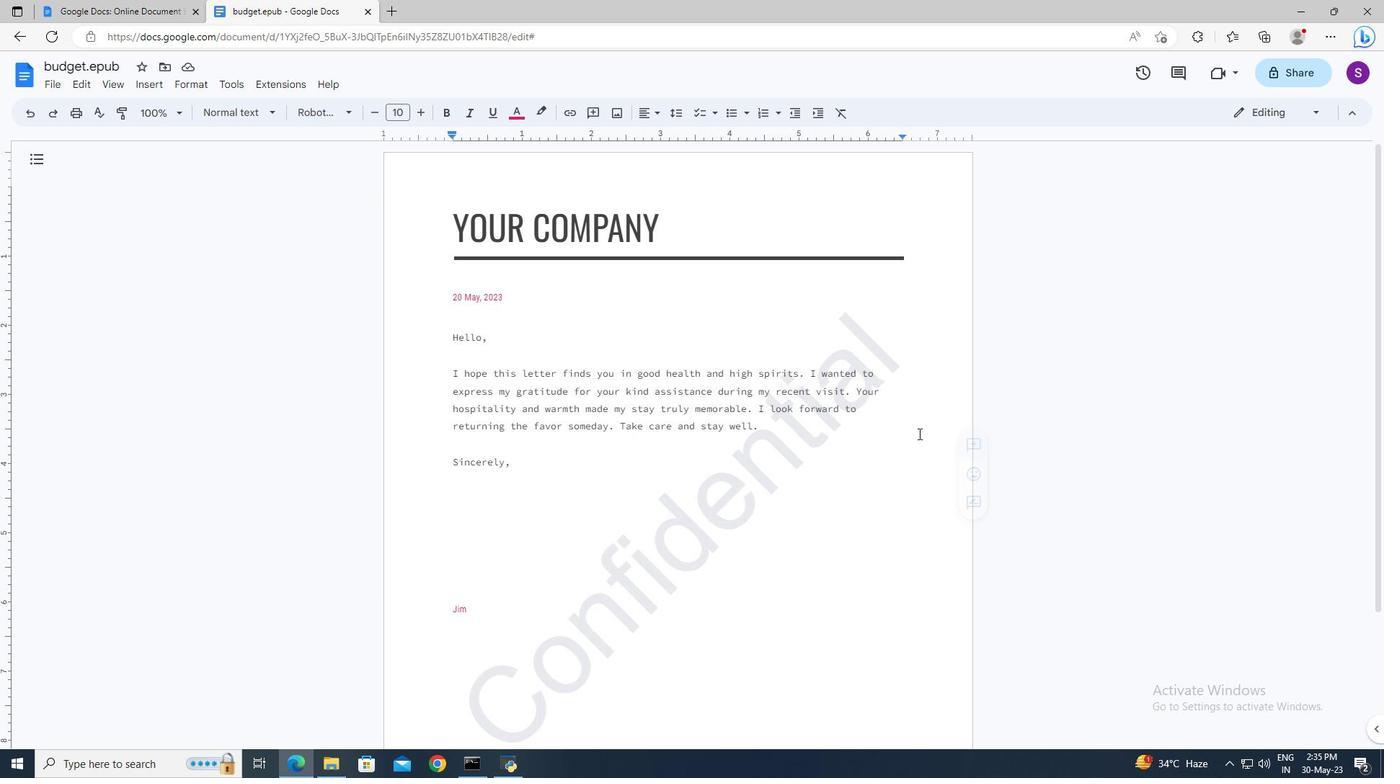 
Action: Mouse pressed left at (900, 431)
Screenshot: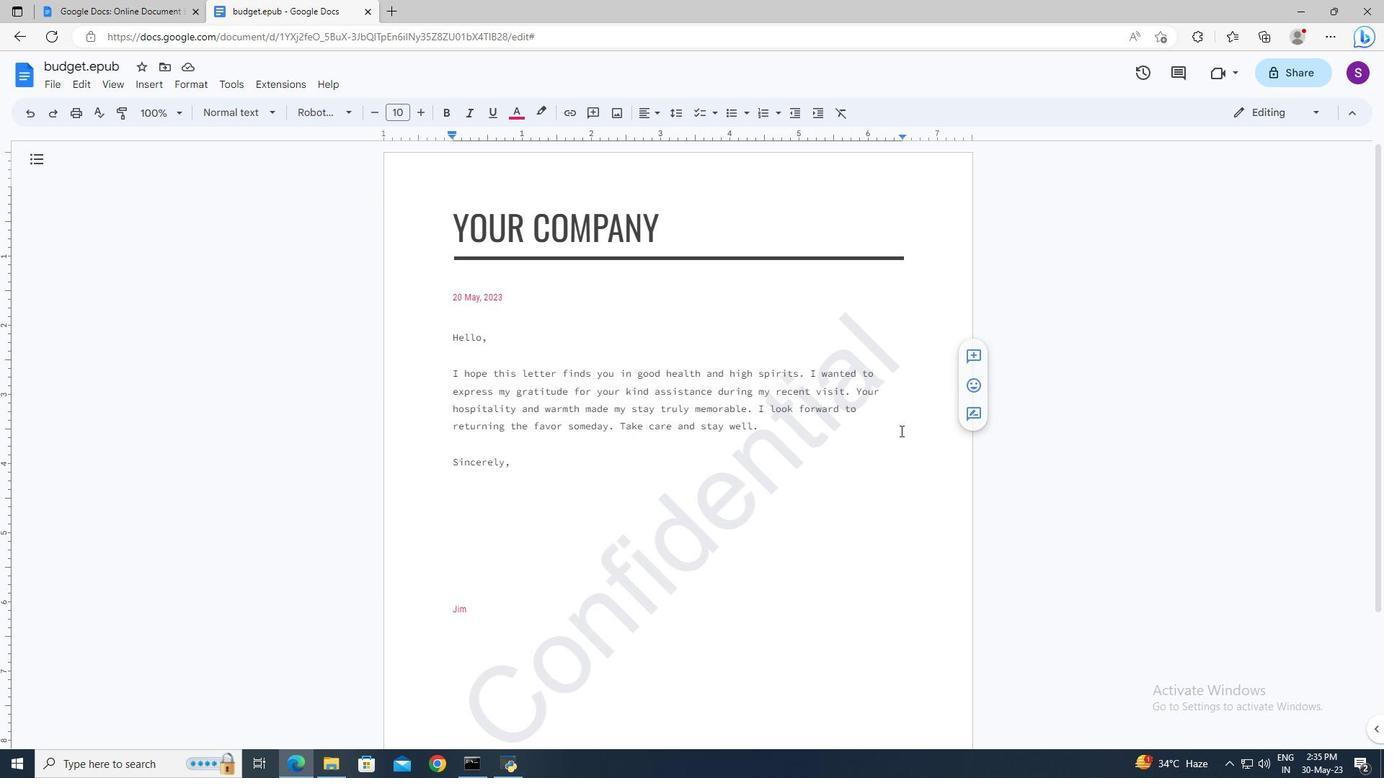 
